 Task: Look for space in Banning, United States from 12th July, 2023 to 16th July, 2023 for 8 adults in price range Rs.10000 to Rs.16000. Place can be private room with 8 bedrooms having 8 beds and 8 bathrooms. Property type can be house, flat, guest house. Amenities needed are: wifi, TV, free parkinig on premises, gym, breakfast. Booking option can be shelf check-in. Required host language is English.
Action: Mouse moved to (485, 95)
Screenshot: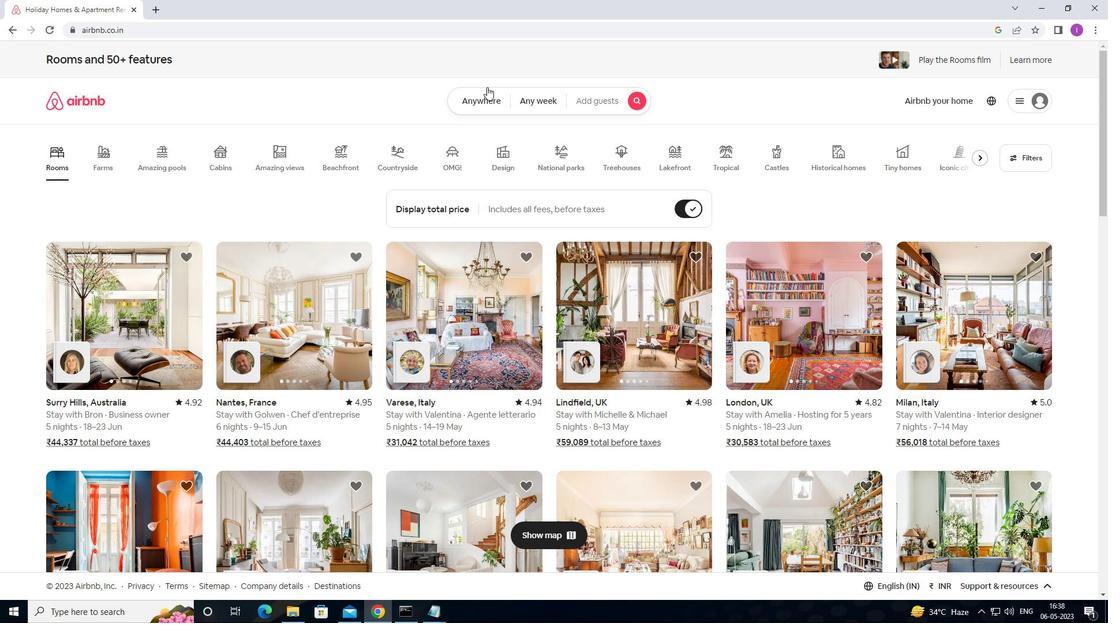 
Action: Mouse pressed left at (485, 95)
Screenshot: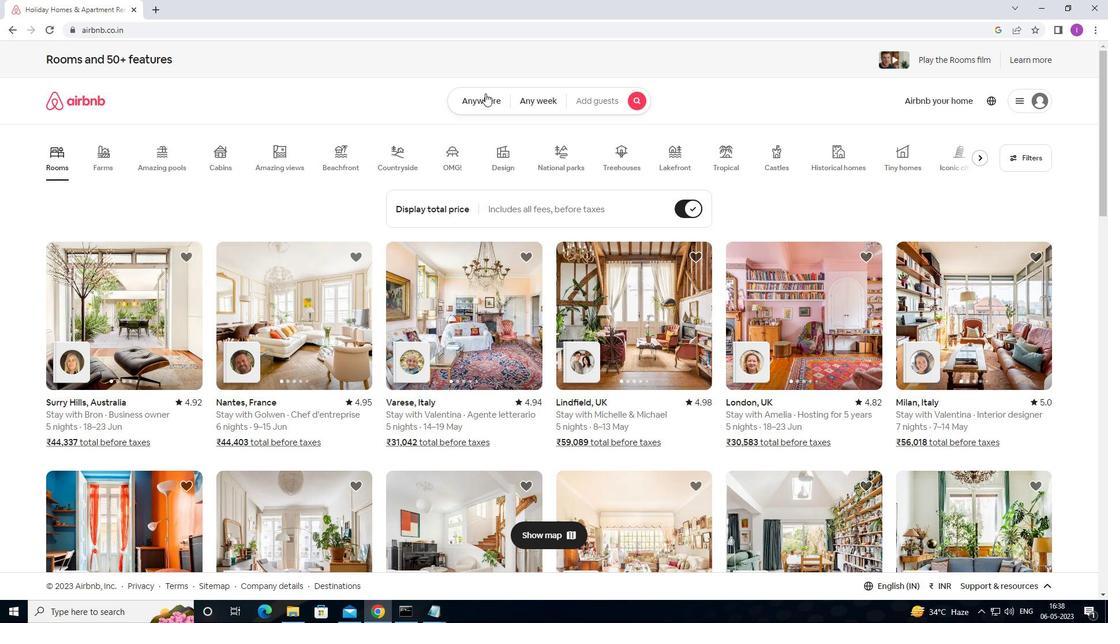 
Action: Mouse moved to (372, 147)
Screenshot: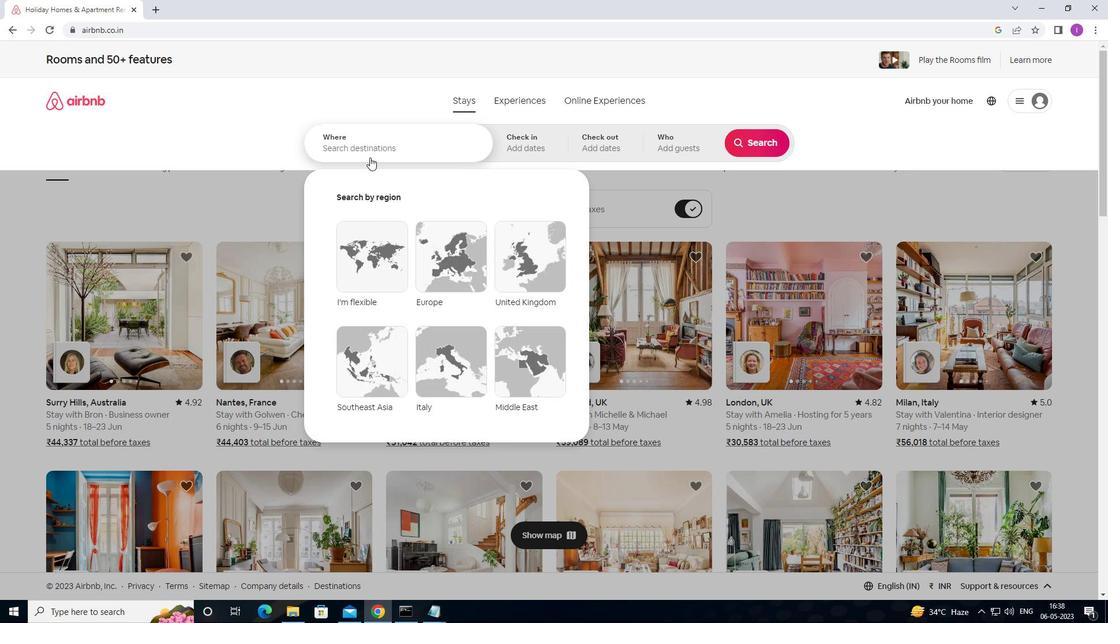 
Action: Mouse pressed left at (372, 147)
Screenshot: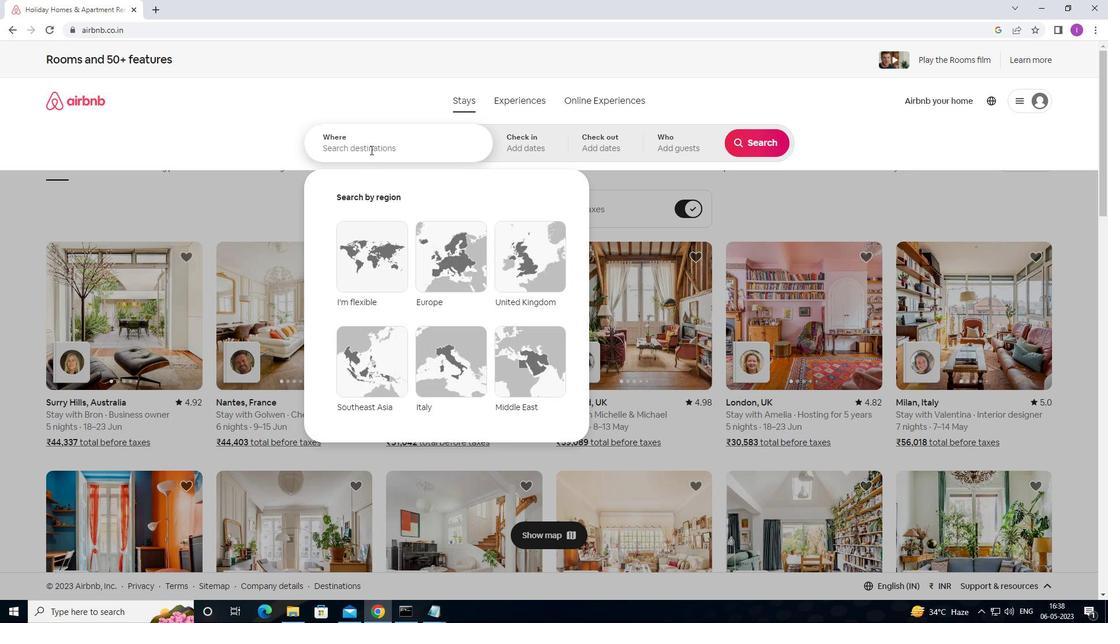 
Action: Mouse moved to (392, 150)
Screenshot: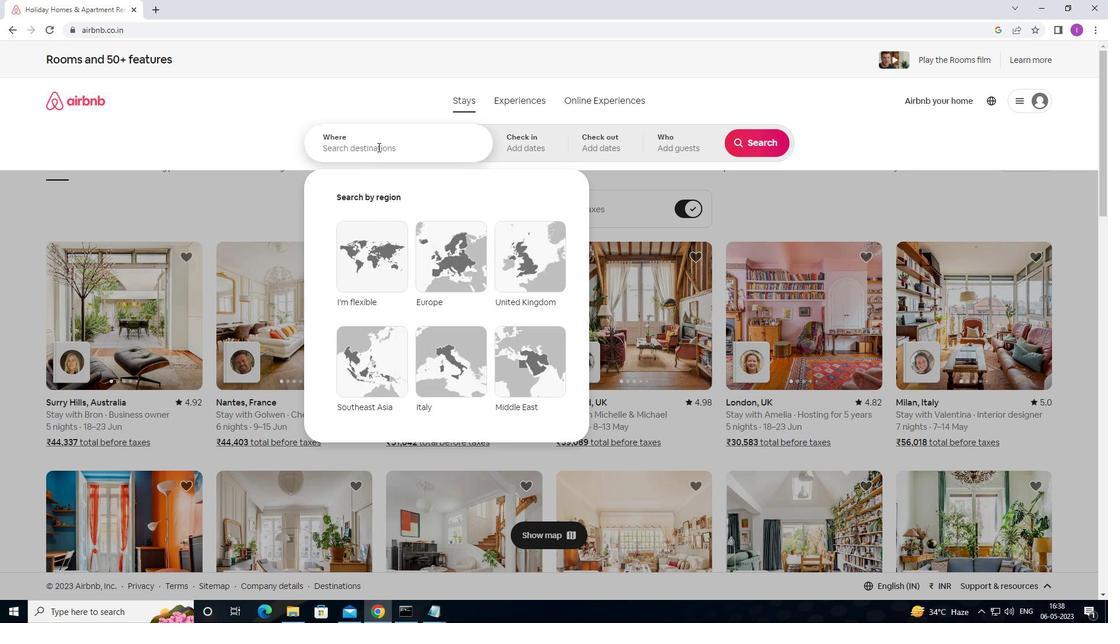 
Action: Key pressed <Key.shift>BANN
Screenshot: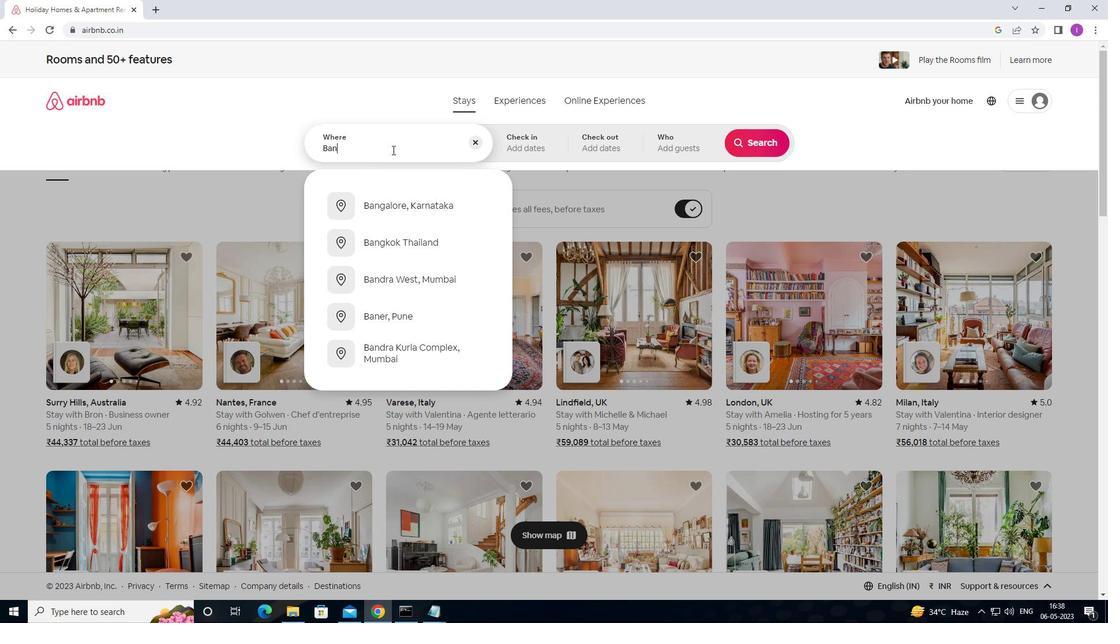 
Action: Mouse moved to (412, 153)
Screenshot: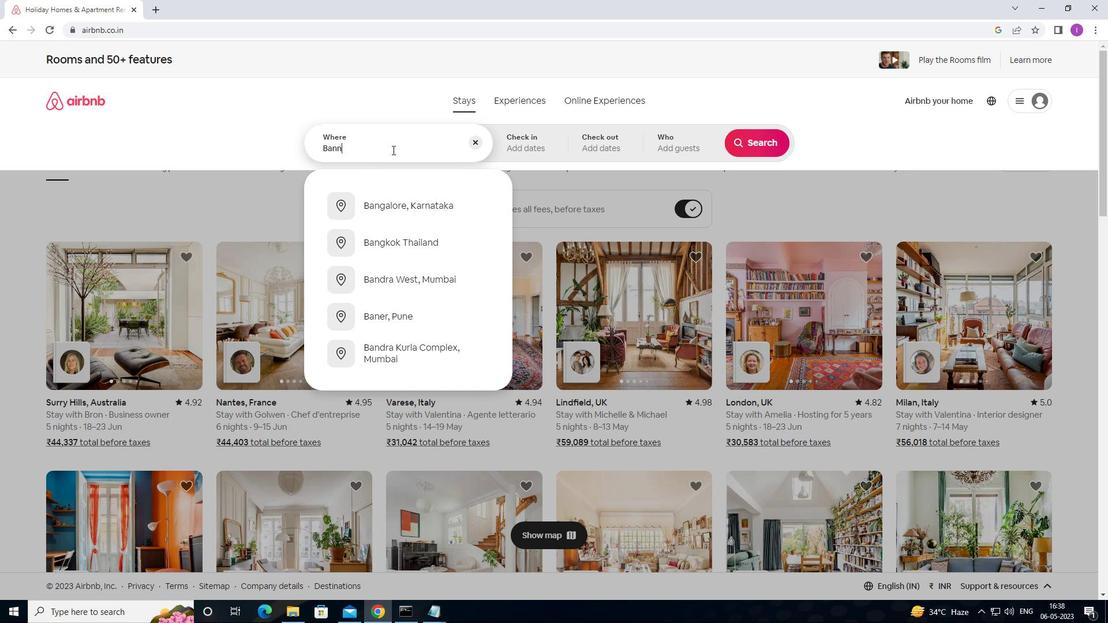 
Action: Key pressed I
Screenshot: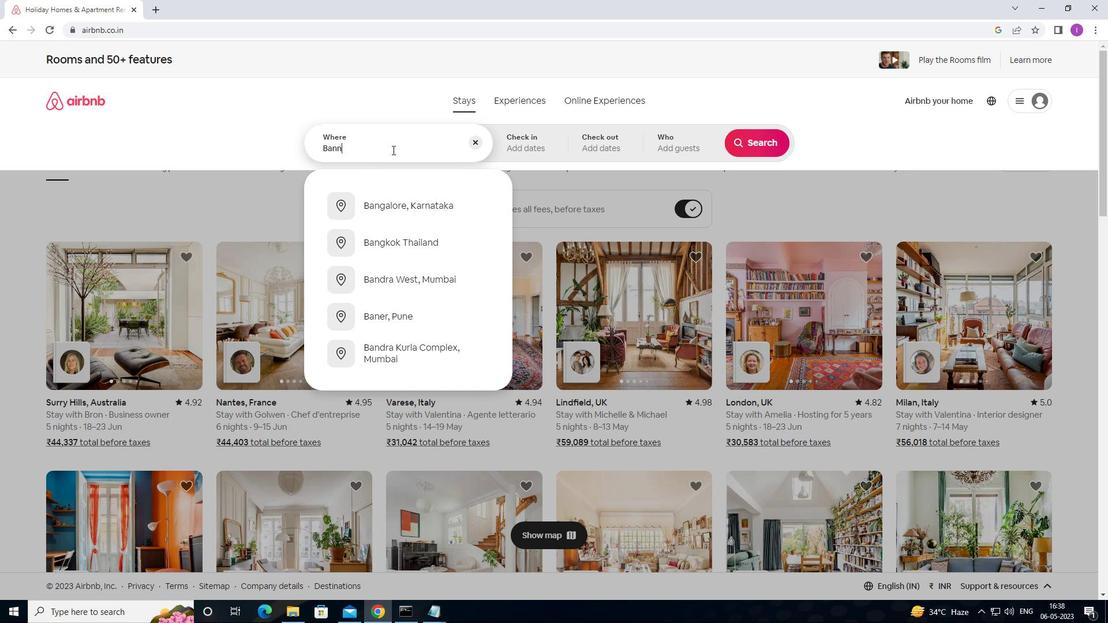 
Action: Mouse moved to (435, 160)
Screenshot: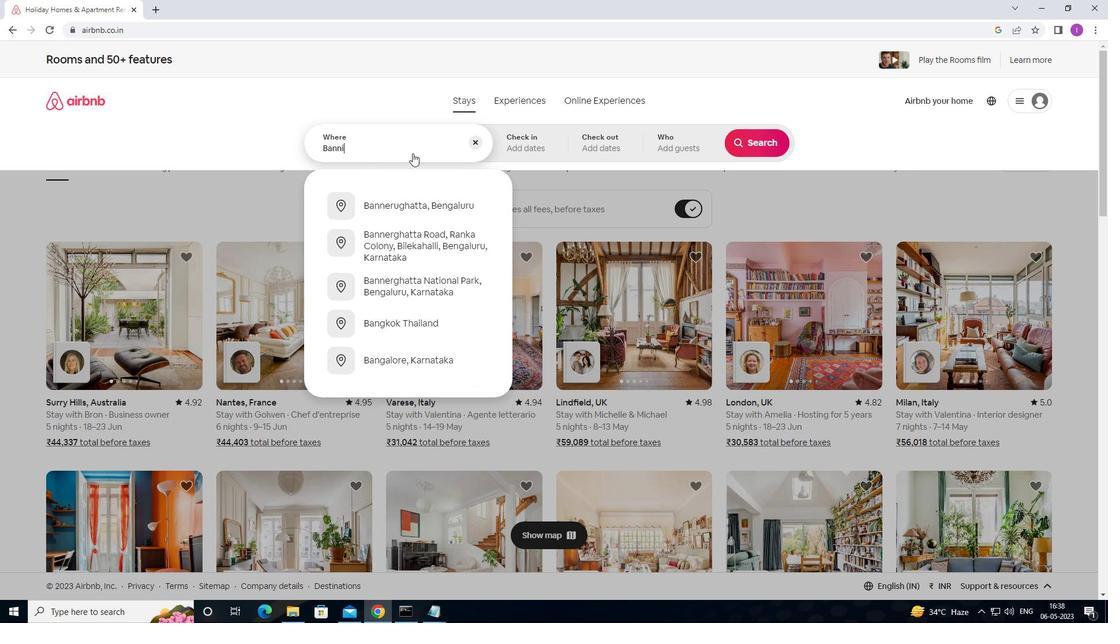 
Action: Key pressed NG,<Key.shift>UNITED<Key.space>STATES
Screenshot: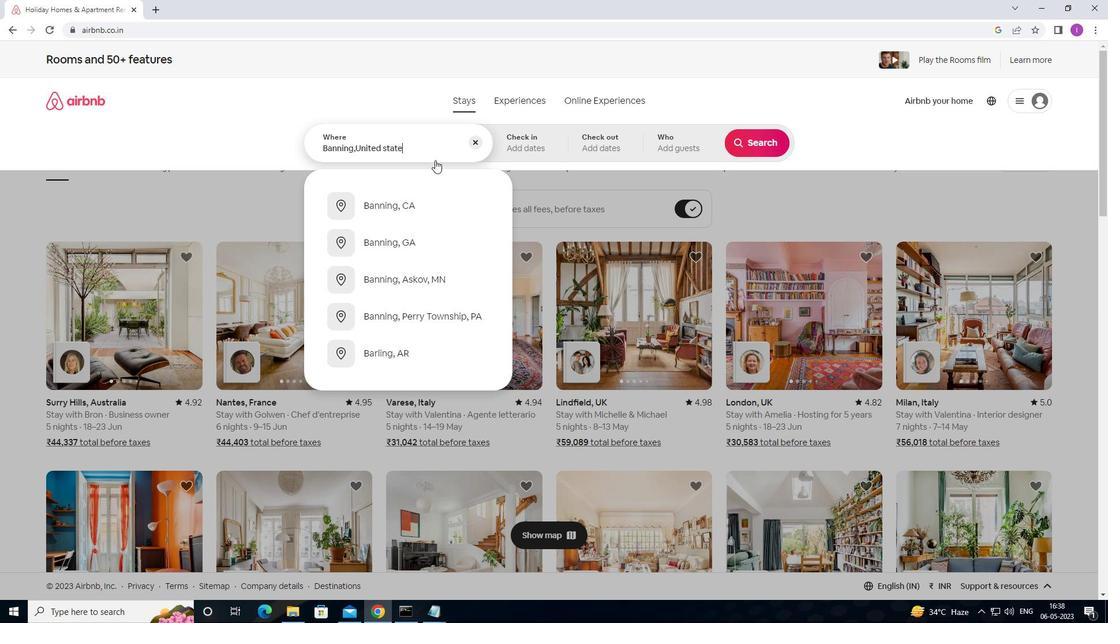 
Action: Mouse moved to (507, 145)
Screenshot: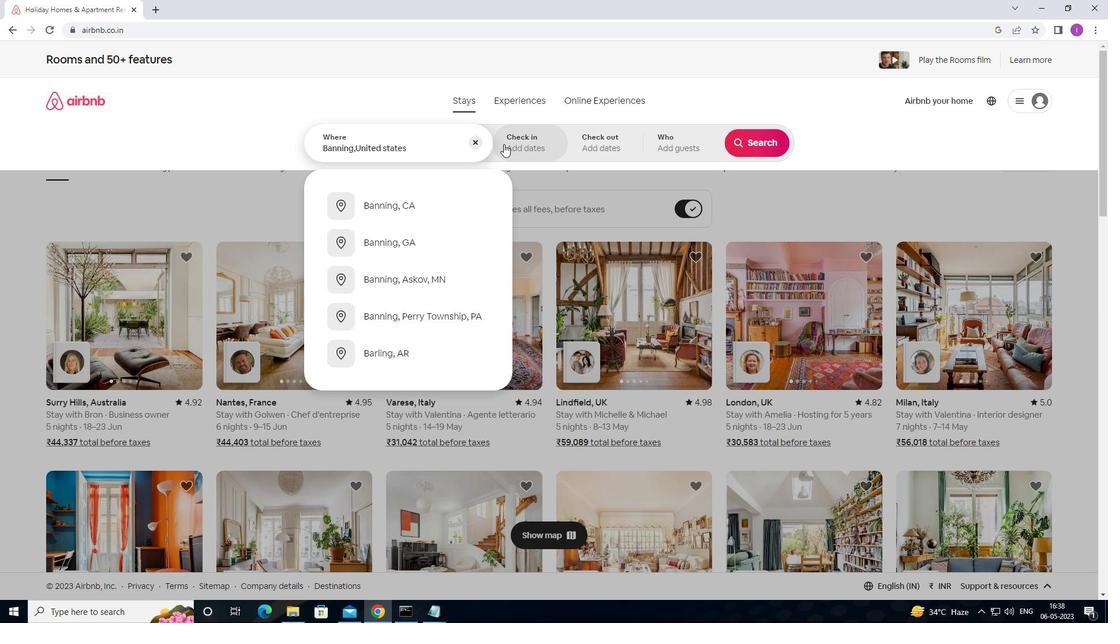 
Action: Mouse pressed left at (507, 145)
Screenshot: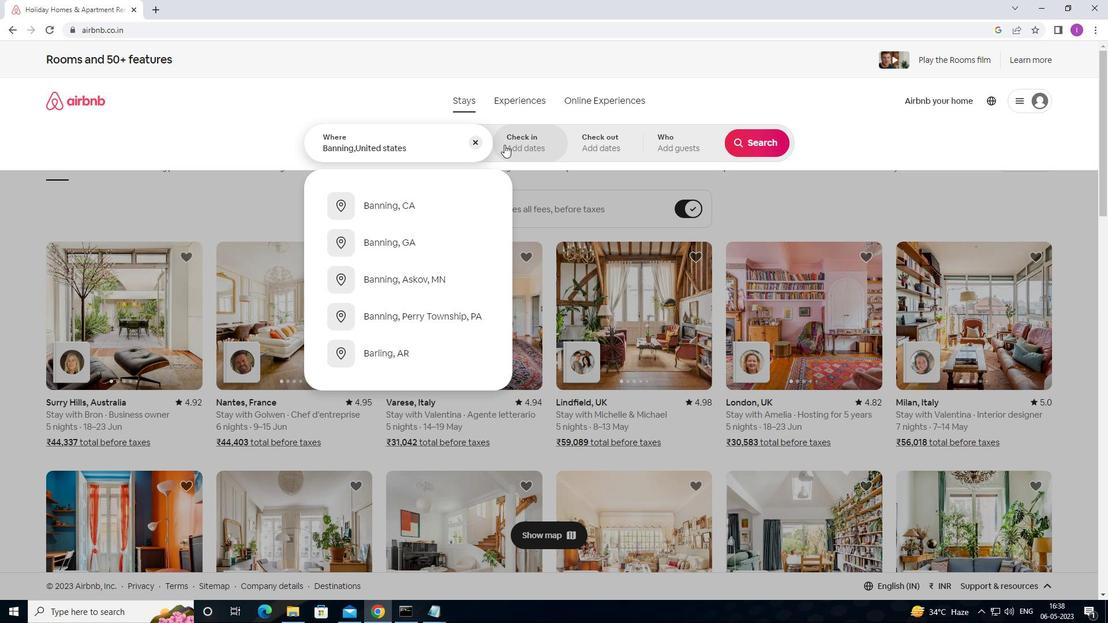 
Action: Mouse moved to (746, 239)
Screenshot: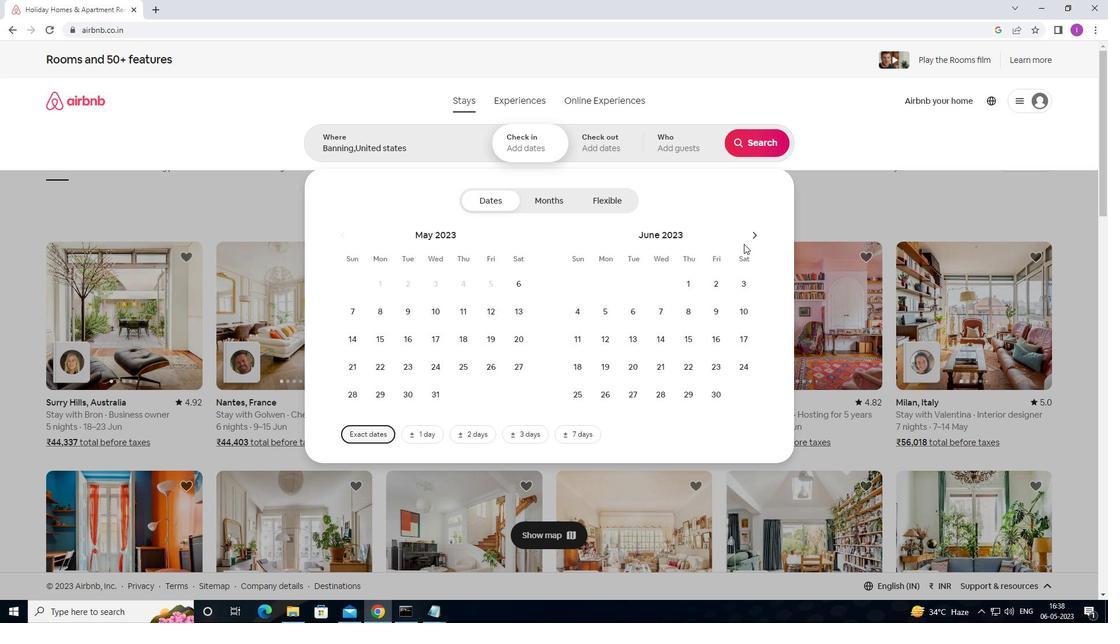 
Action: Mouse pressed left at (746, 239)
Screenshot: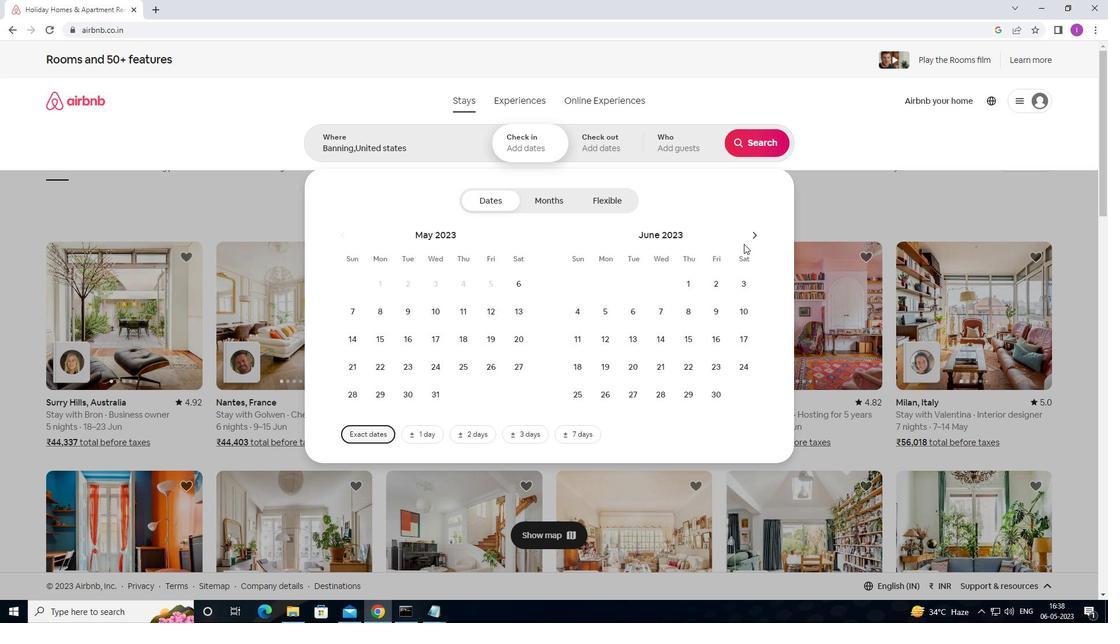 
Action: Mouse moved to (752, 233)
Screenshot: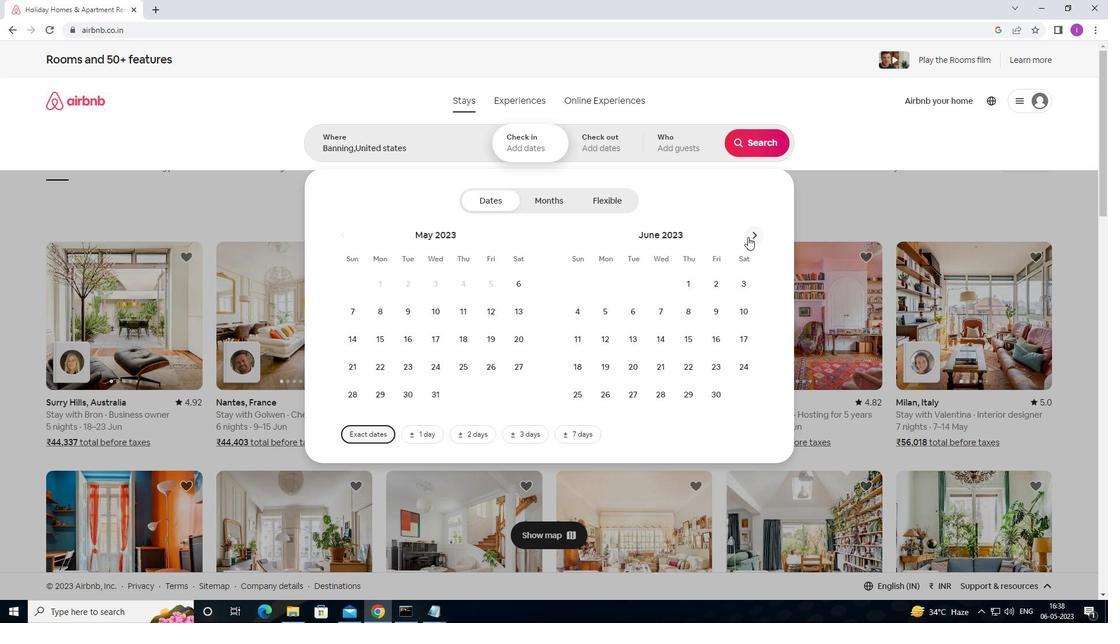 
Action: Mouse pressed left at (752, 233)
Screenshot: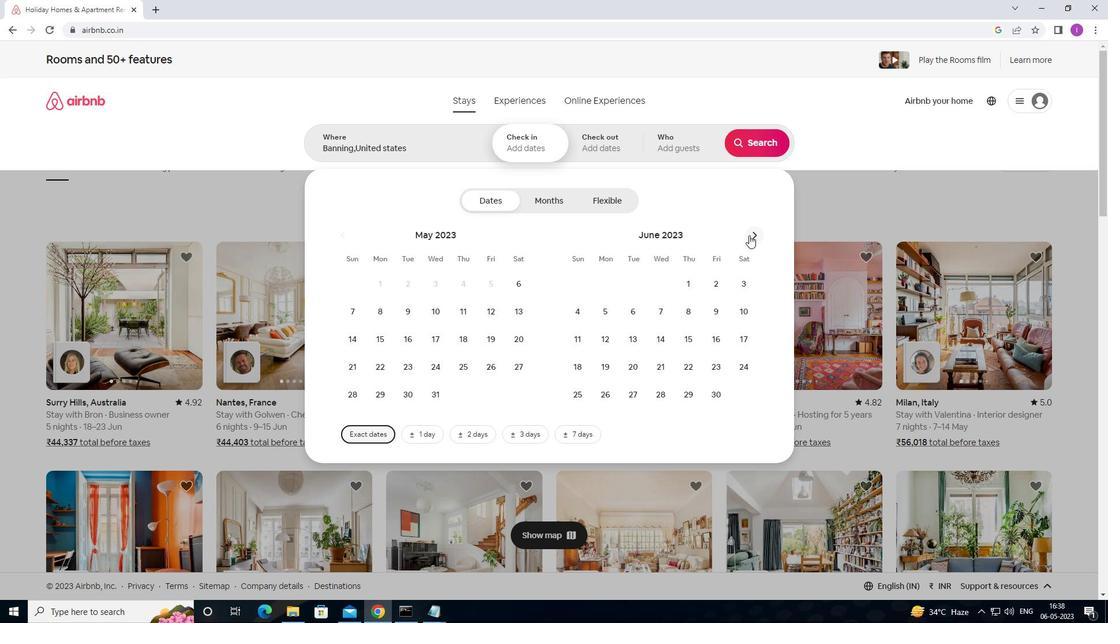 
Action: Mouse moved to (666, 336)
Screenshot: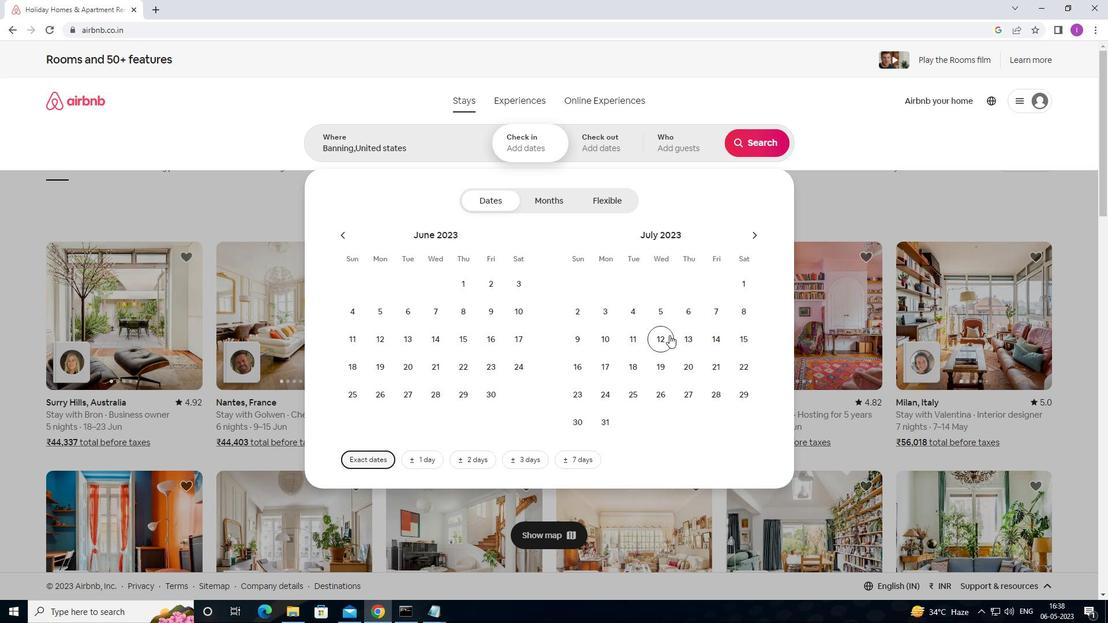 
Action: Mouse pressed left at (666, 336)
Screenshot: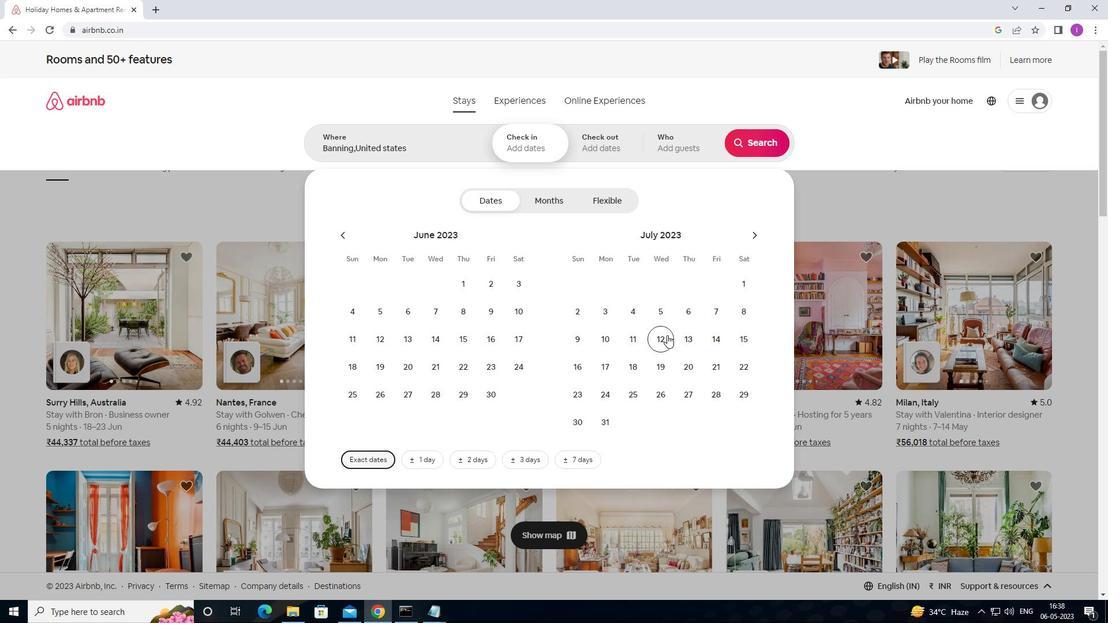 
Action: Mouse moved to (575, 363)
Screenshot: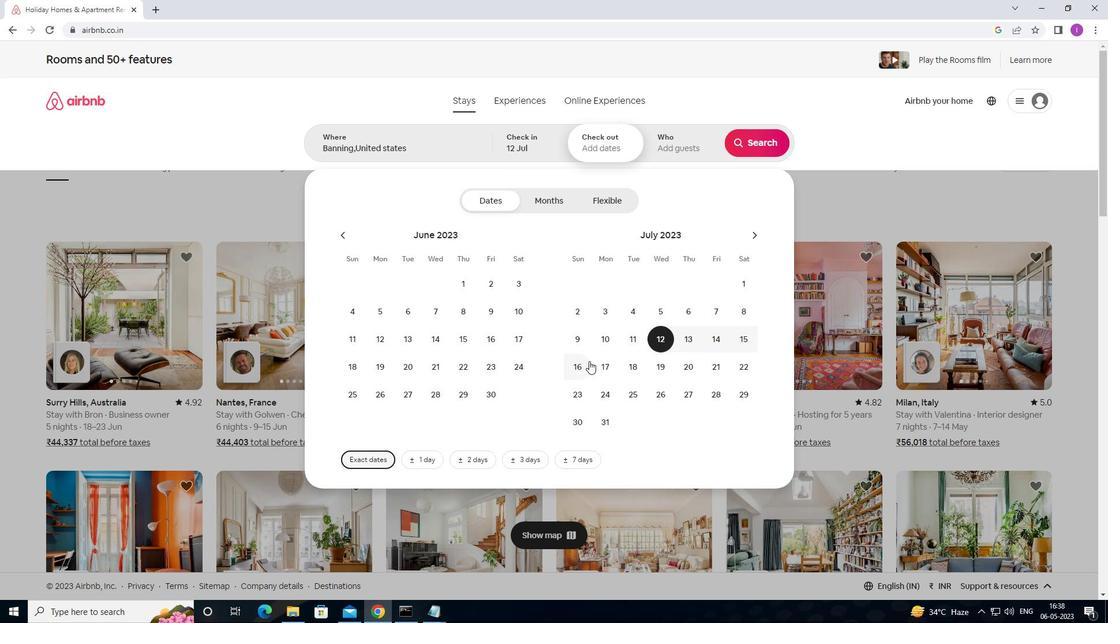 
Action: Mouse pressed left at (575, 363)
Screenshot: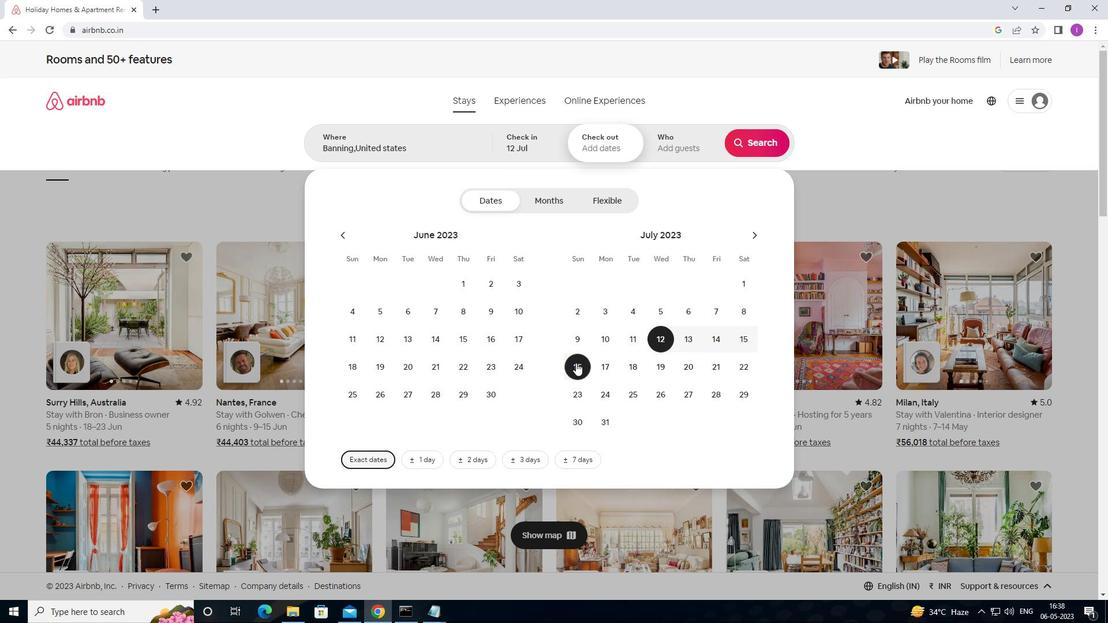 
Action: Mouse moved to (681, 138)
Screenshot: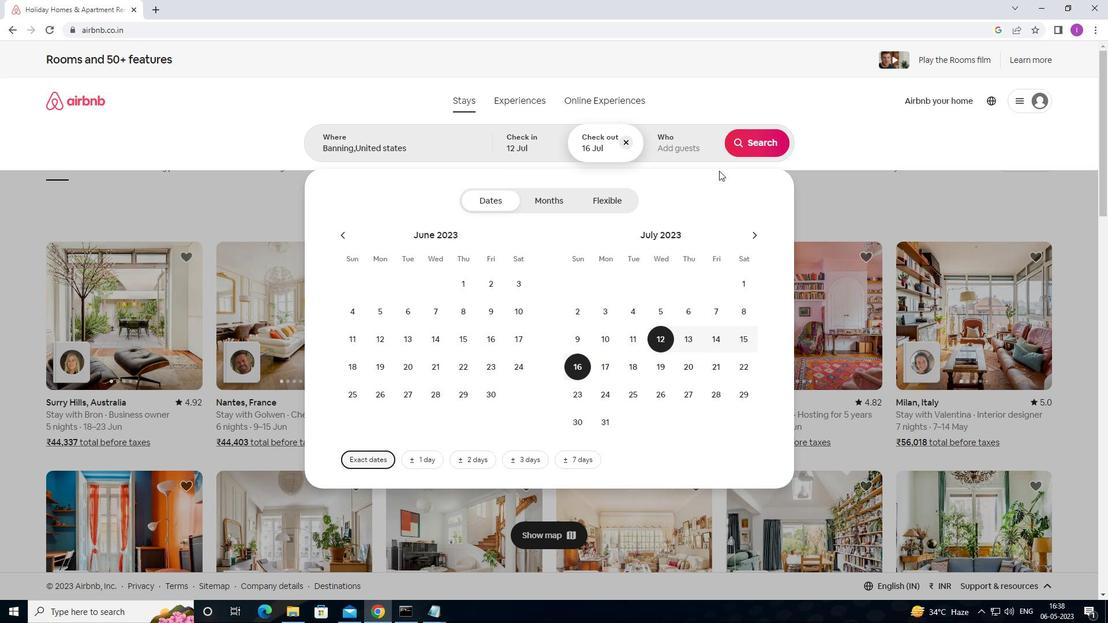 
Action: Mouse pressed left at (681, 138)
Screenshot: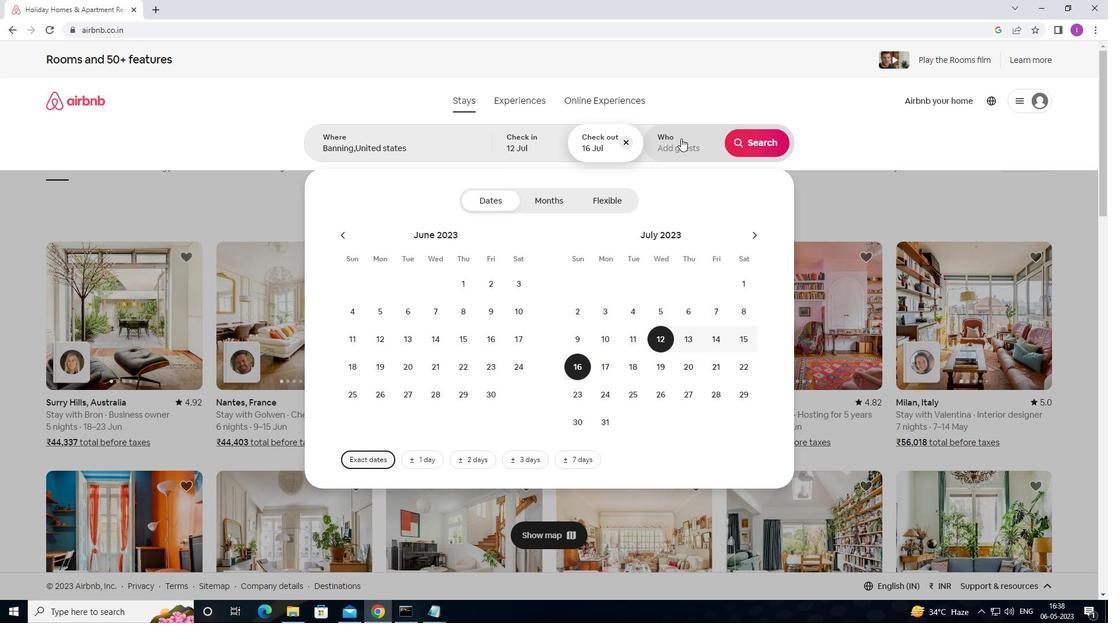 
Action: Mouse moved to (769, 207)
Screenshot: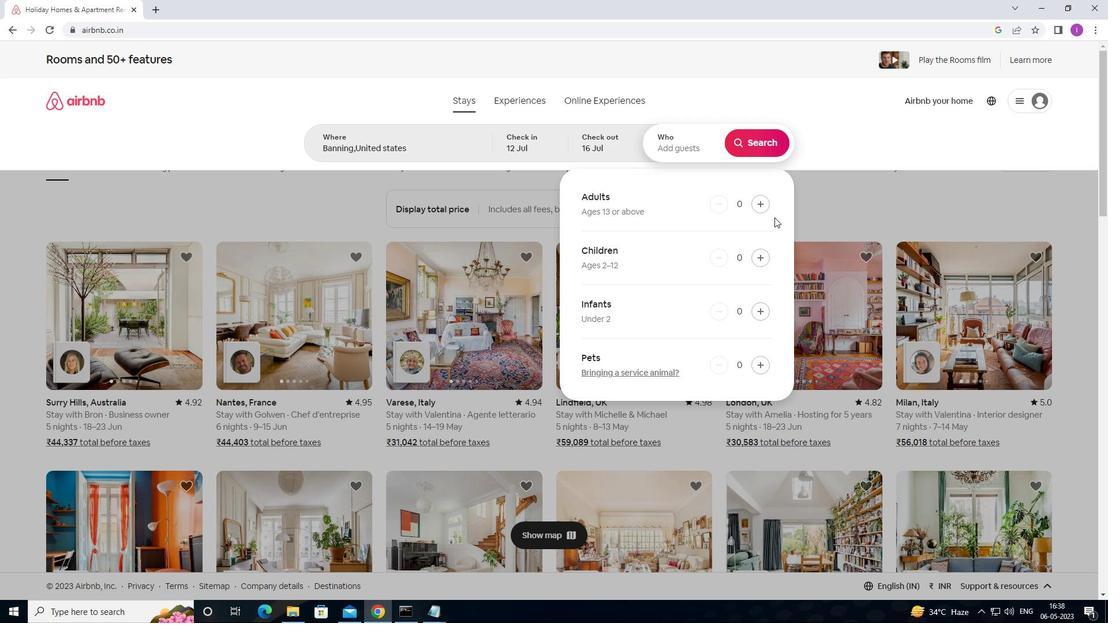 
Action: Mouse pressed left at (769, 207)
Screenshot: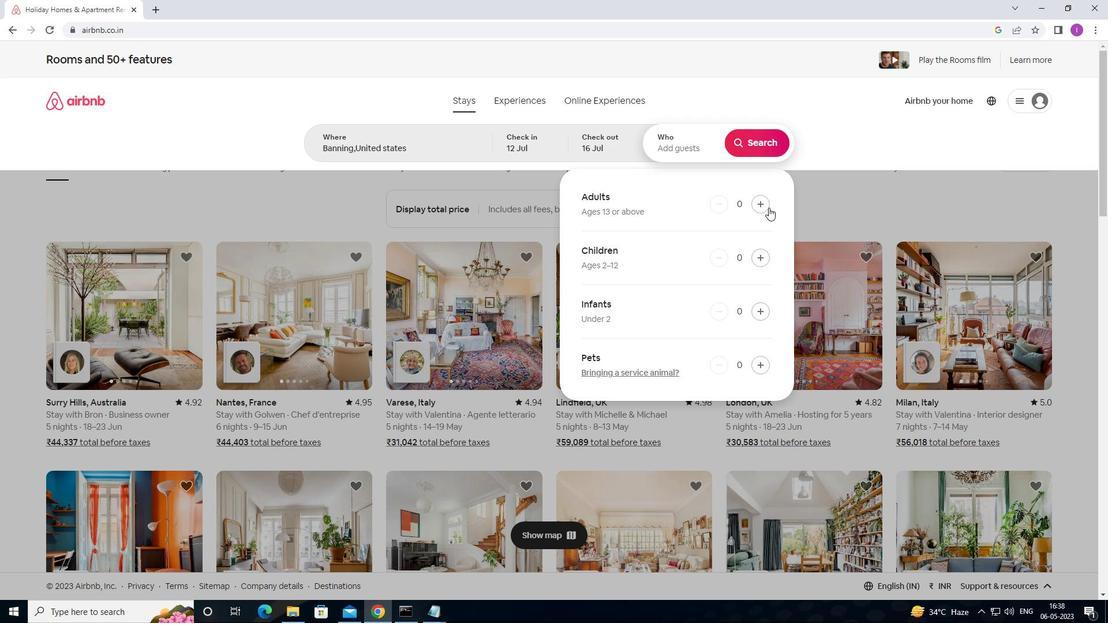 
Action: Mouse moved to (763, 199)
Screenshot: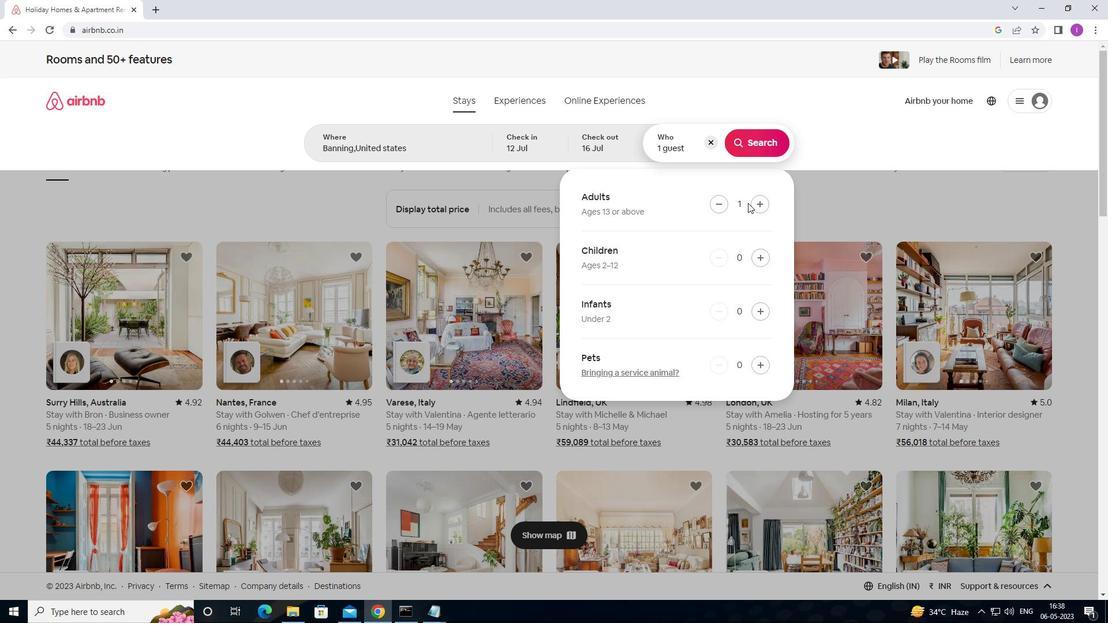 
Action: Mouse pressed left at (763, 199)
Screenshot: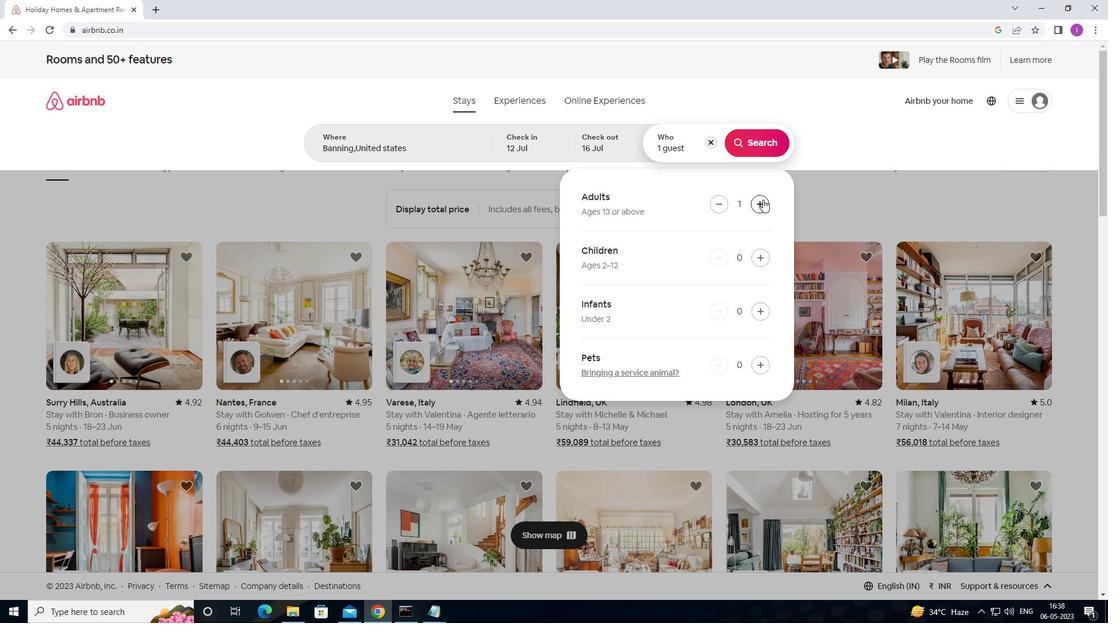 
Action: Mouse moved to (763, 199)
Screenshot: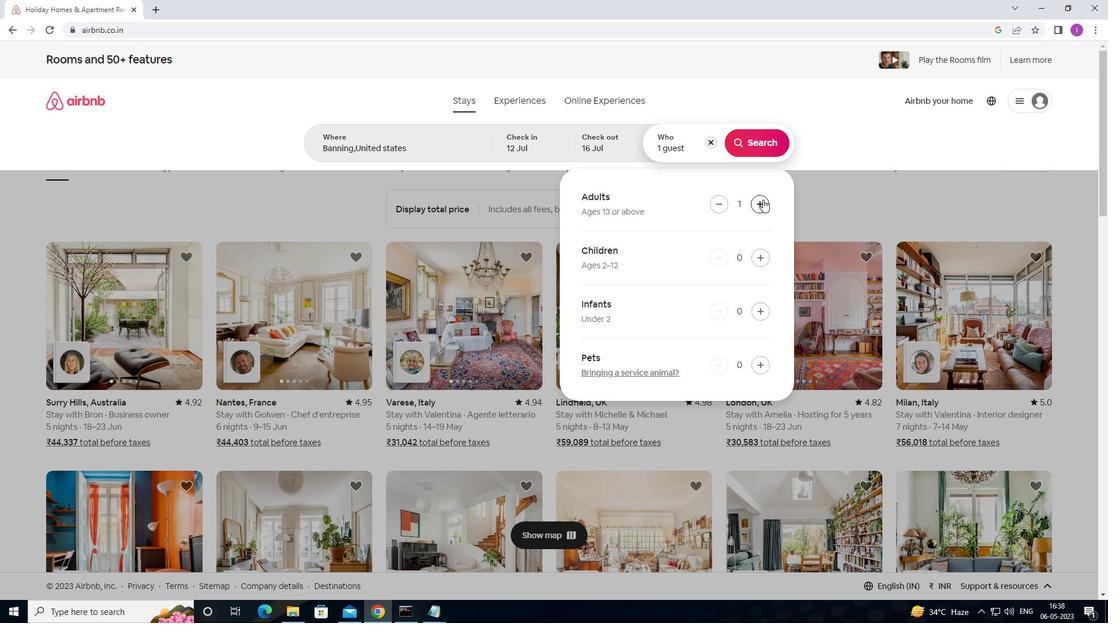 
Action: Mouse pressed left at (763, 199)
Screenshot: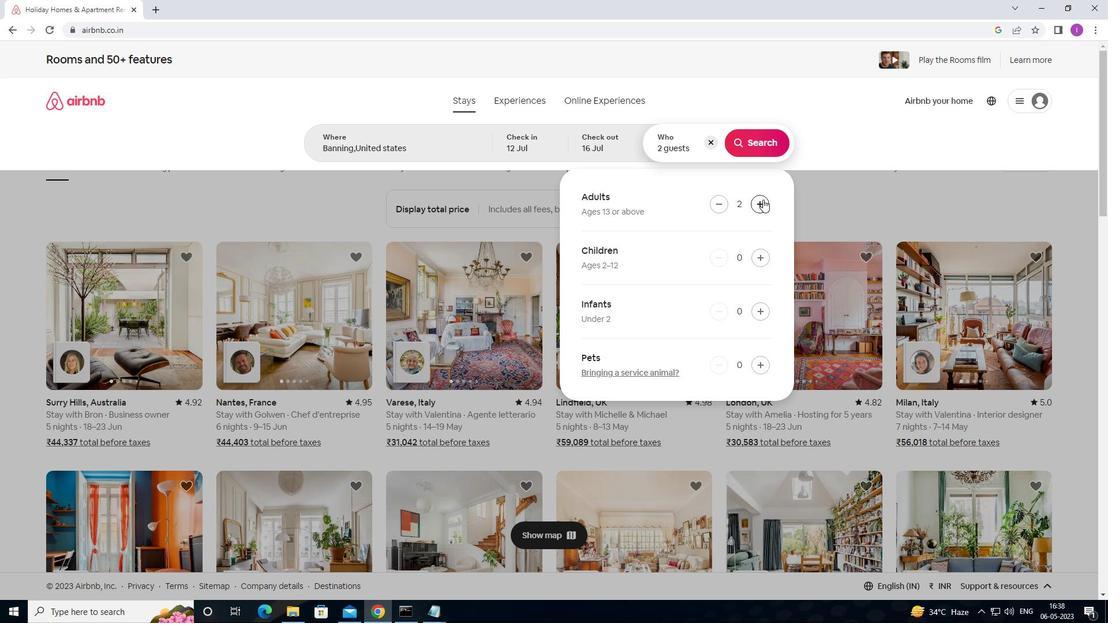
Action: Mouse pressed left at (763, 199)
Screenshot: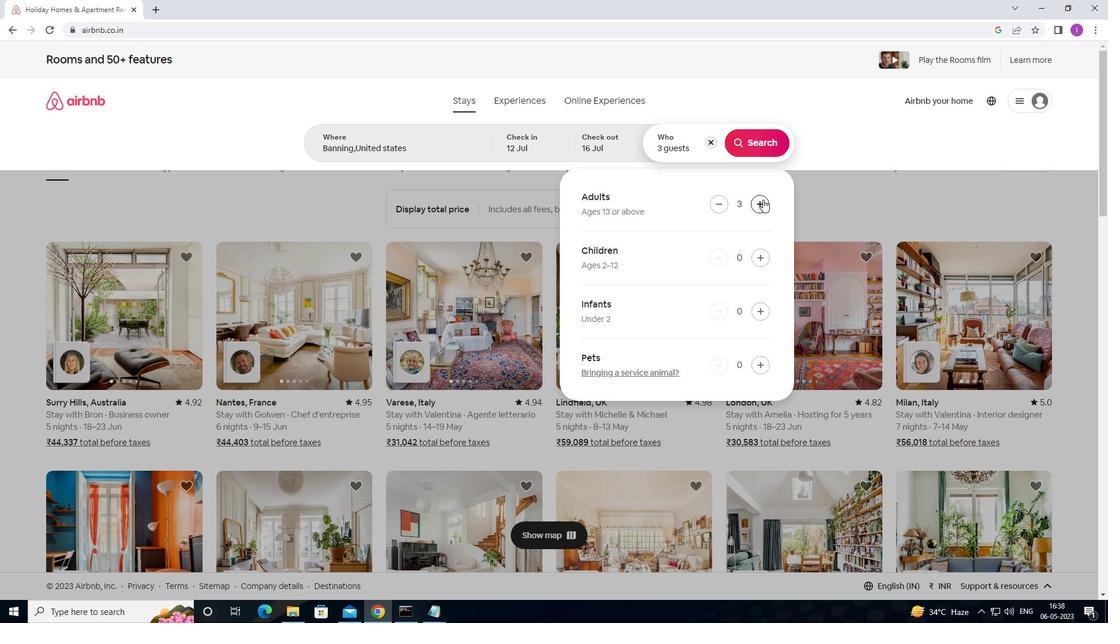 
Action: Mouse pressed left at (763, 199)
Screenshot: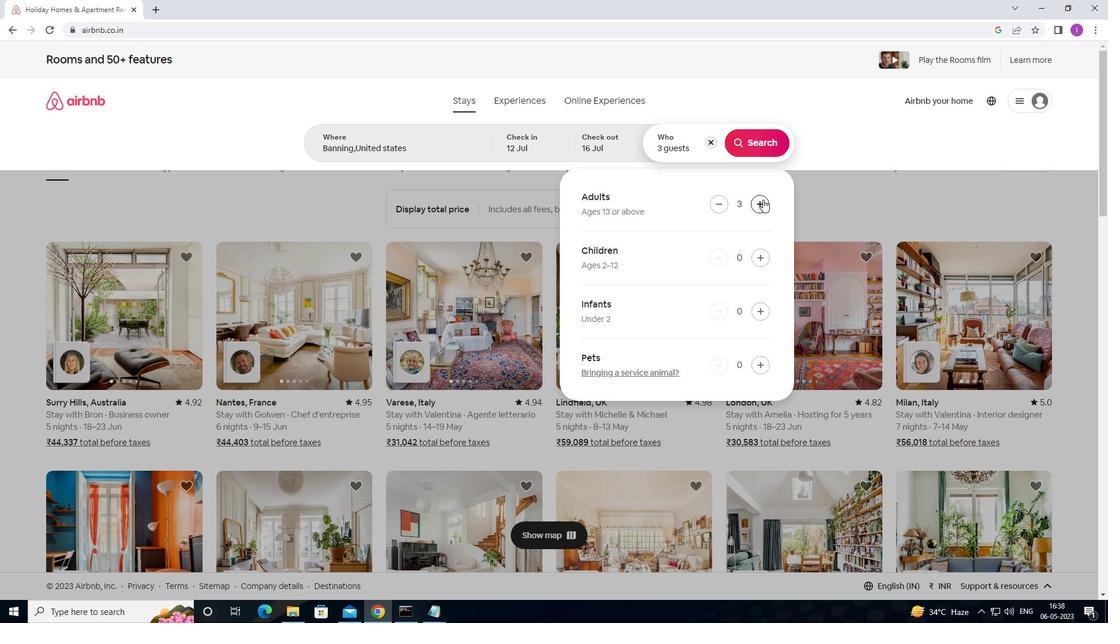 
Action: Mouse pressed left at (763, 199)
Screenshot: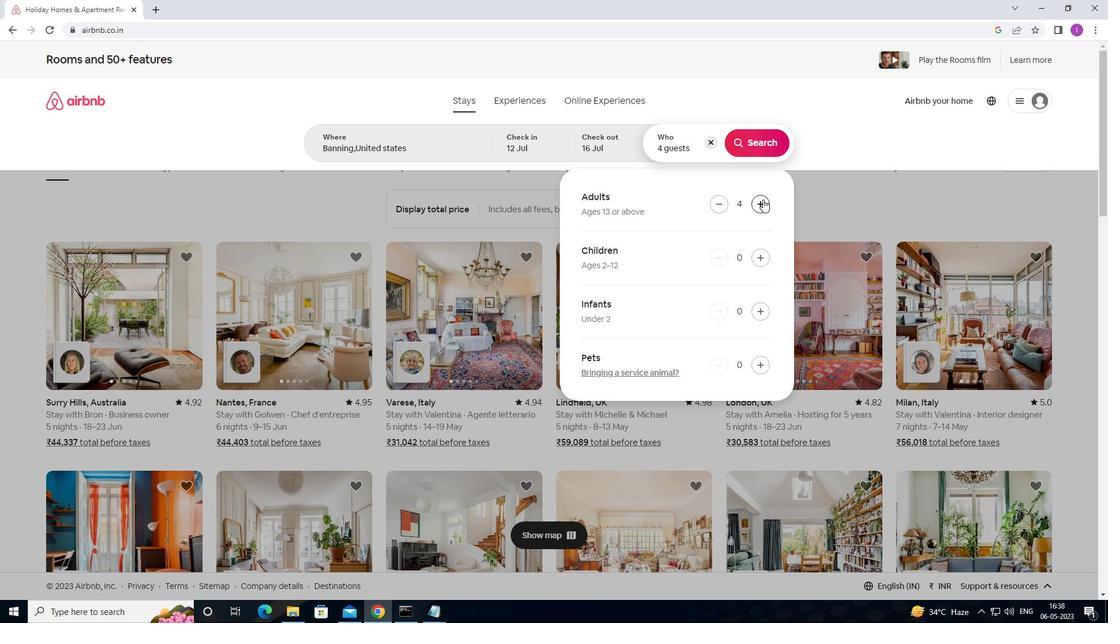 
Action: Mouse pressed left at (763, 199)
Screenshot: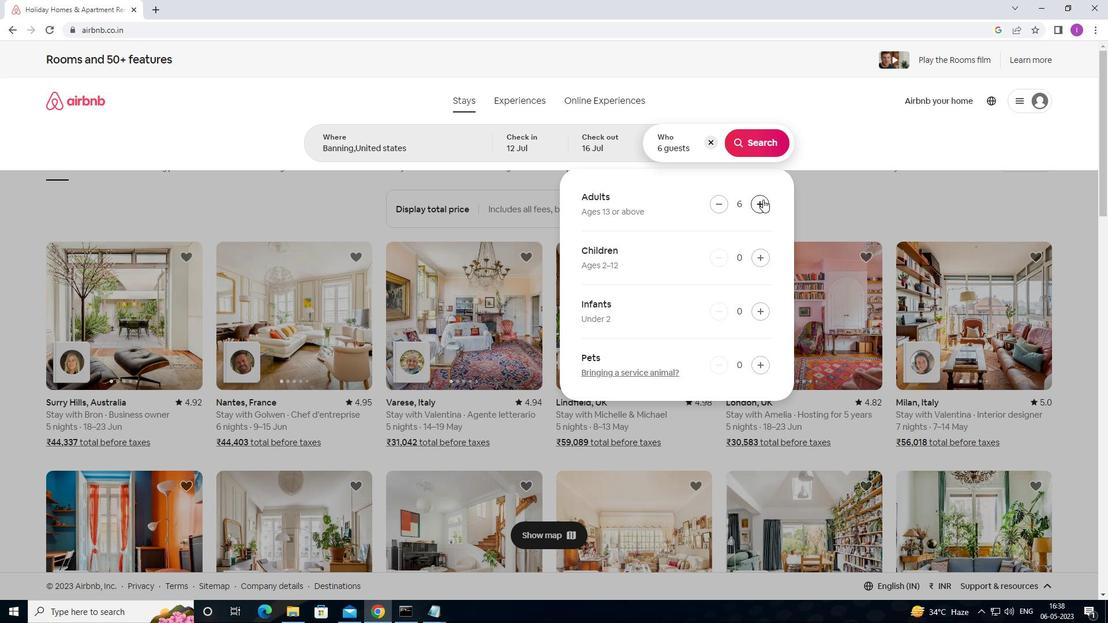 
Action: Mouse pressed left at (763, 199)
Screenshot: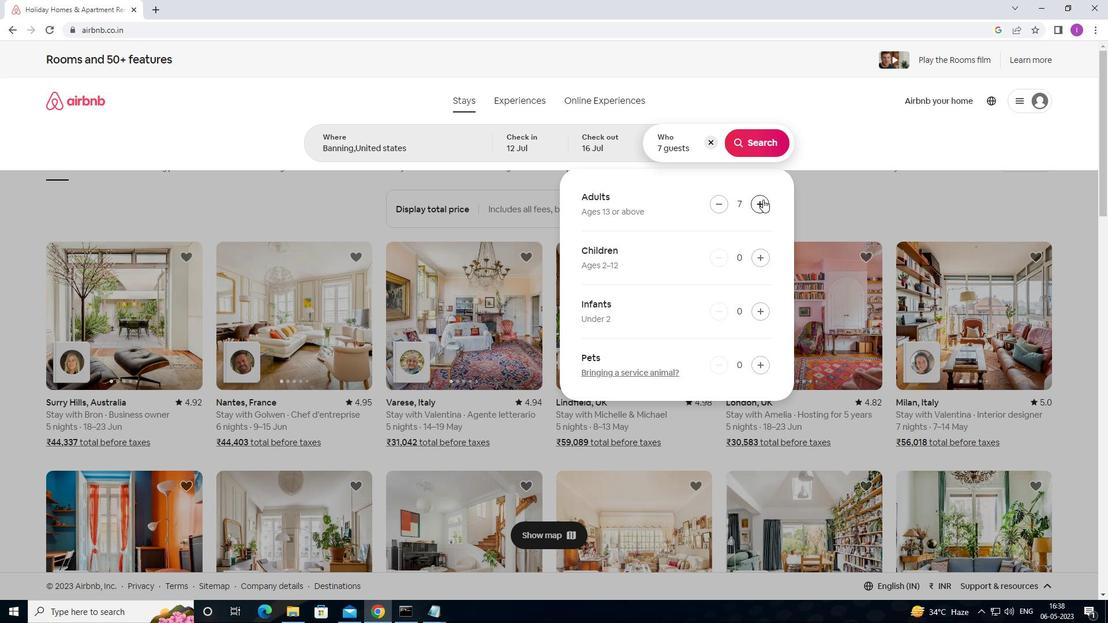 
Action: Mouse moved to (759, 148)
Screenshot: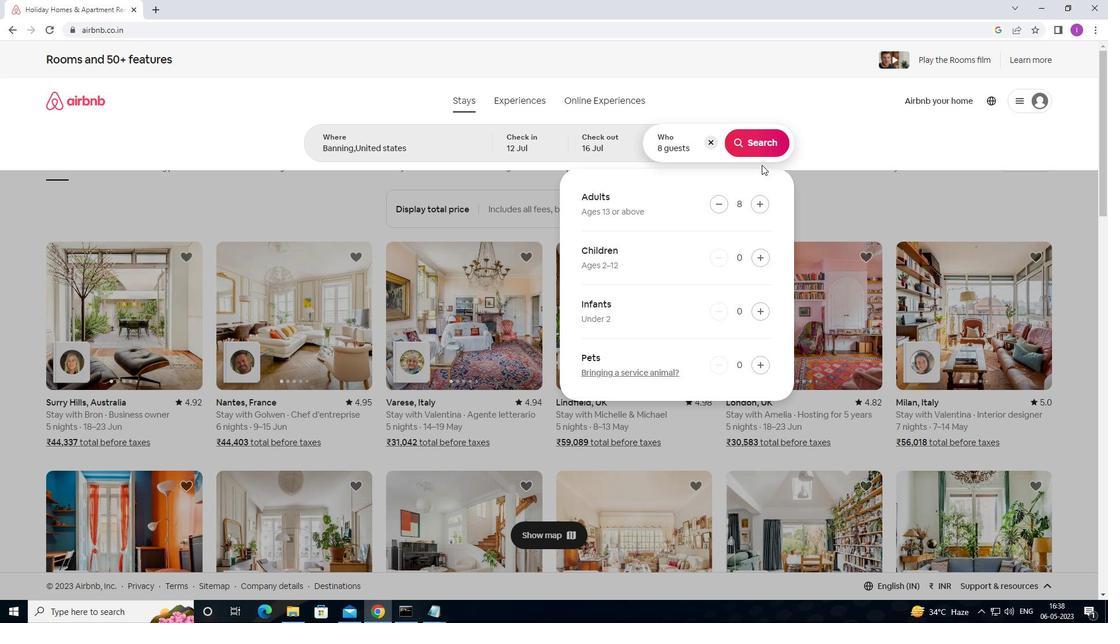 
Action: Mouse pressed left at (759, 148)
Screenshot: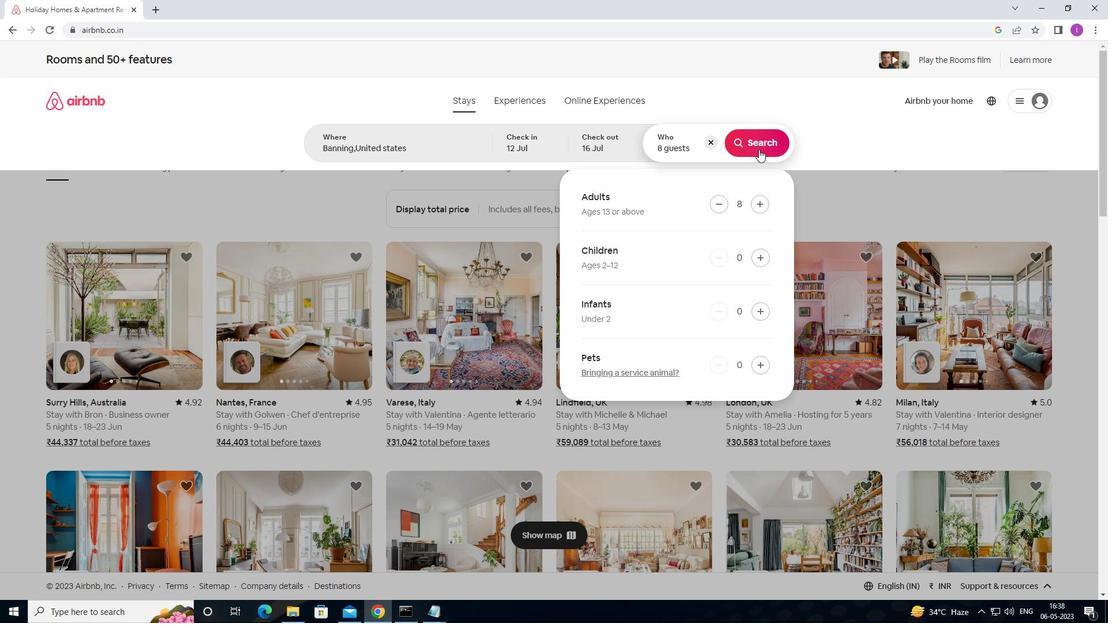
Action: Mouse moved to (1063, 117)
Screenshot: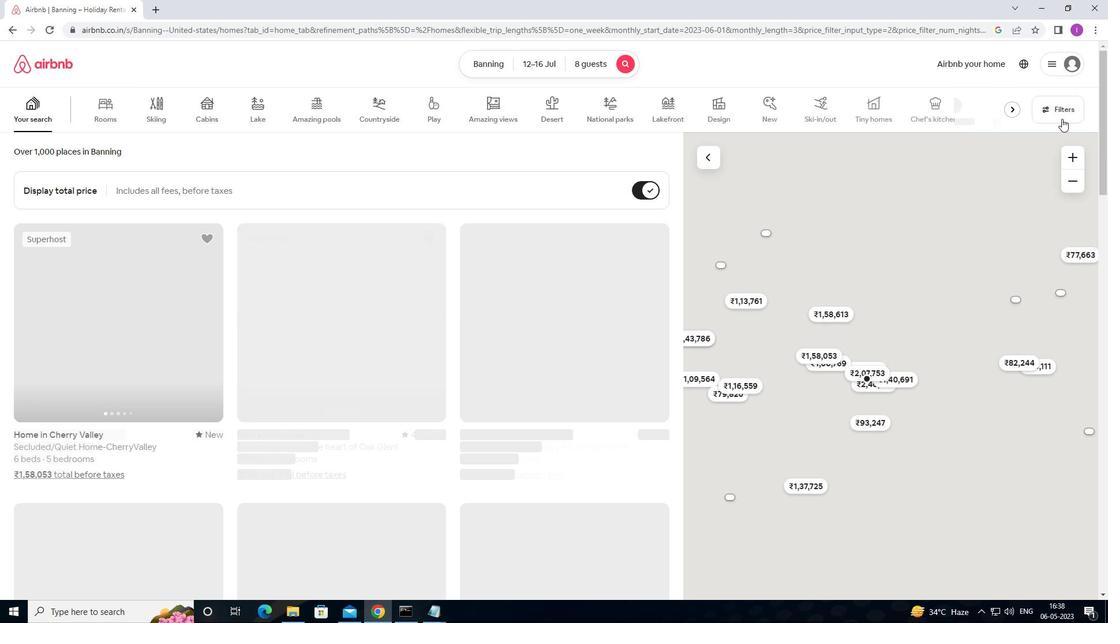 
Action: Mouse pressed left at (1063, 117)
Screenshot: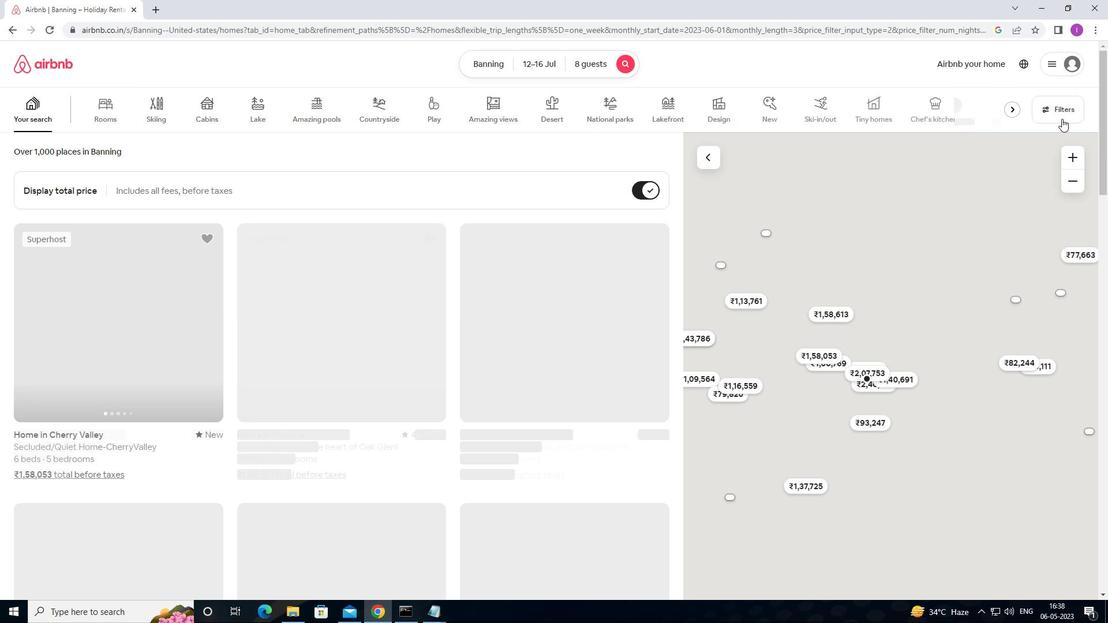 
Action: Mouse moved to (425, 397)
Screenshot: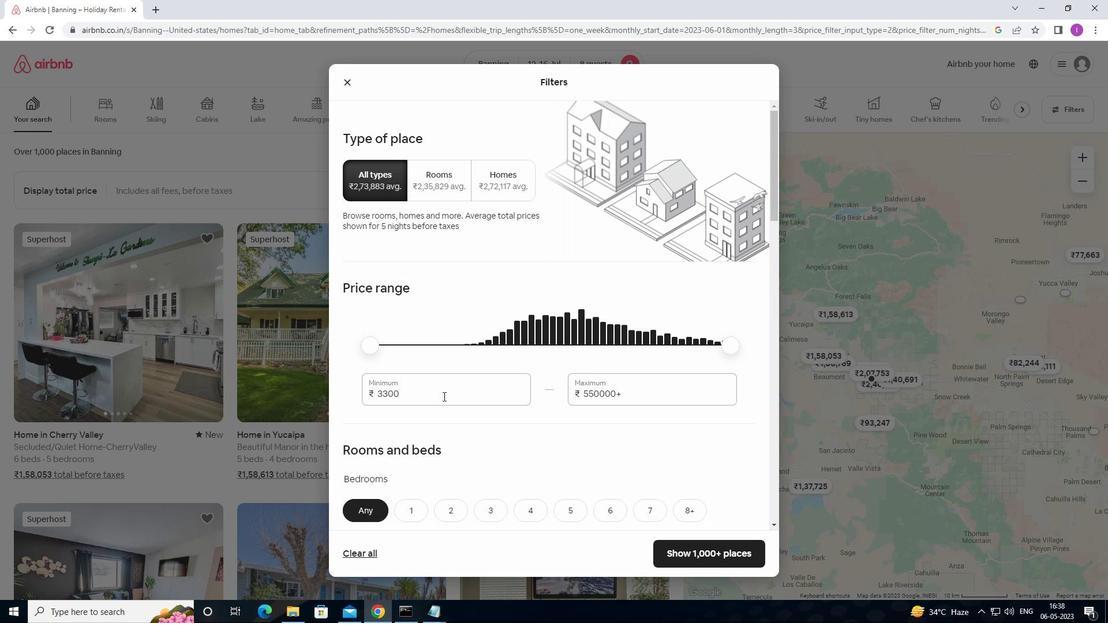
Action: Mouse pressed left at (425, 397)
Screenshot: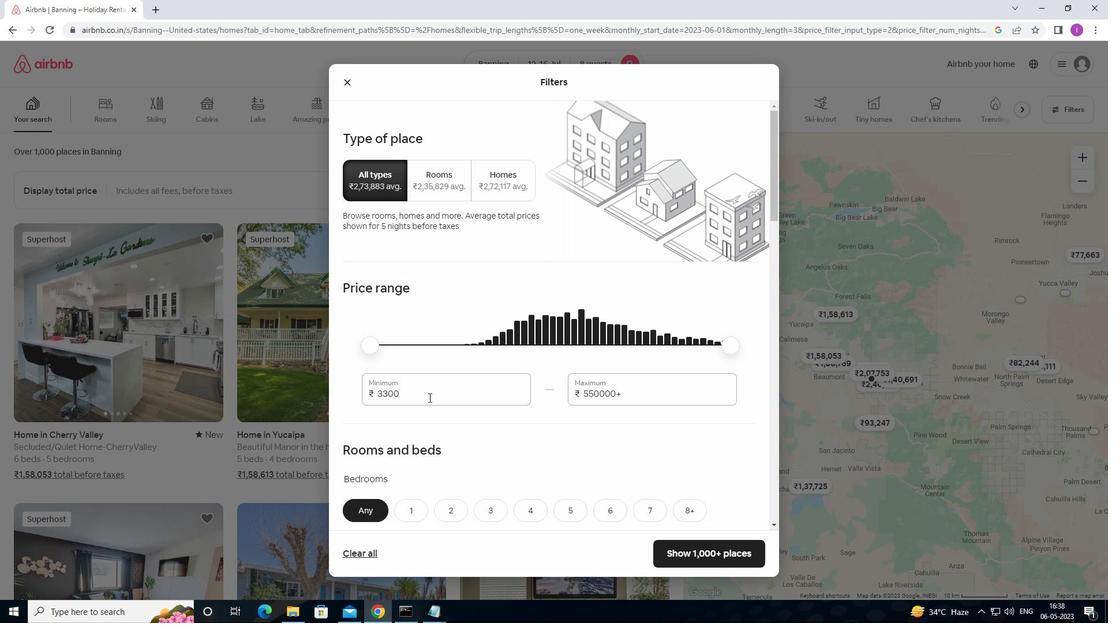 
Action: Mouse moved to (367, 393)
Screenshot: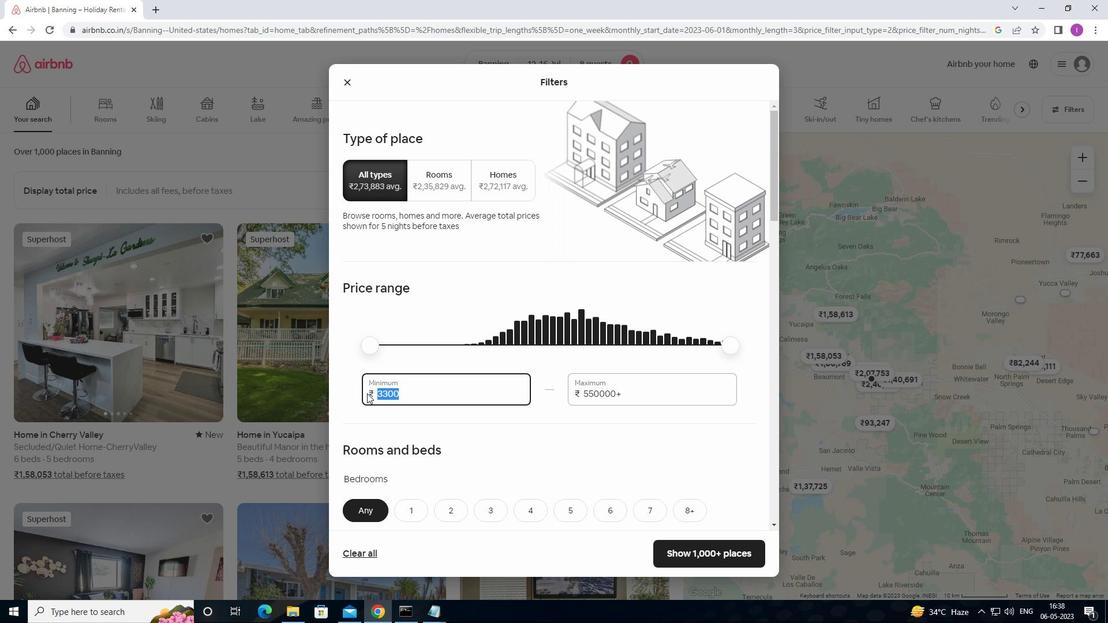
Action: Key pressed 1
Screenshot: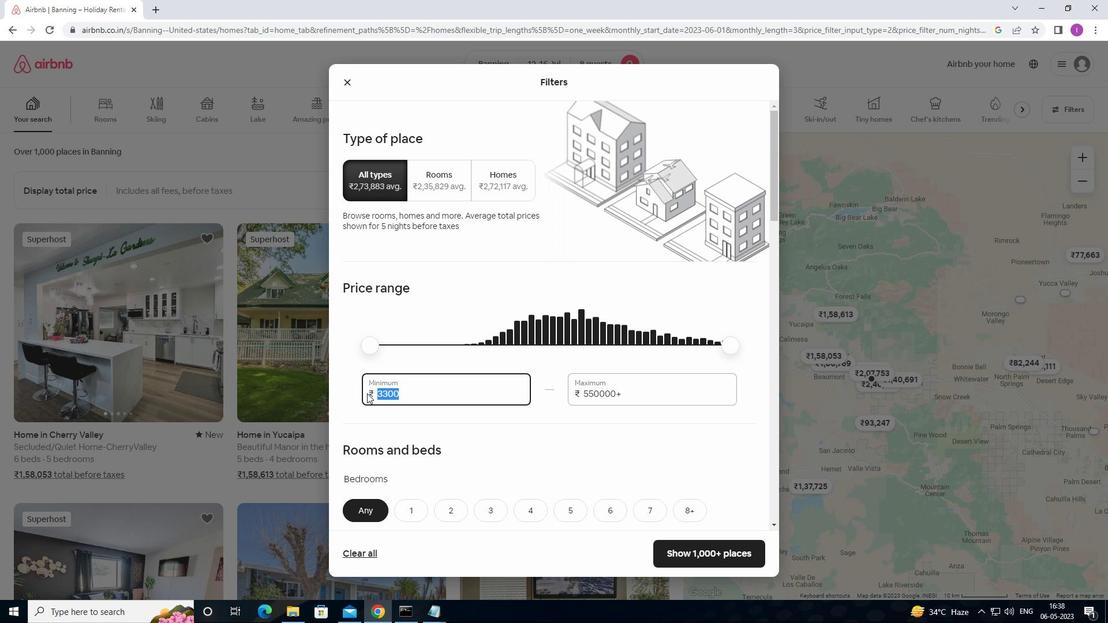 
Action: Mouse moved to (384, 371)
Screenshot: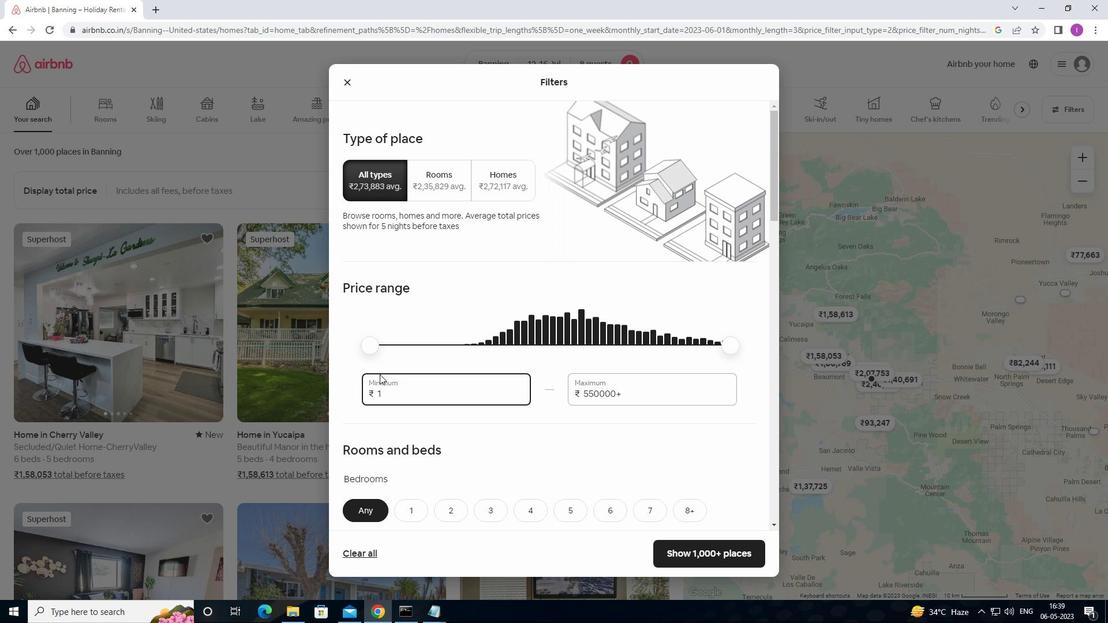
Action: Key pressed 0
Screenshot: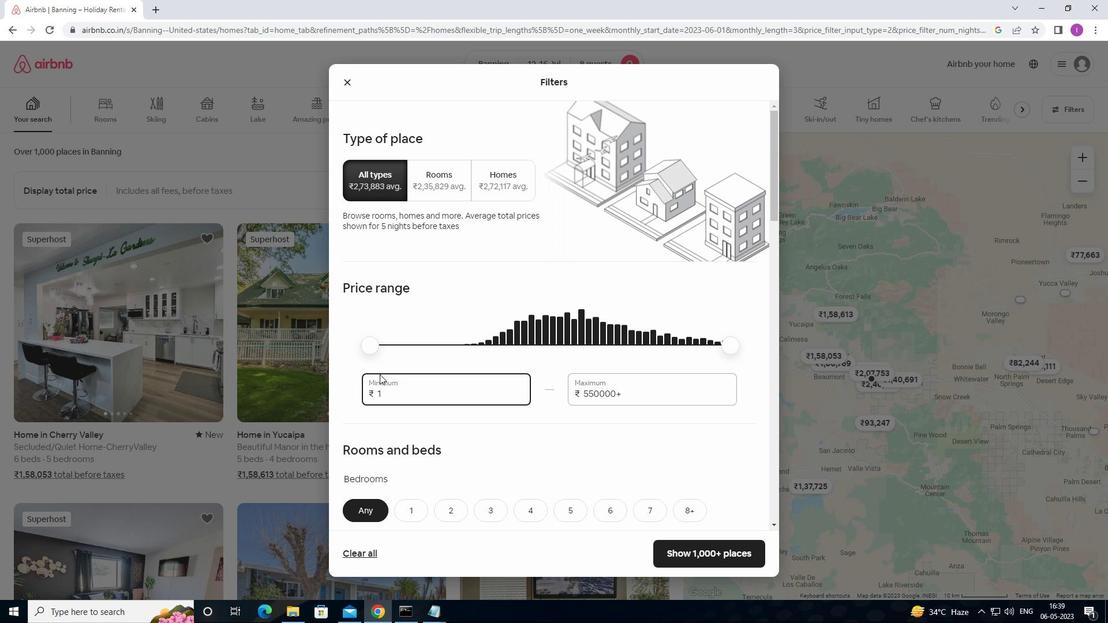 
Action: Mouse moved to (393, 369)
Screenshot: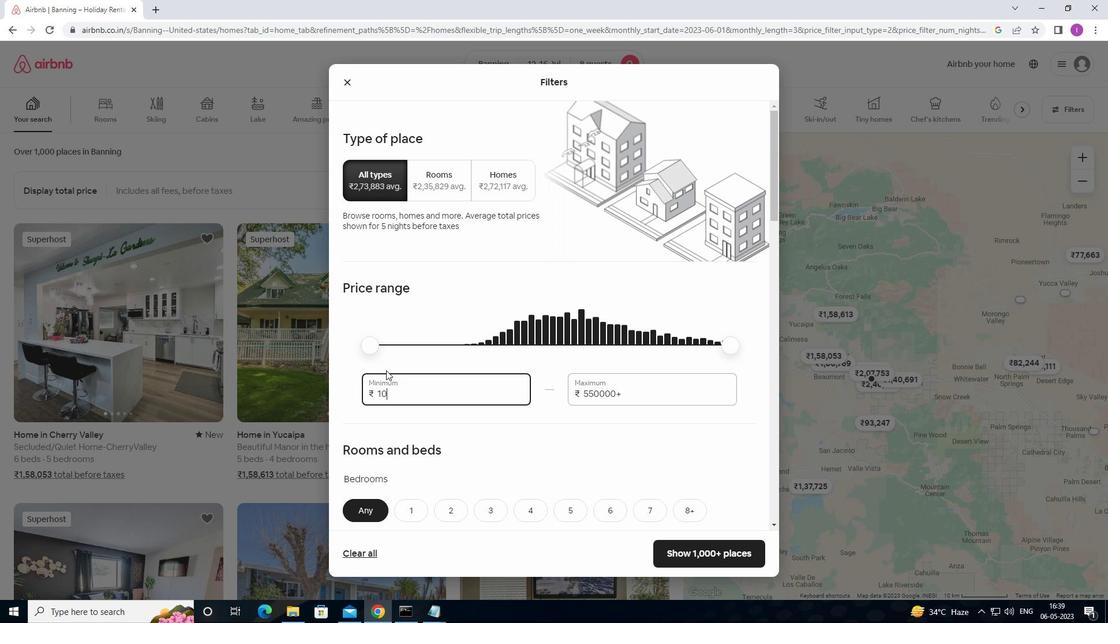 
Action: Key pressed 0
Screenshot: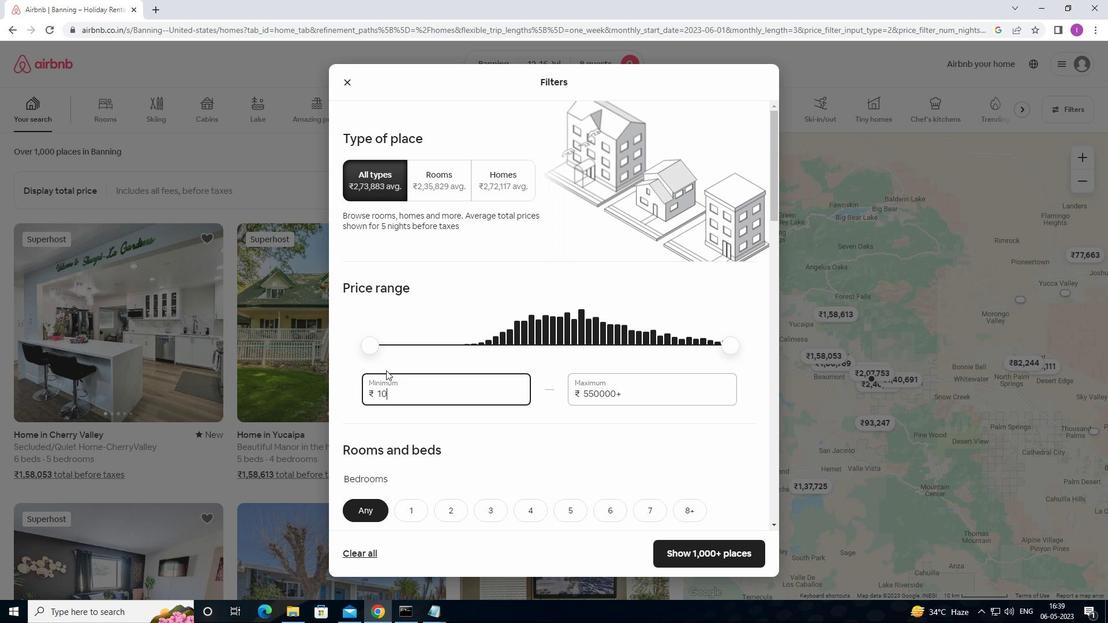 
Action: Mouse moved to (409, 367)
Screenshot: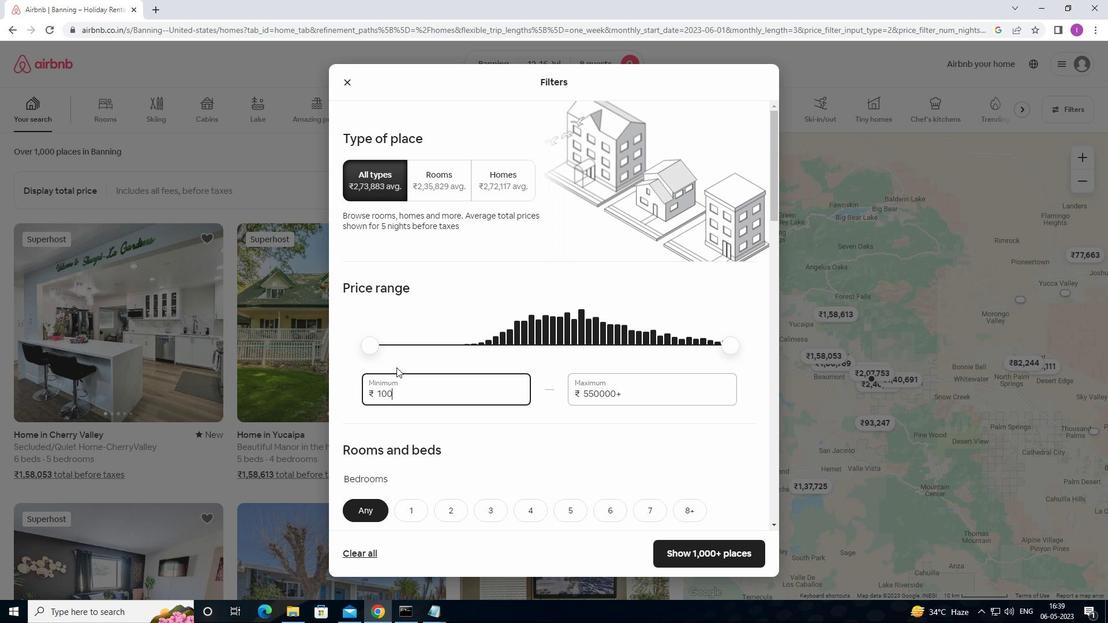 
Action: Key pressed 0
Screenshot: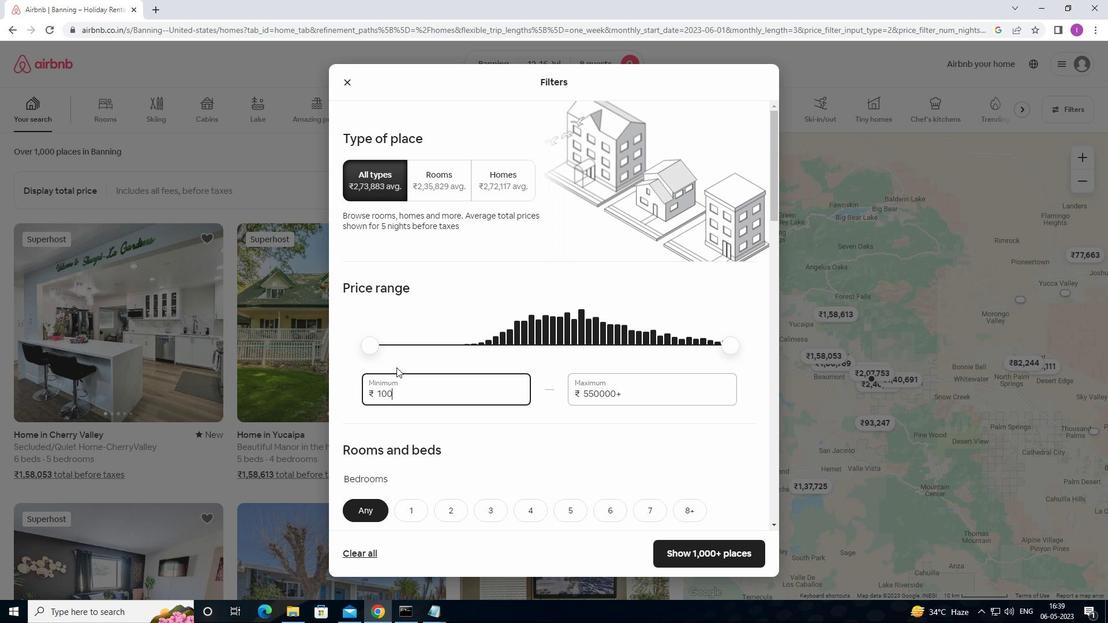 
Action: Mouse moved to (431, 367)
Screenshot: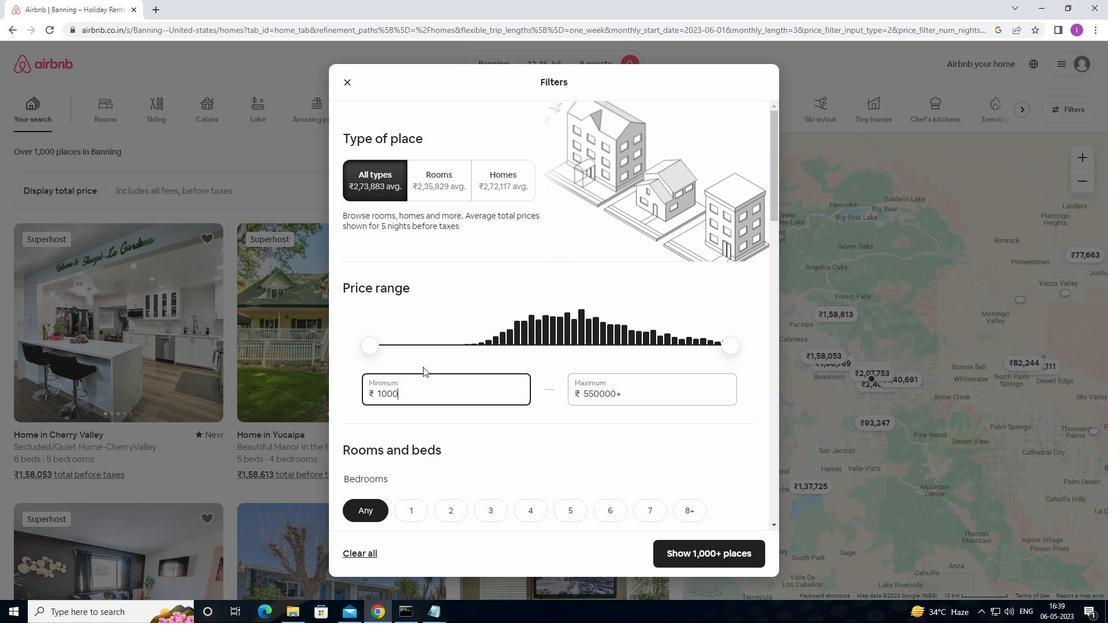 
Action: Key pressed 0
Screenshot: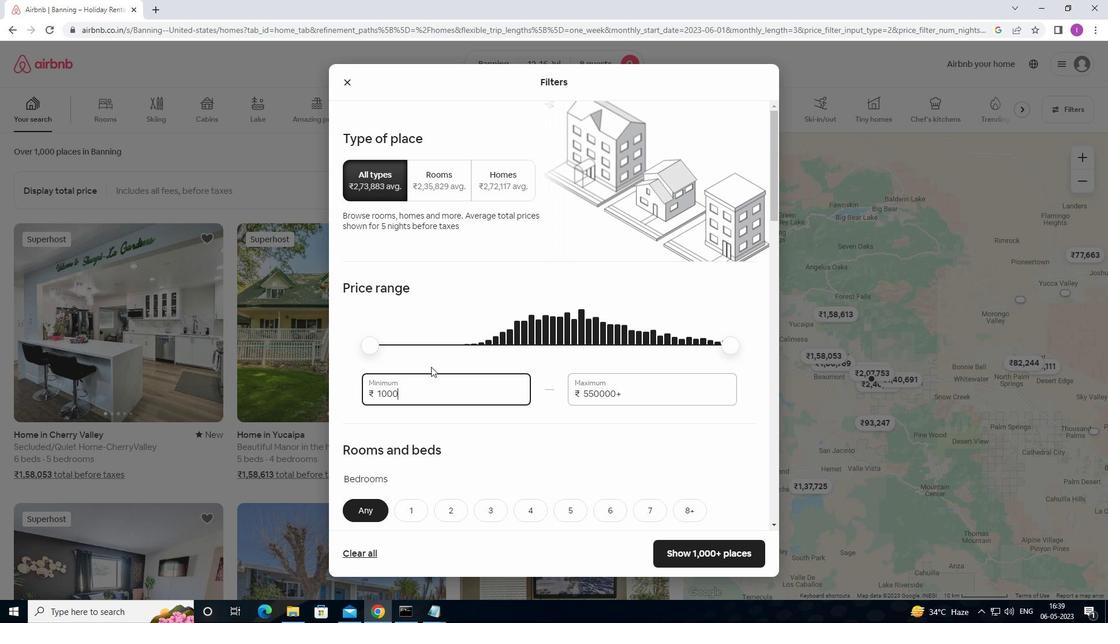 
Action: Mouse moved to (632, 390)
Screenshot: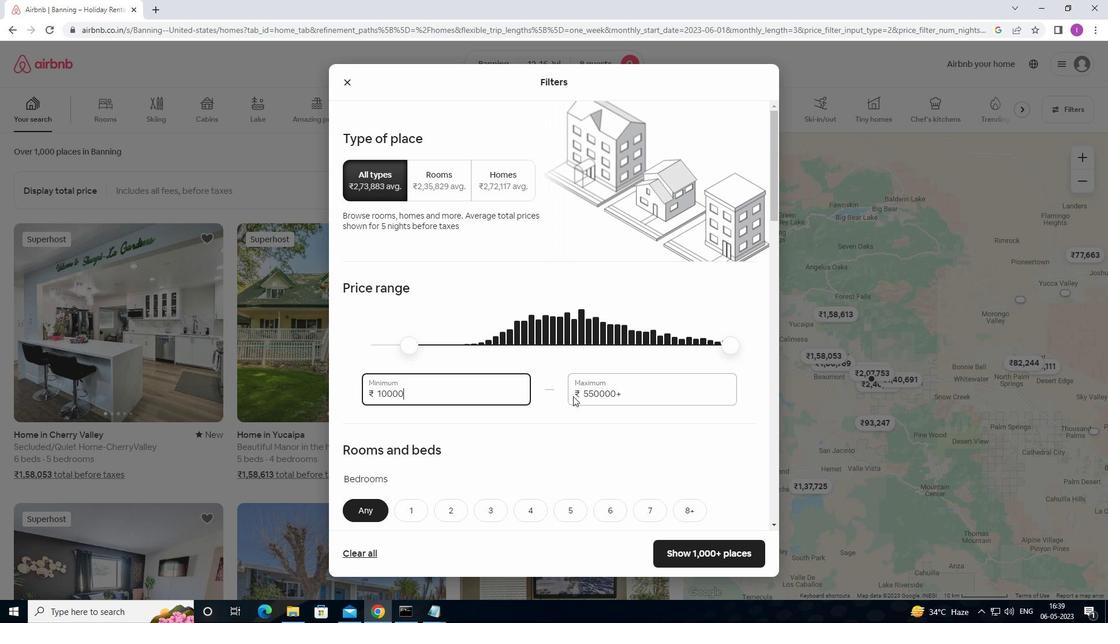 
Action: Mouse pressed left at (632, 390)
Screenshot: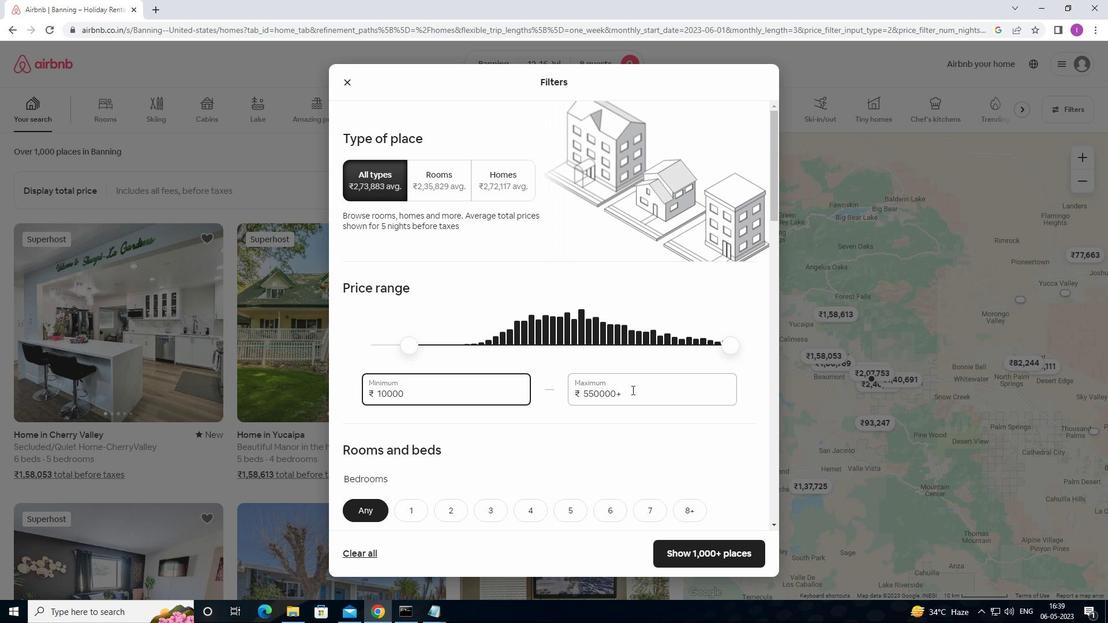 
Action: Mouse moved to (544, 369)
Screenshot: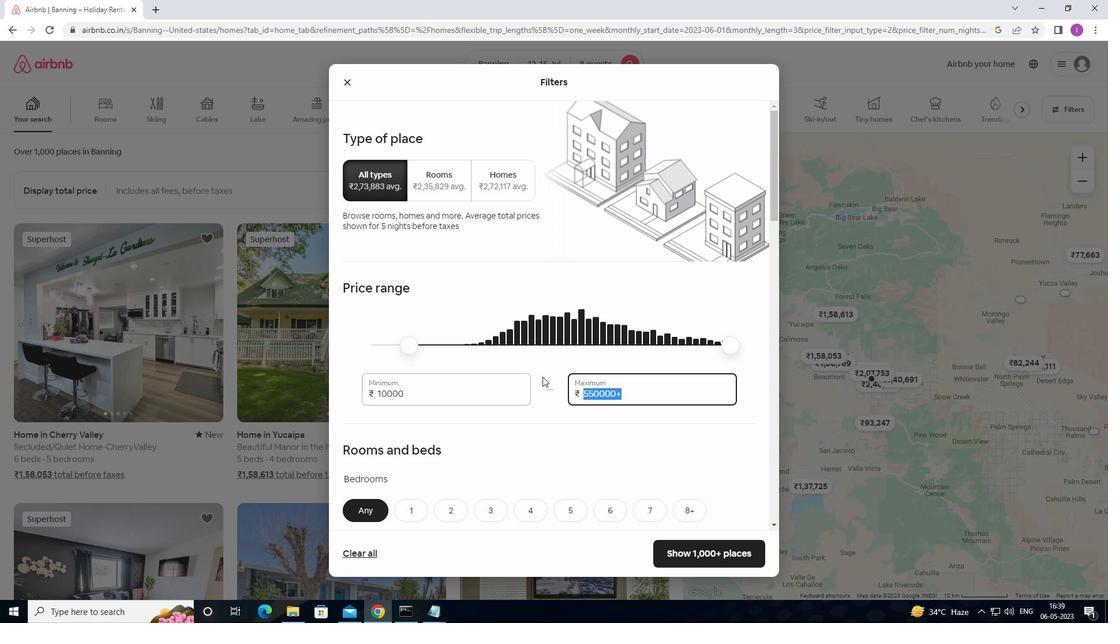 
Action: Key pressed 1
Screenshot: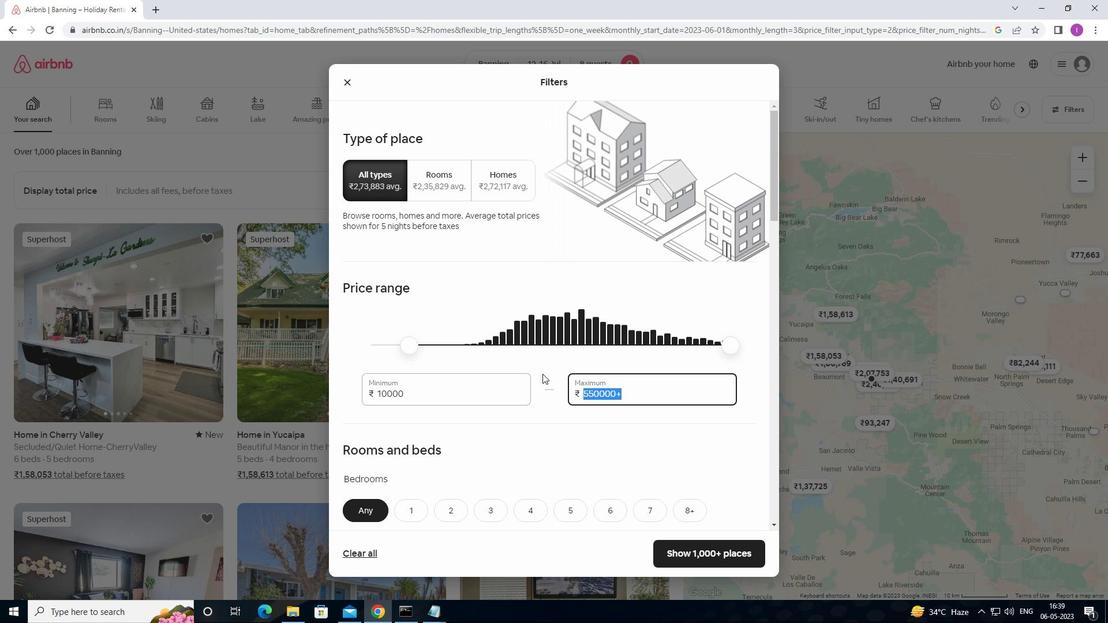 
Action: Mouse moved to (548, 363)
Screenshot: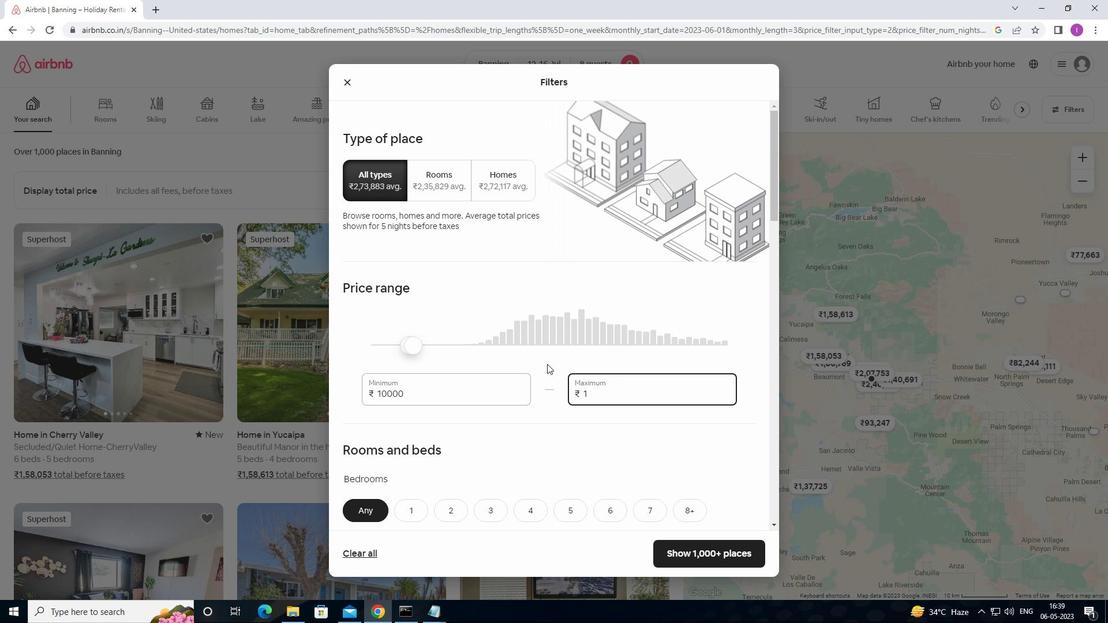 
Action: Key pressed 6
Screenshot: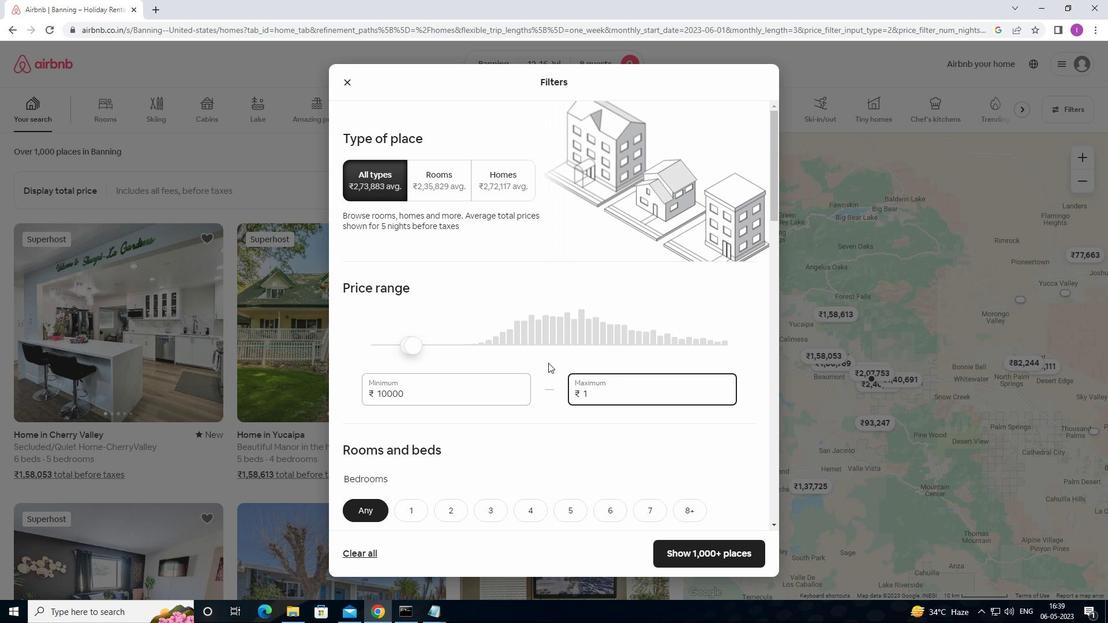 
Action: Mouse moved to (552, 360)
Screenshot: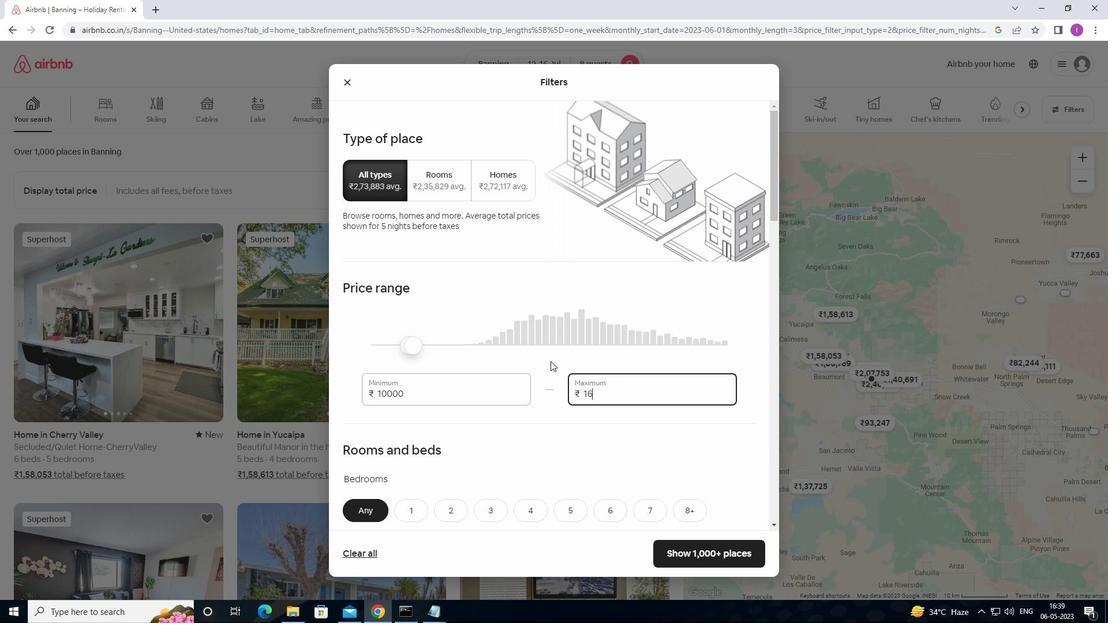 
Action: Key pressed 00
Screenshot: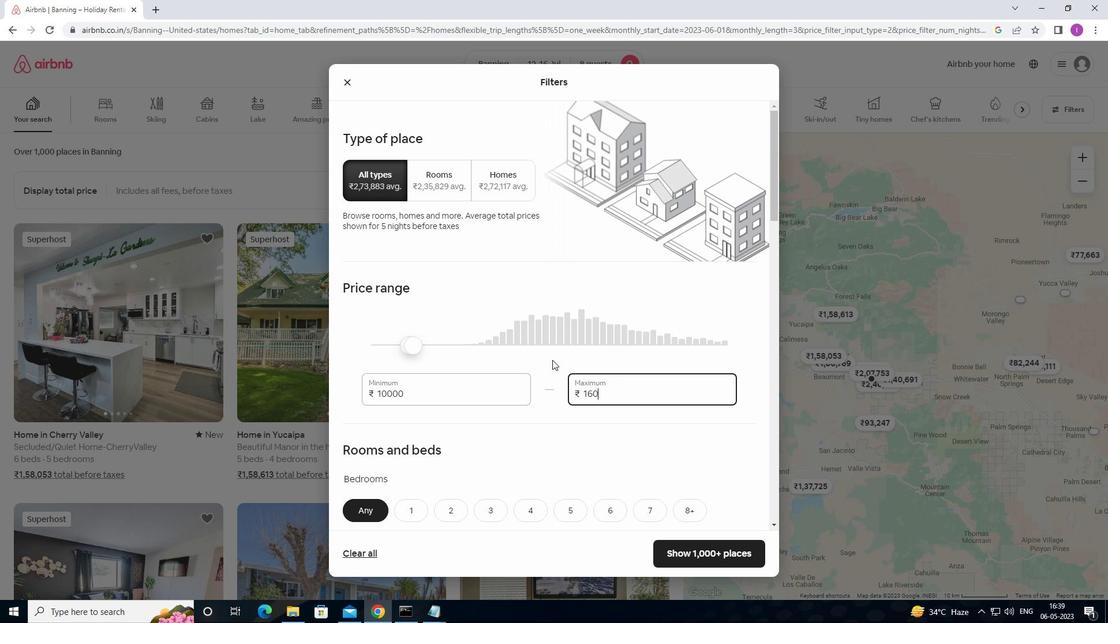 
Action: Mouse moved to (562, 359)
Screenshot: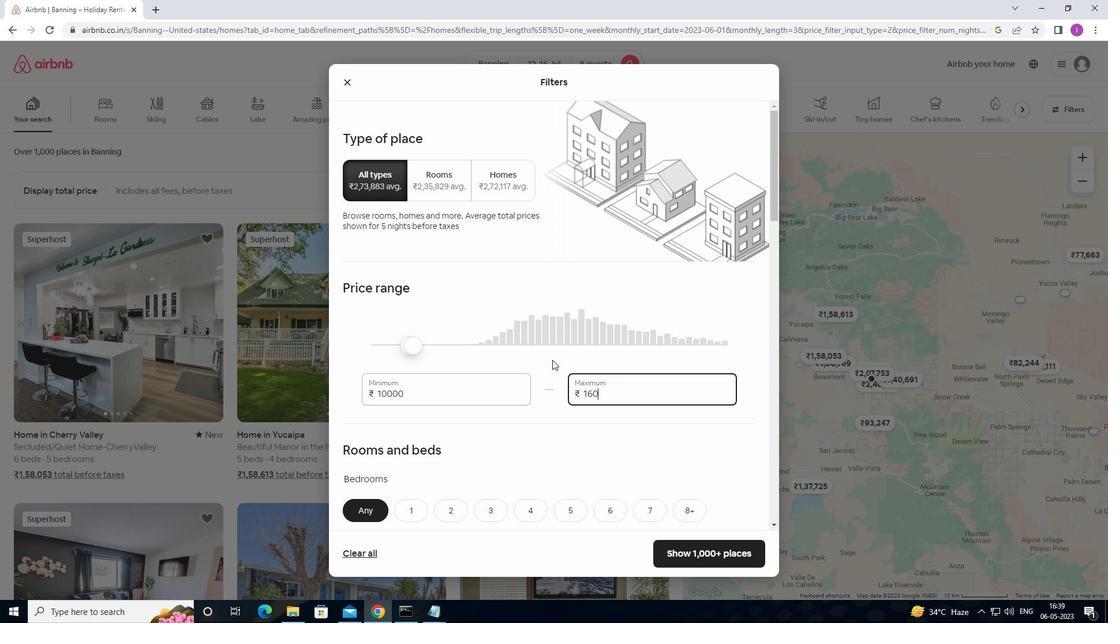 
Action: Key pressed 0
Screenshot: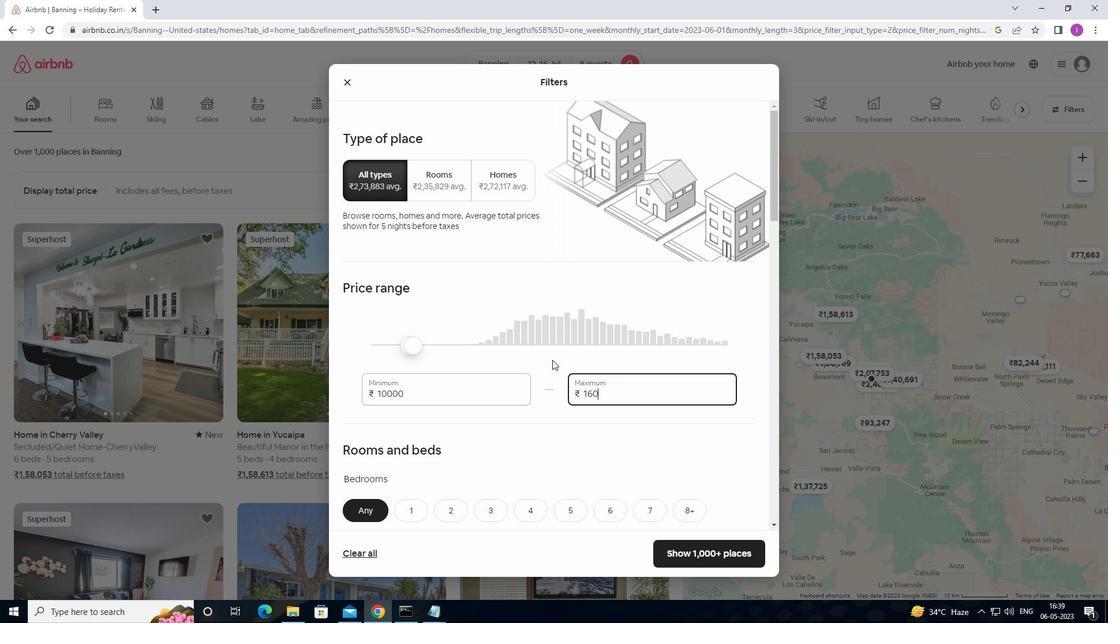 
Action: Mouse moved to (569, 358)
Screenshot: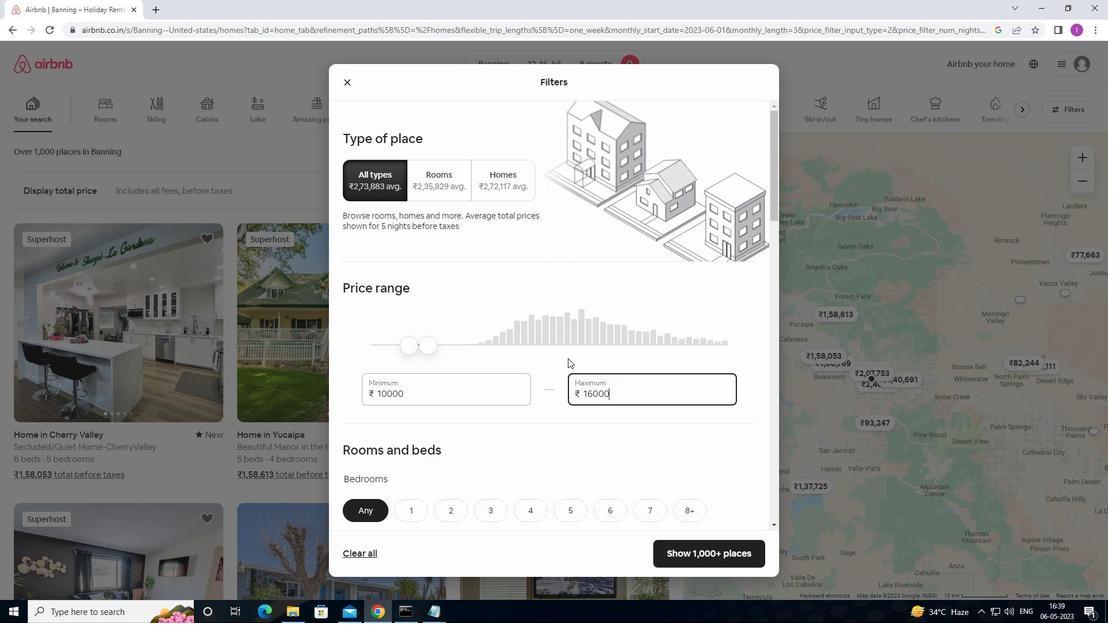 
Action: Key pressed 0
Screenshot: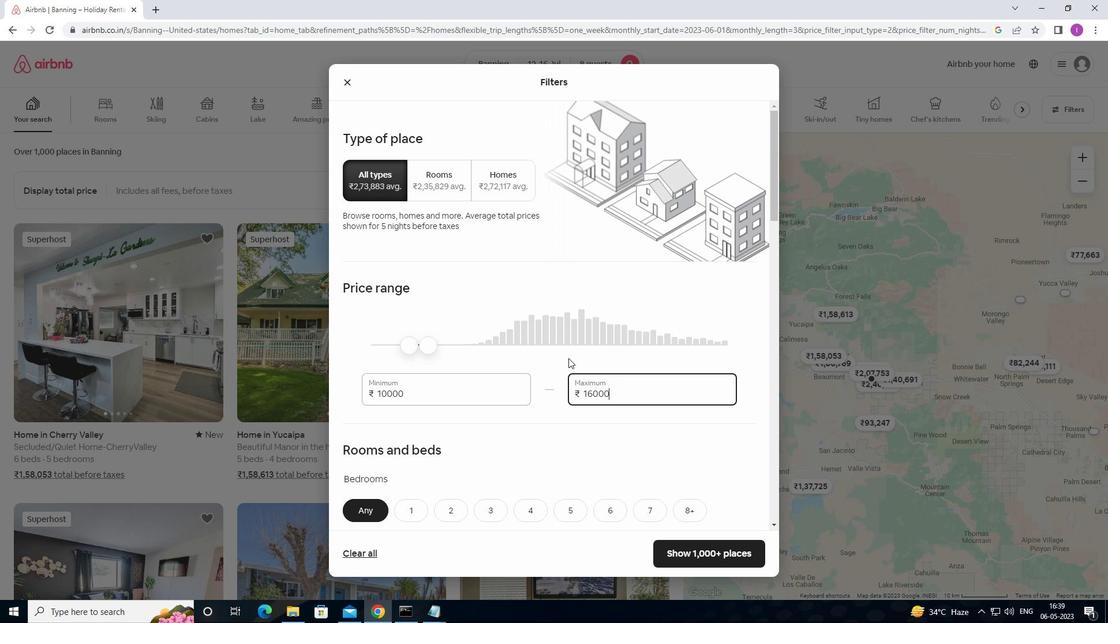 
Action: Mouse moved to (619, 366)
Screenshot: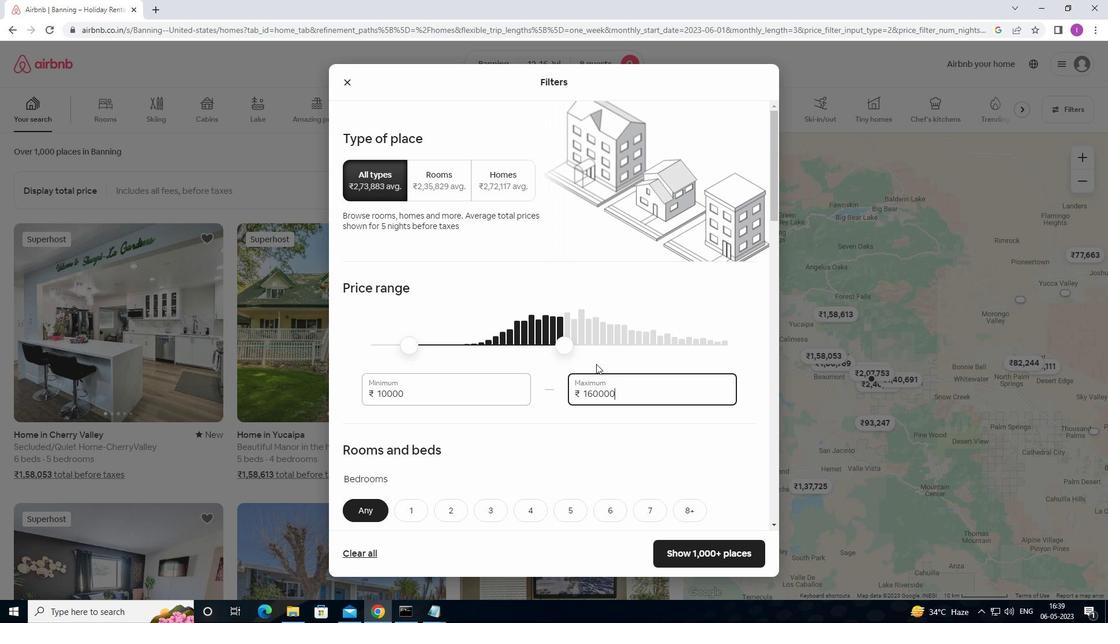 
Action: Key pressed <Key.backspace>
Screenshot: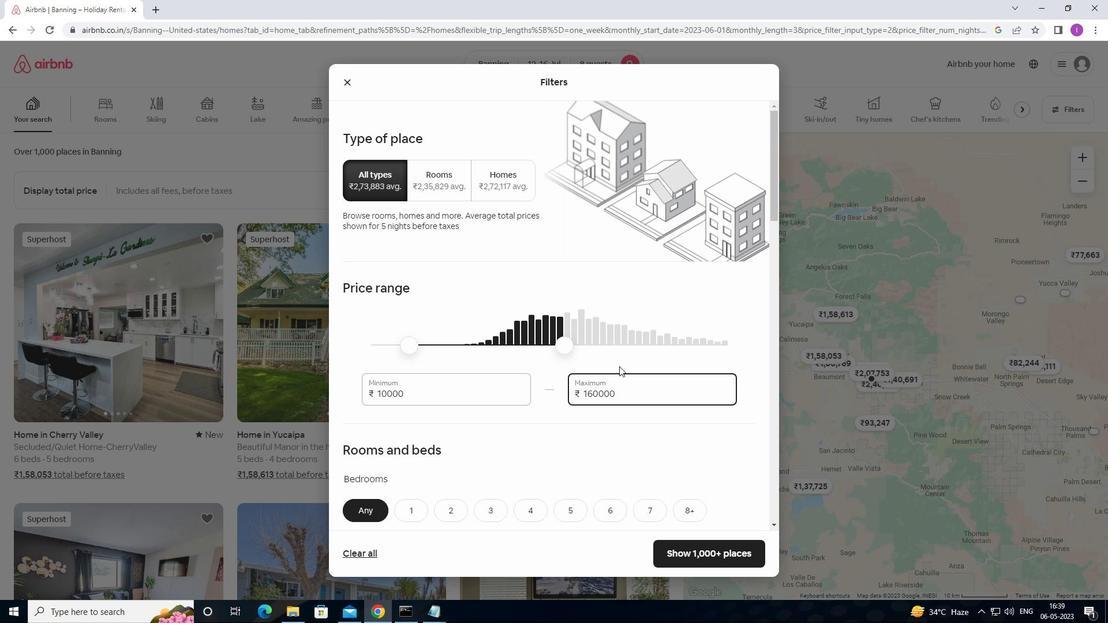 
Action: Mouse moved to (616, 414)
Screenshot: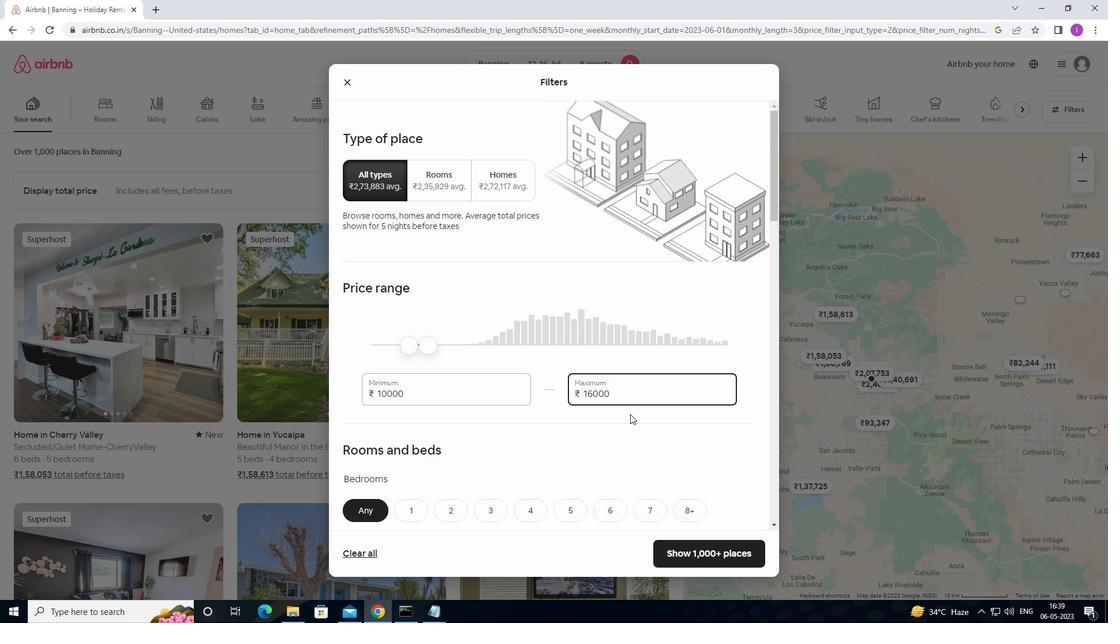 
Action: Mouse scrolled (616, 414) with delta (0, 0)
Screenshot: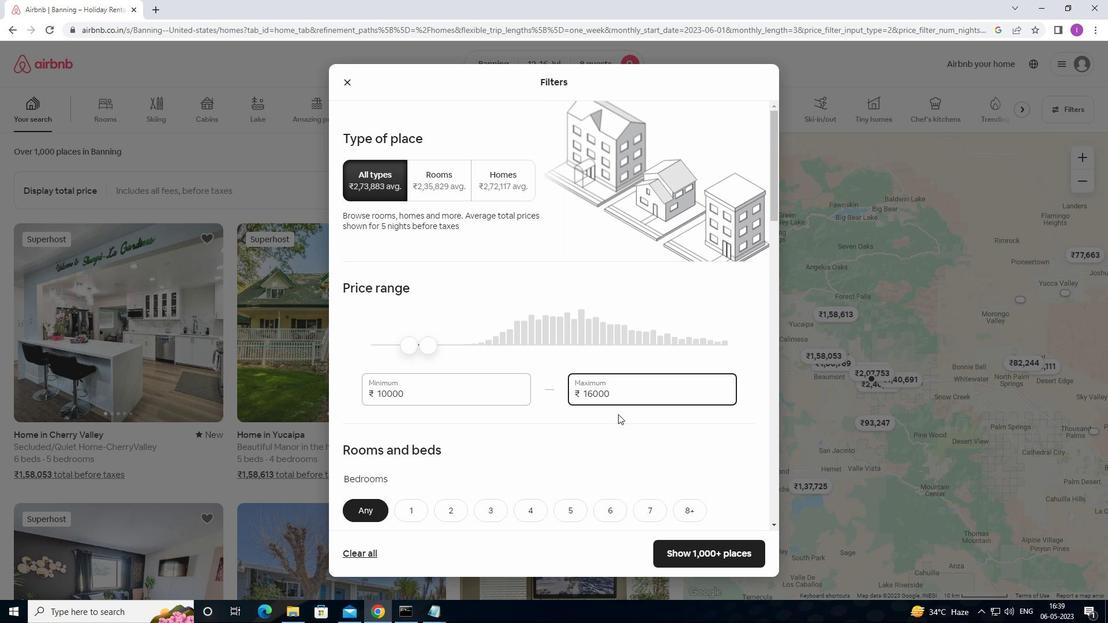 
Action: Mouse moved to (617, 415)
Screenshot: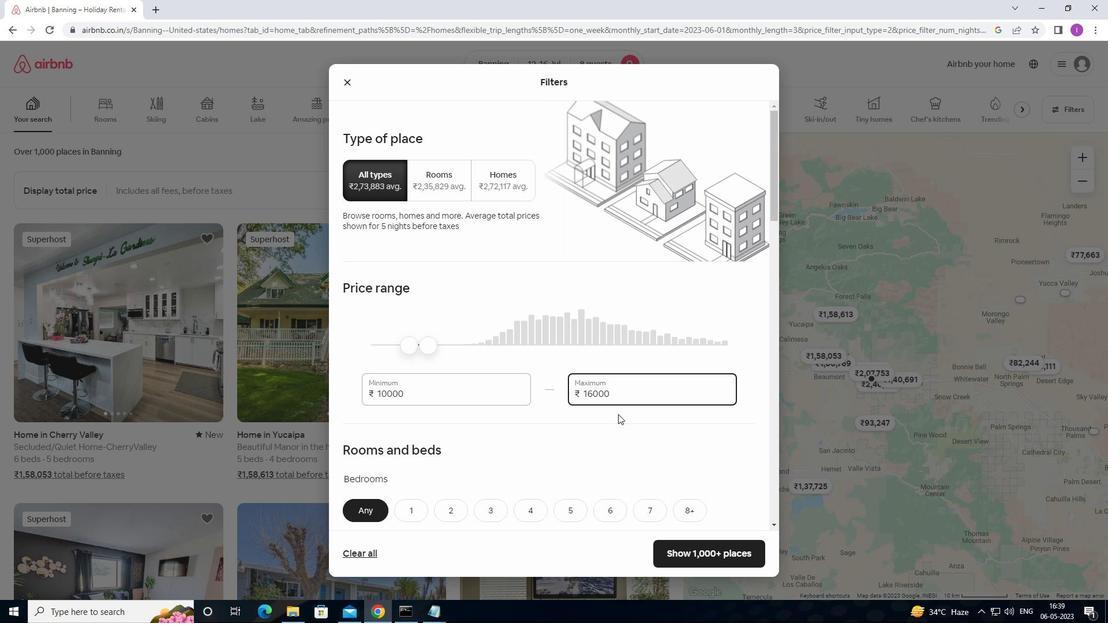 
Action: Mouse scrolled (617, 414) with delta (0, 0)
Screenshot: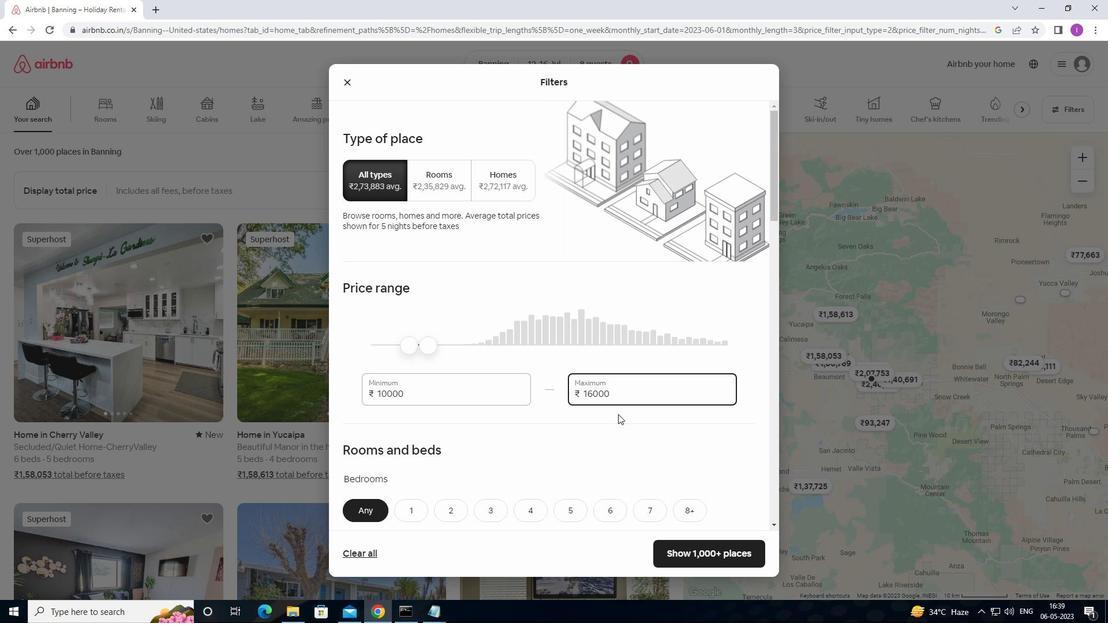 
Action: Mouse scrolled (617, 414) with delta (0, 0)
Screenshot: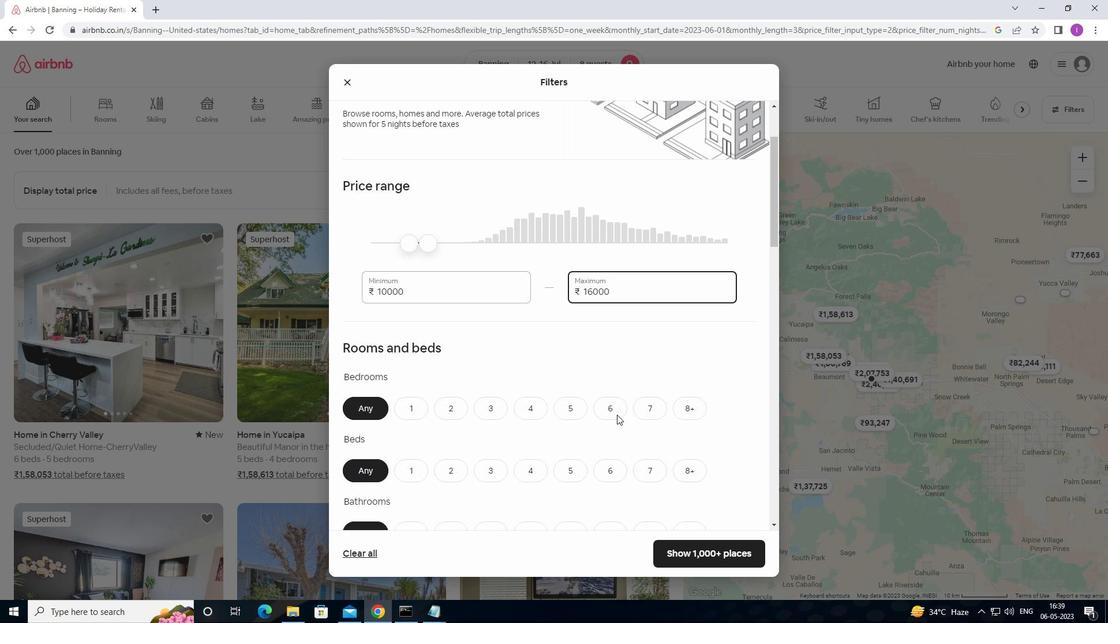 
Action: Mouse scrolled (617, 414) with delta (0, 0)
Screenshot: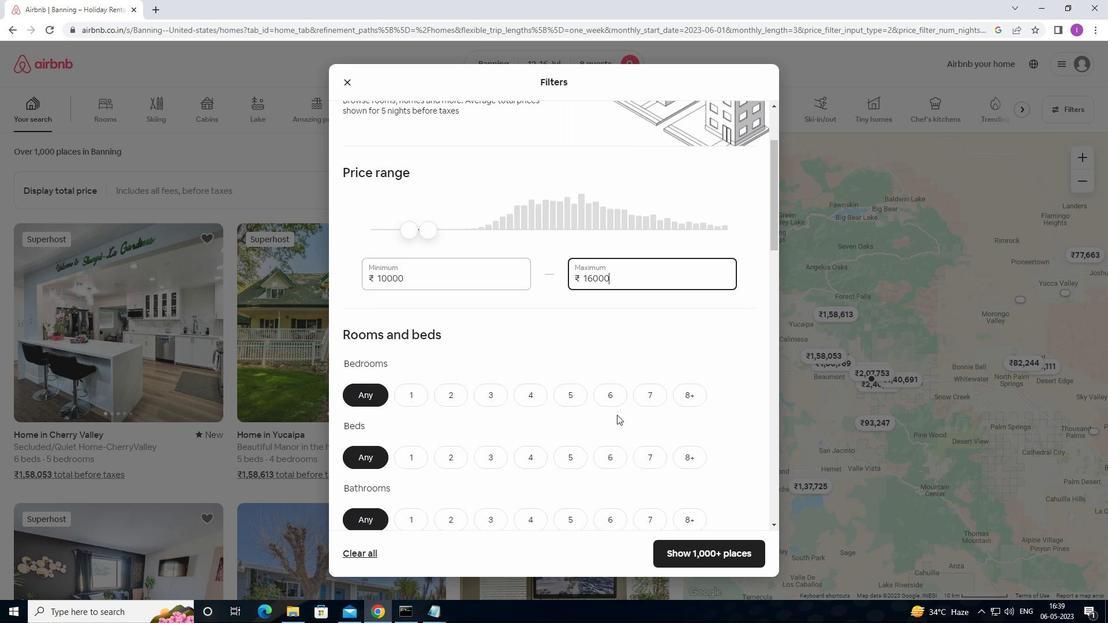 
Action: Mouse scrolled (617, 414) with delta (0, 0)
Screenshot: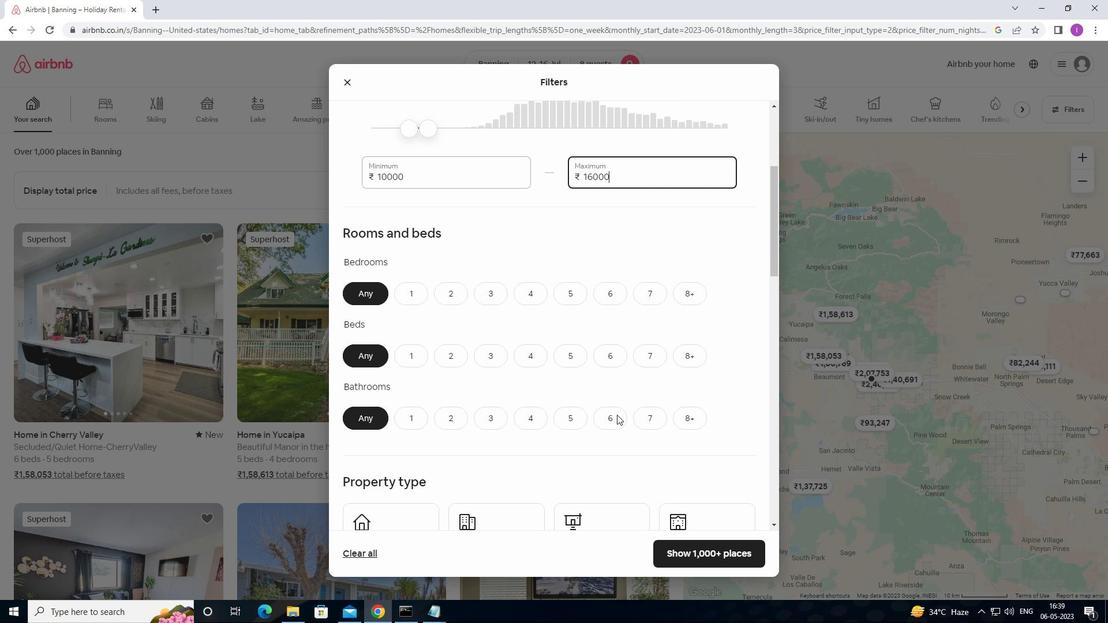 
Action: Mouse scrolled (617, 414) with delta (0, 0)
Screenshot: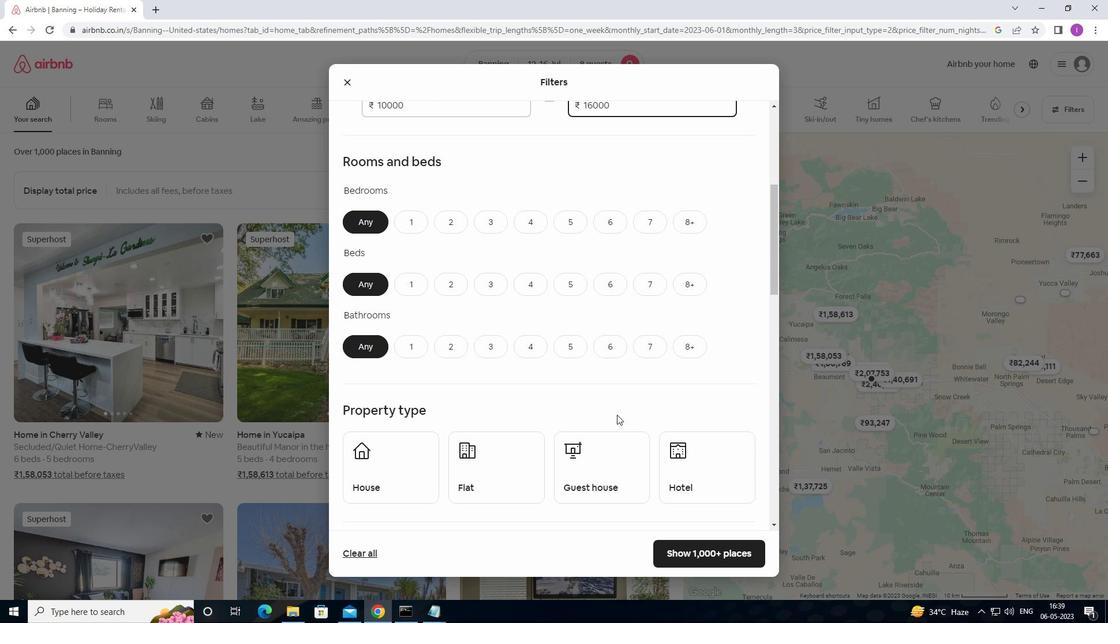 
Action: Mouse scrolled (617, 414) with delta (0, 0)
Screenshot: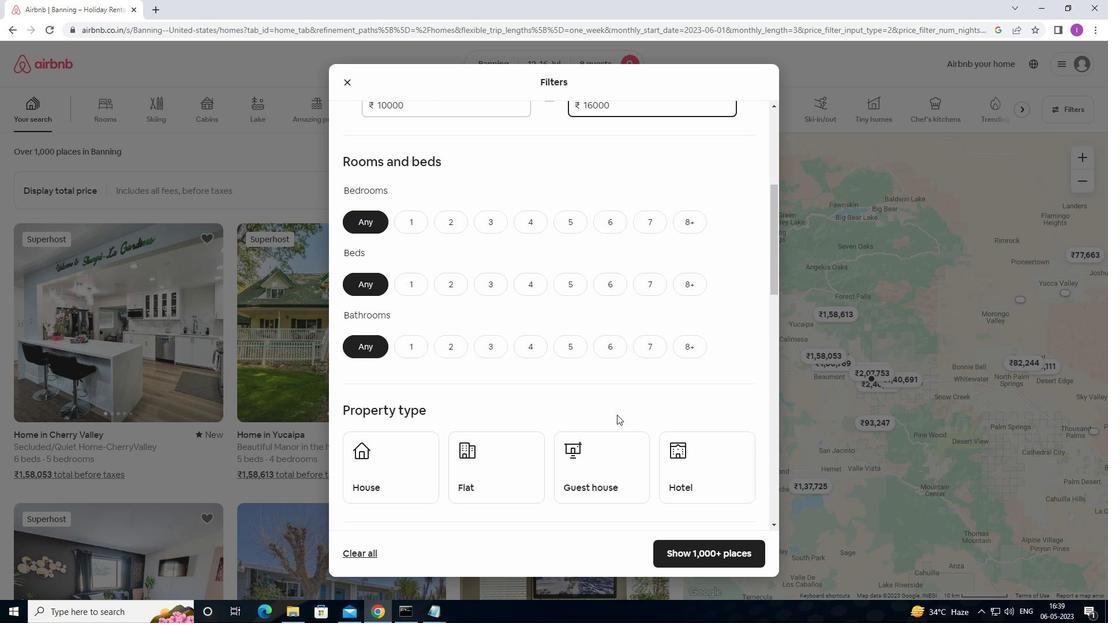 
Action: Mouse moved to (617, 415)
Screenshot: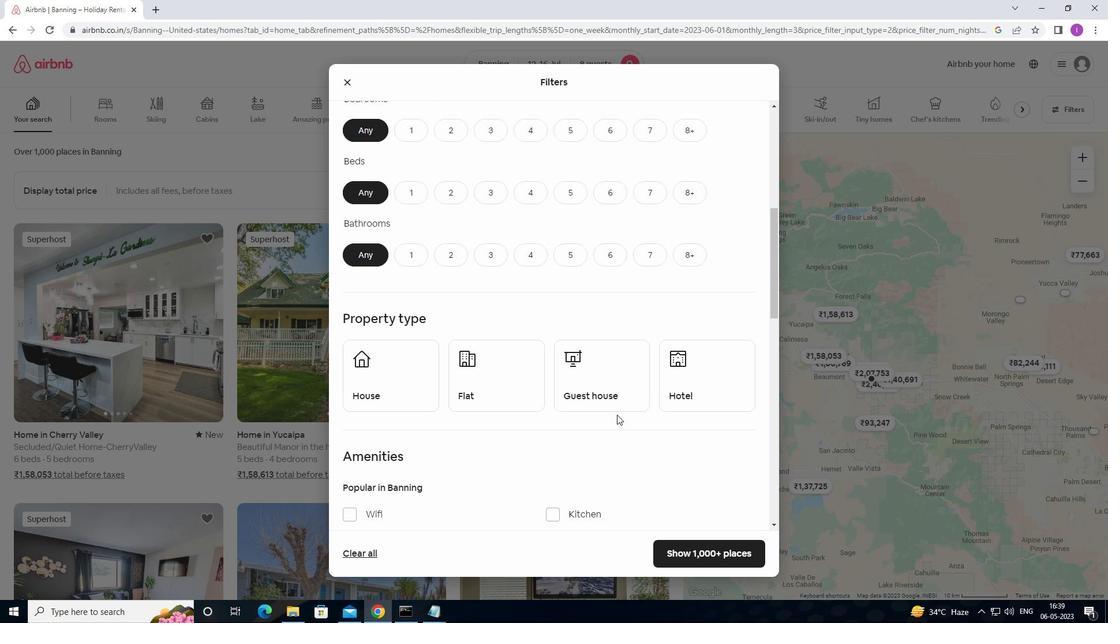 
Action: Mouse scrolled (617, 414) with delta (0, 0)
Screenshot: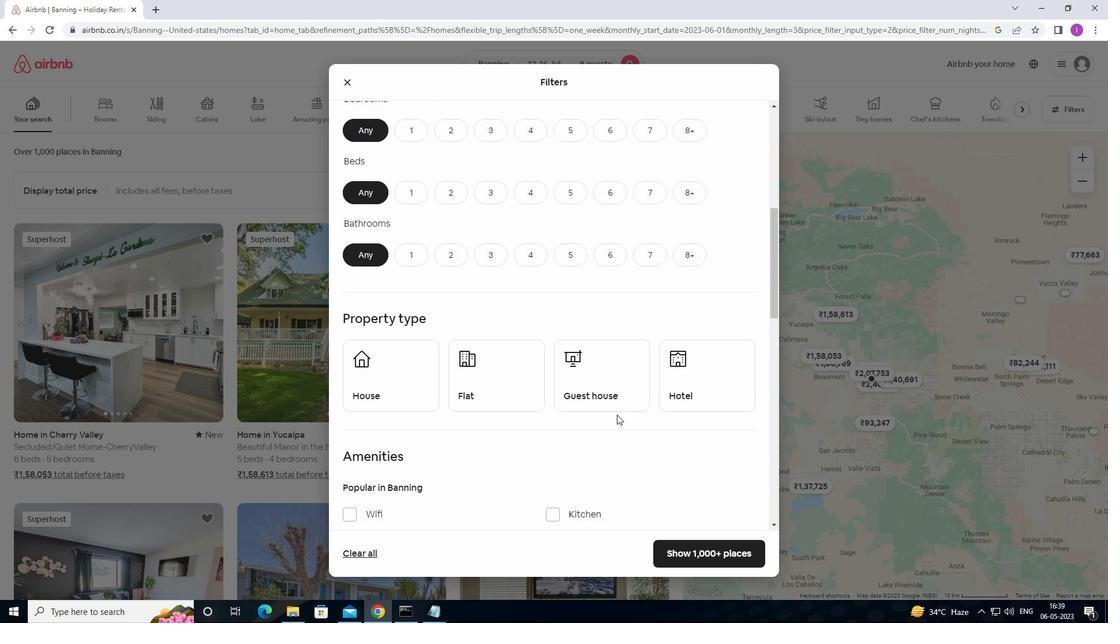 
Action: Mouse moved to (573, 171)
Screenshot: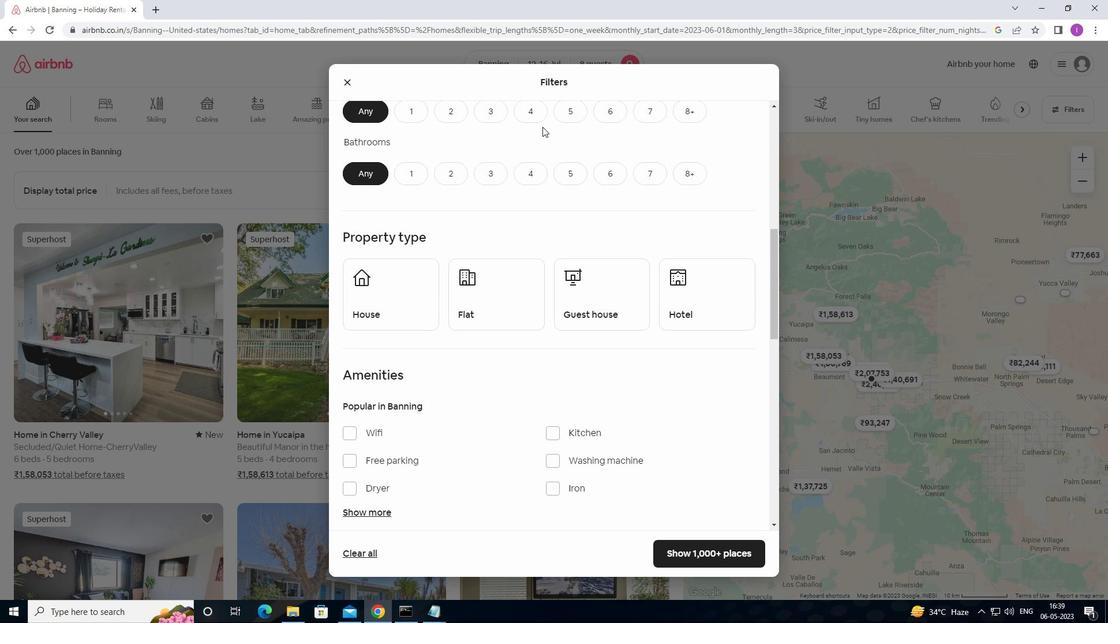 
Action: Mouse scrolled (573, 172) with delta (0, 0)
Screenshot: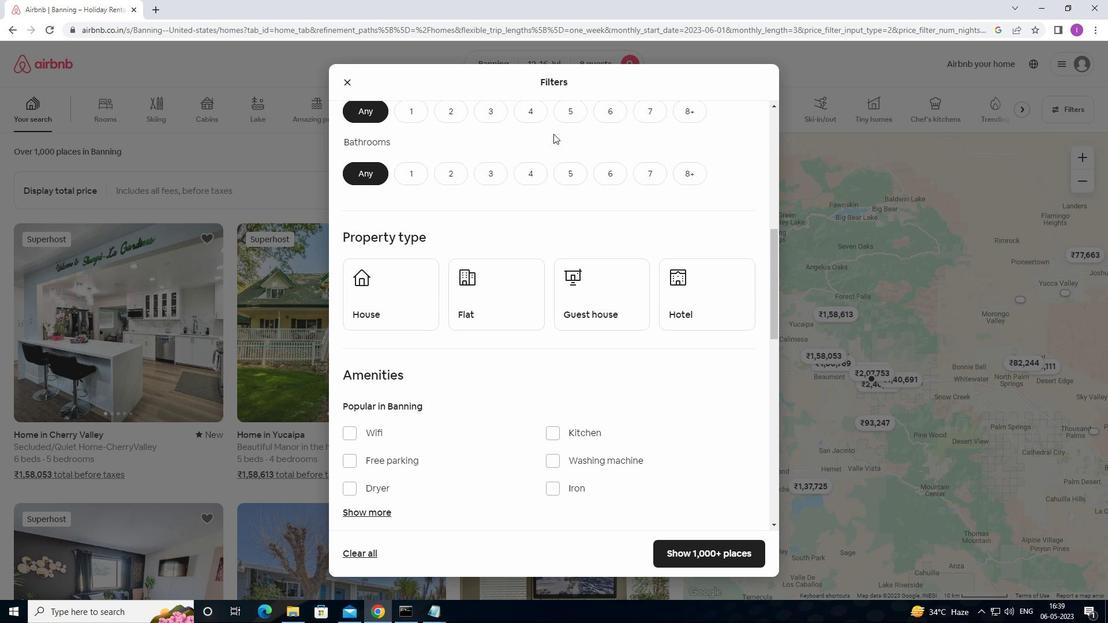 
Action: Mouse moved to (699, 105)
Screenshot: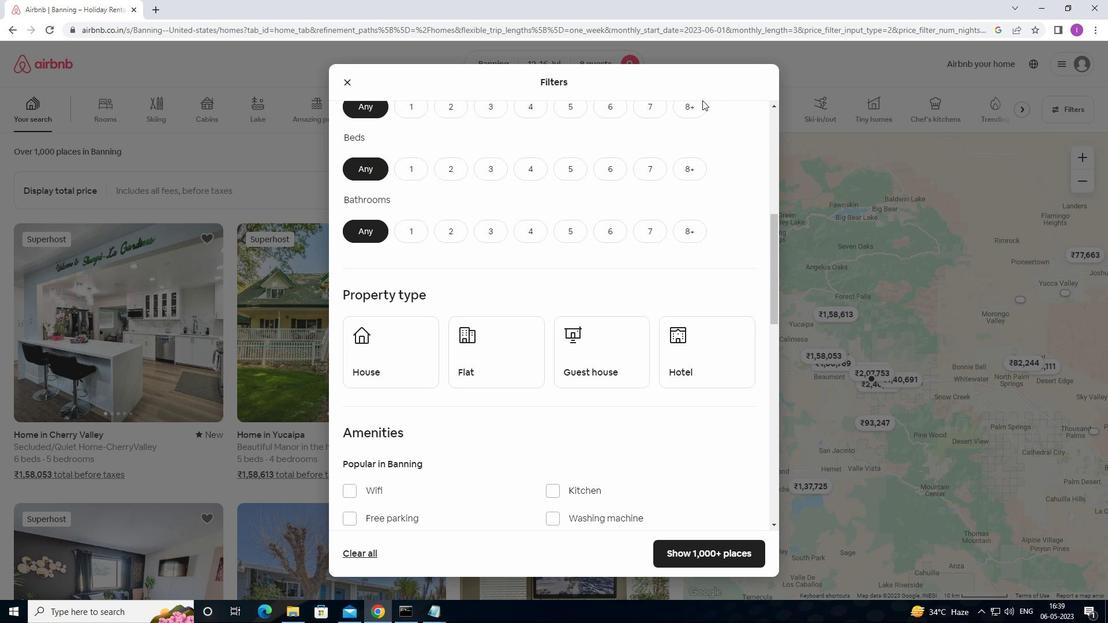 
Action: Mouse pressed left at (699, 105)
Screenshot: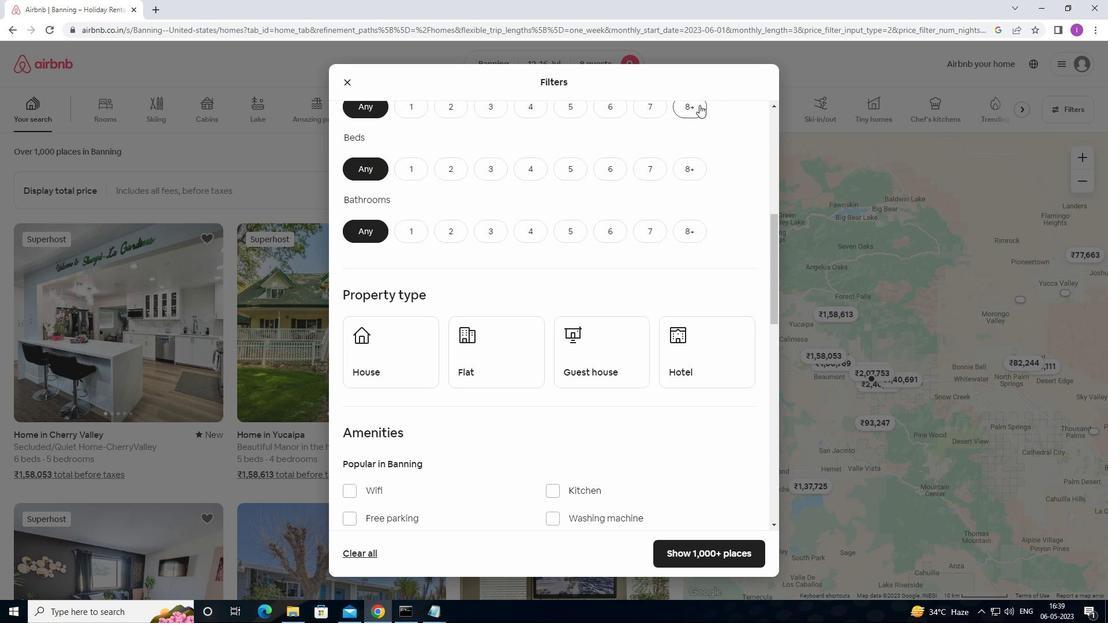 
Action: Mouse moved to (695, 176)
Screenshot: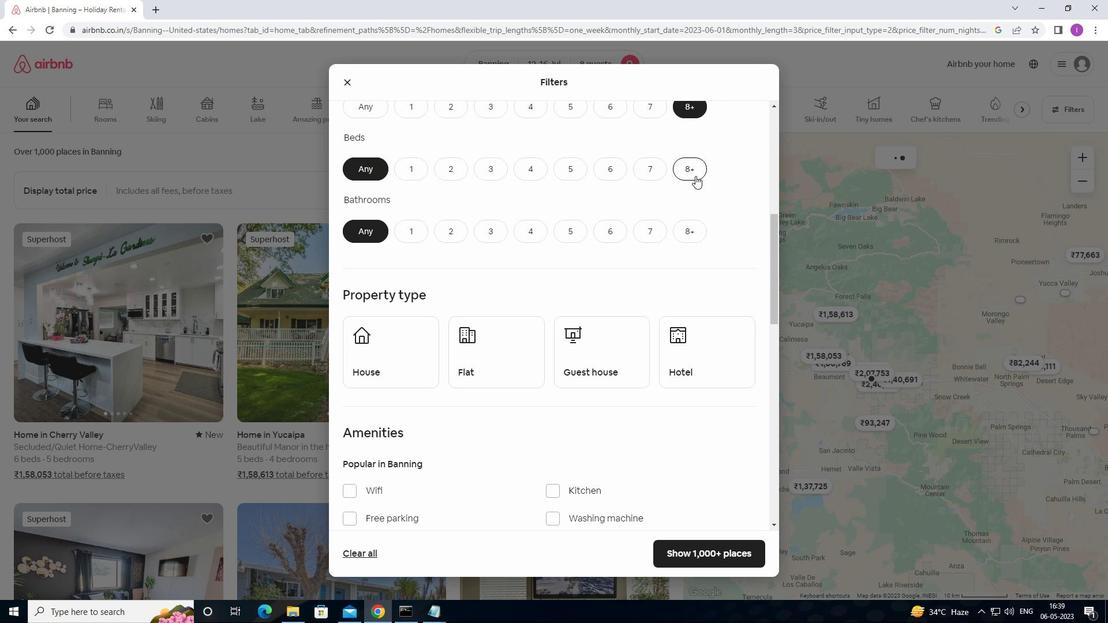 
Action: Mouse pressed left at (695, 176)
Screenshot: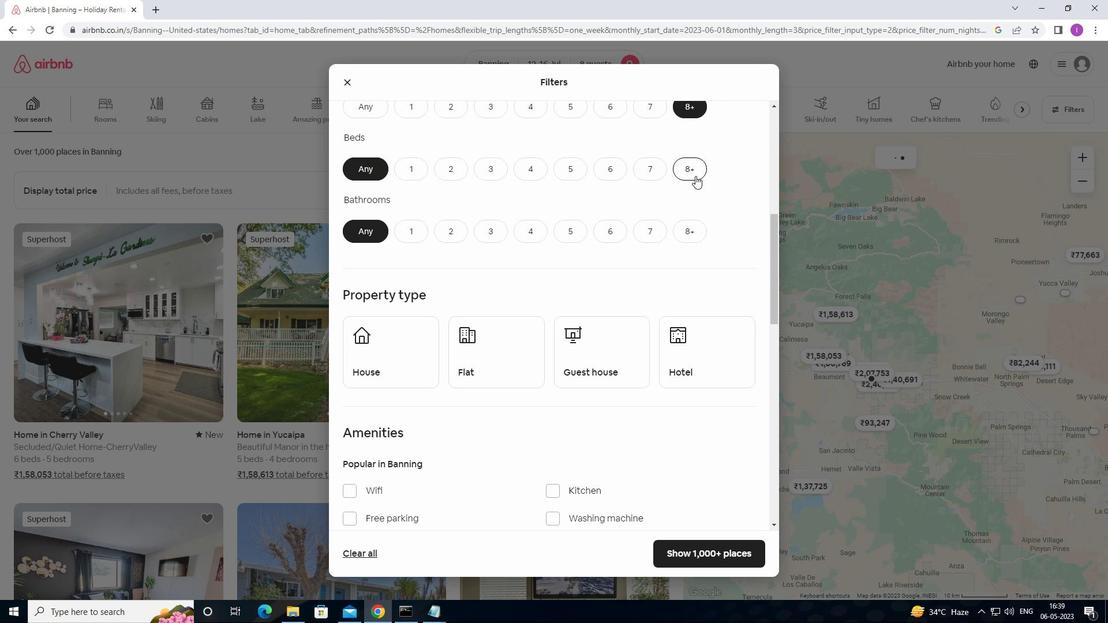 
Action: Mouse moved to (697, 229)
Screenshot: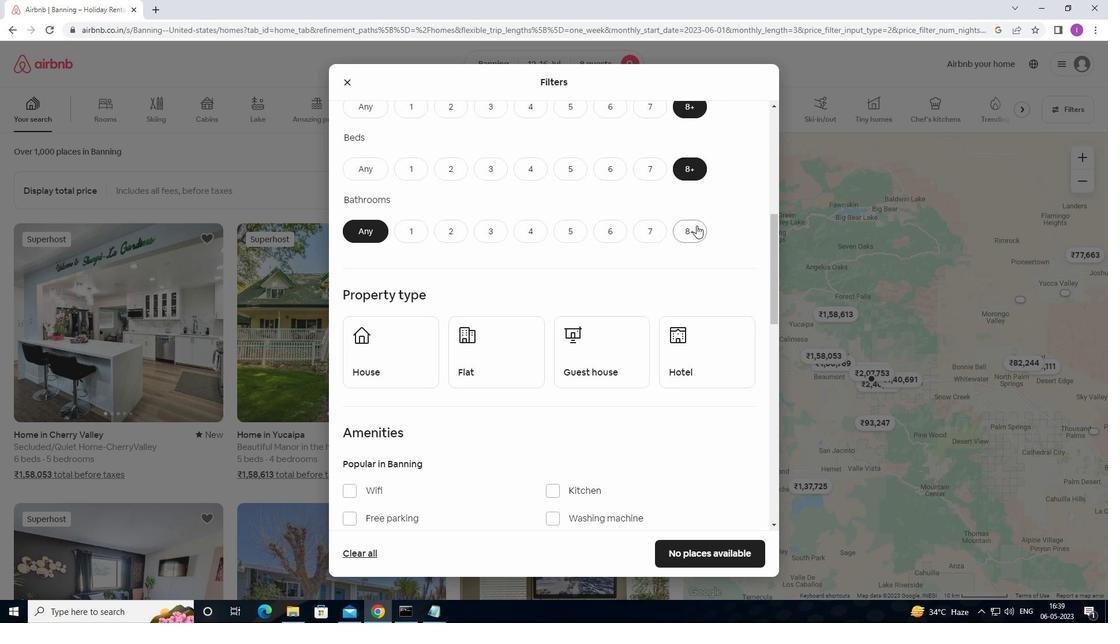 
Action: Mouse pressed left at (697, 229)
Screenshot: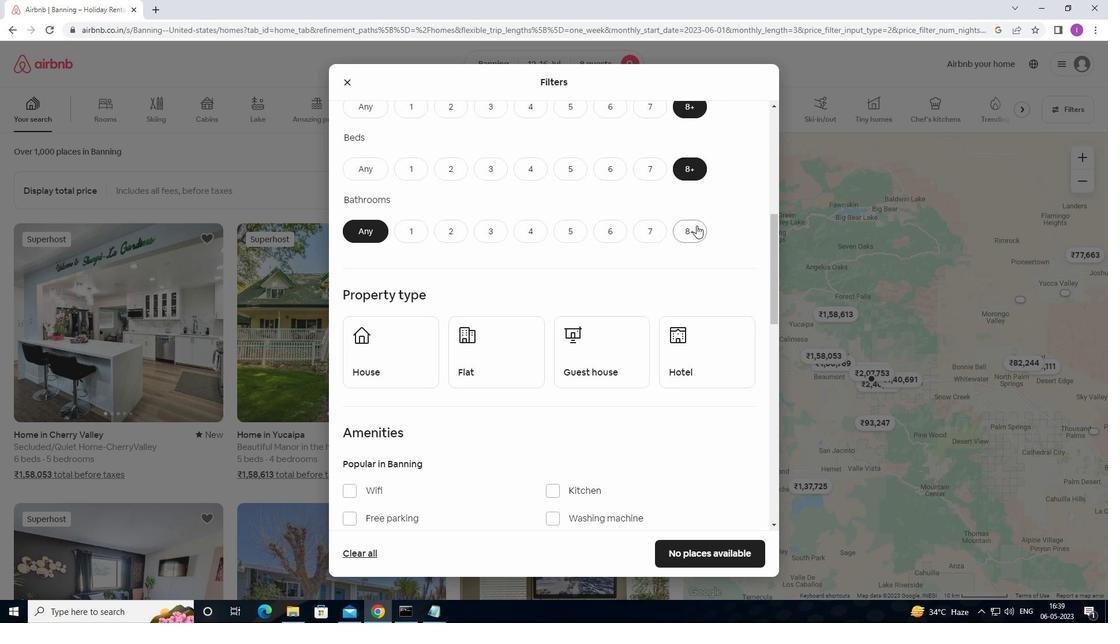 
Action: Mouse moved to (600, 272)
Screenshot: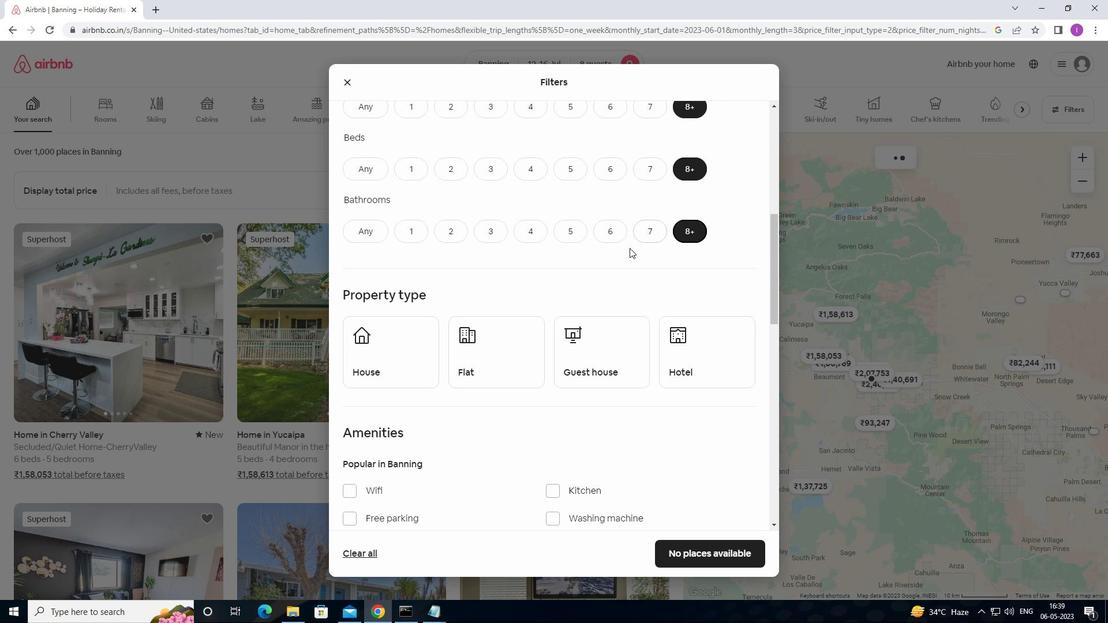 
Action: Mouse scrolled (601, 271) with delta (0, 0)
Screenshot: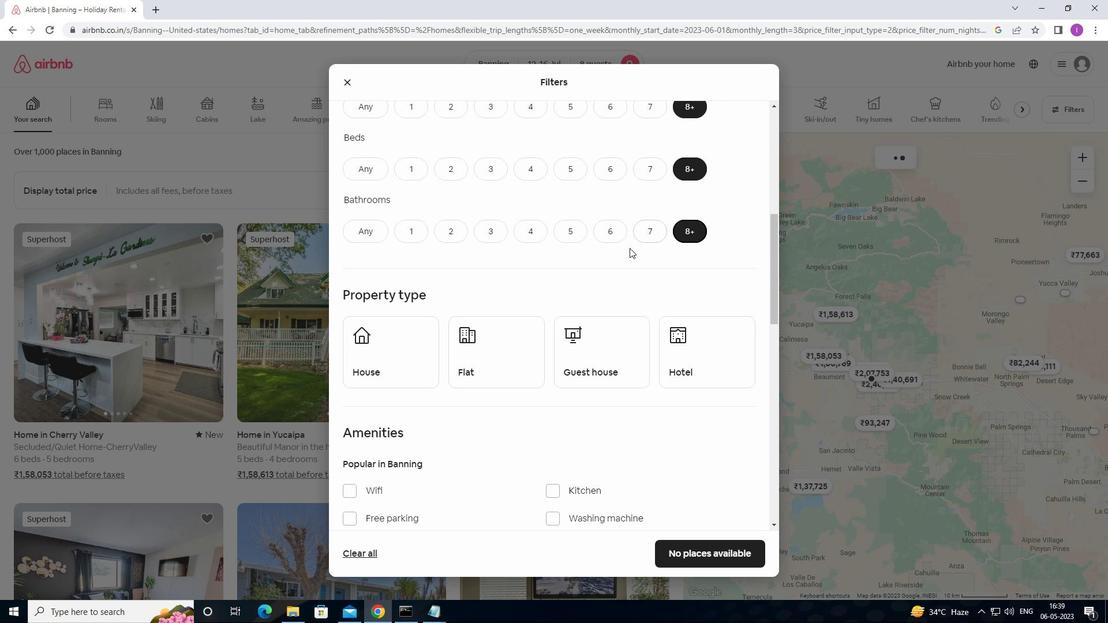 
Action: Mouse moved to (379, 283)
Screenshot: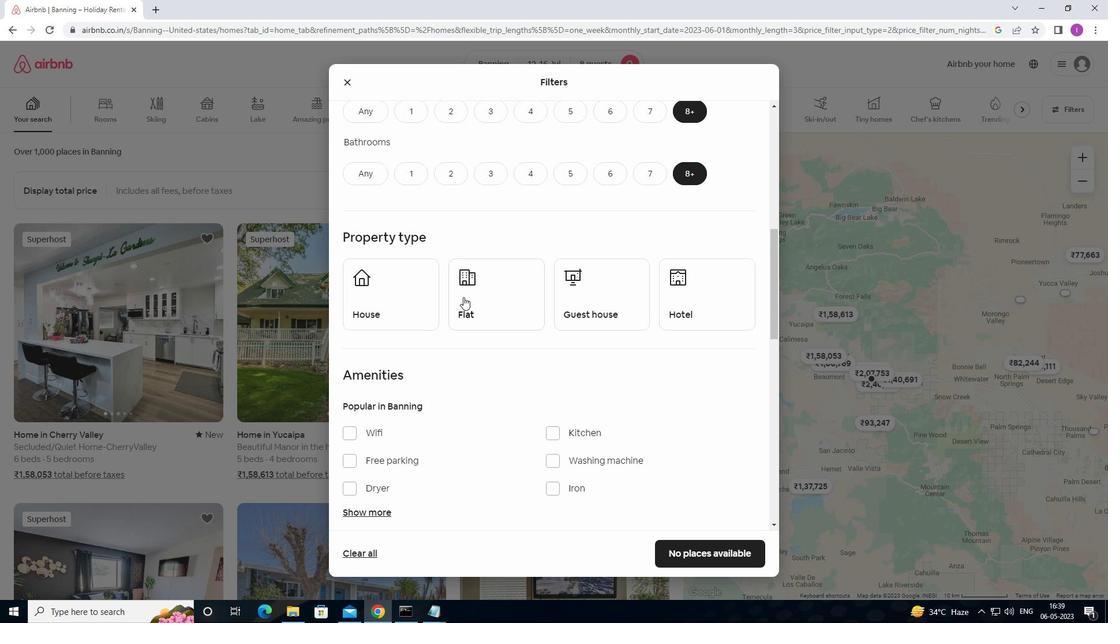 
Action: Mouse pressed left at (379, 283)
Screenshot: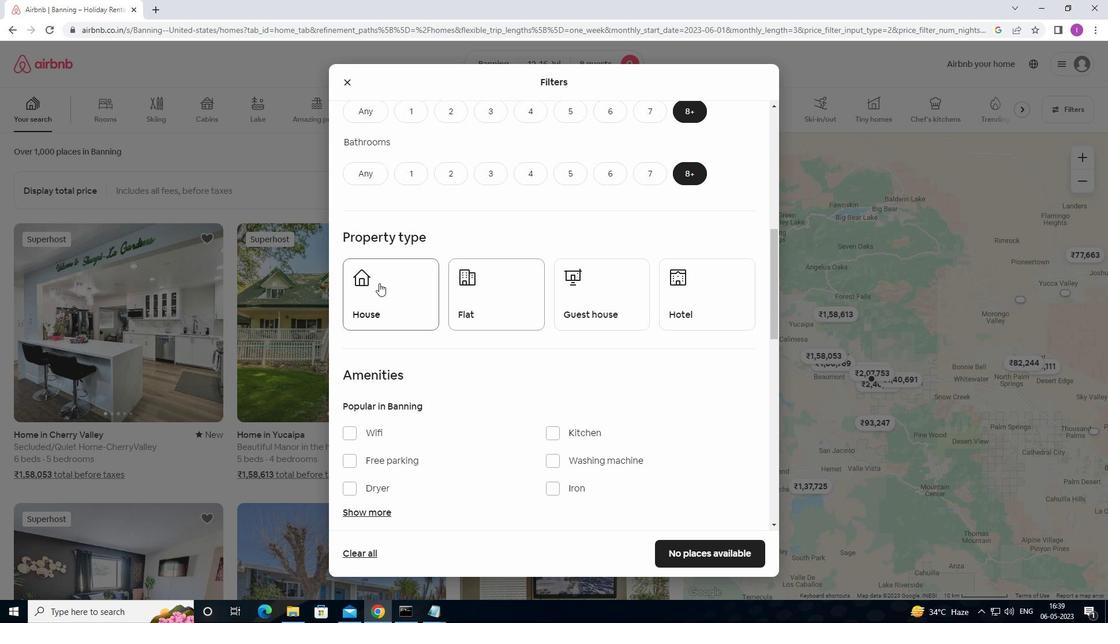 
Action: Mouse moved to (489, 296)
Screenshot: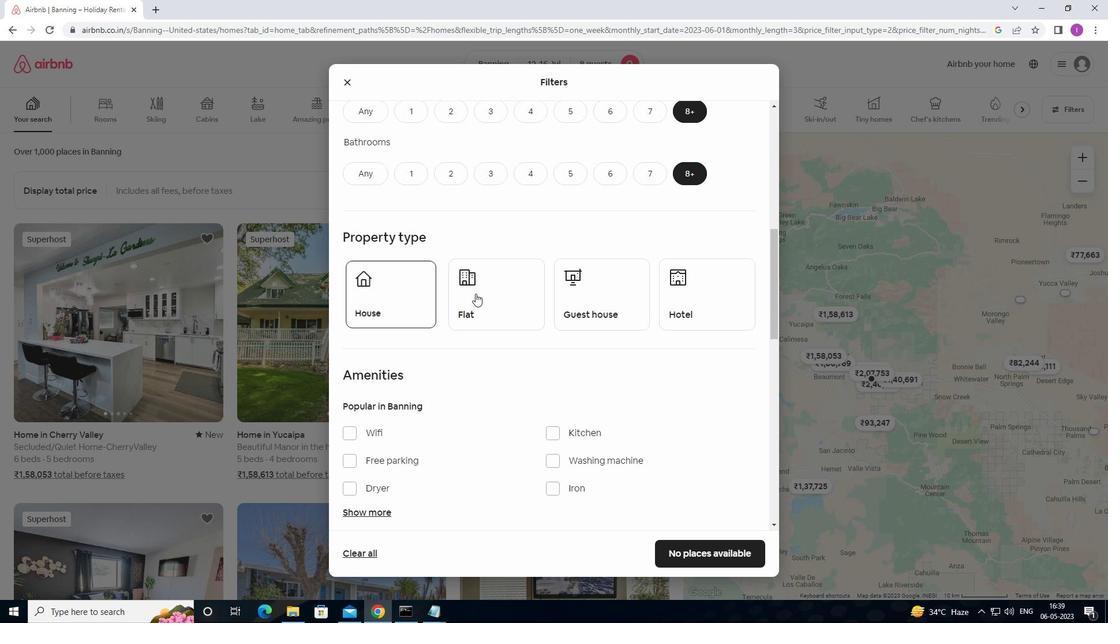 
Action: Mouse pressed left at (489, 296)
Screenshot: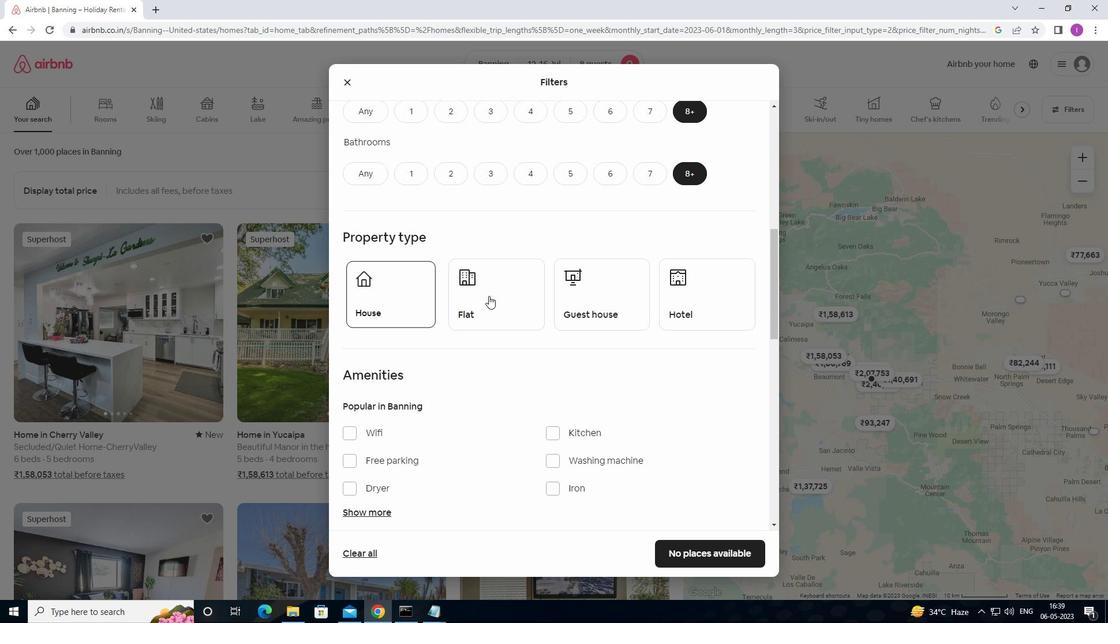 
Action: Mouse moved to (589, 297)
Screenshot: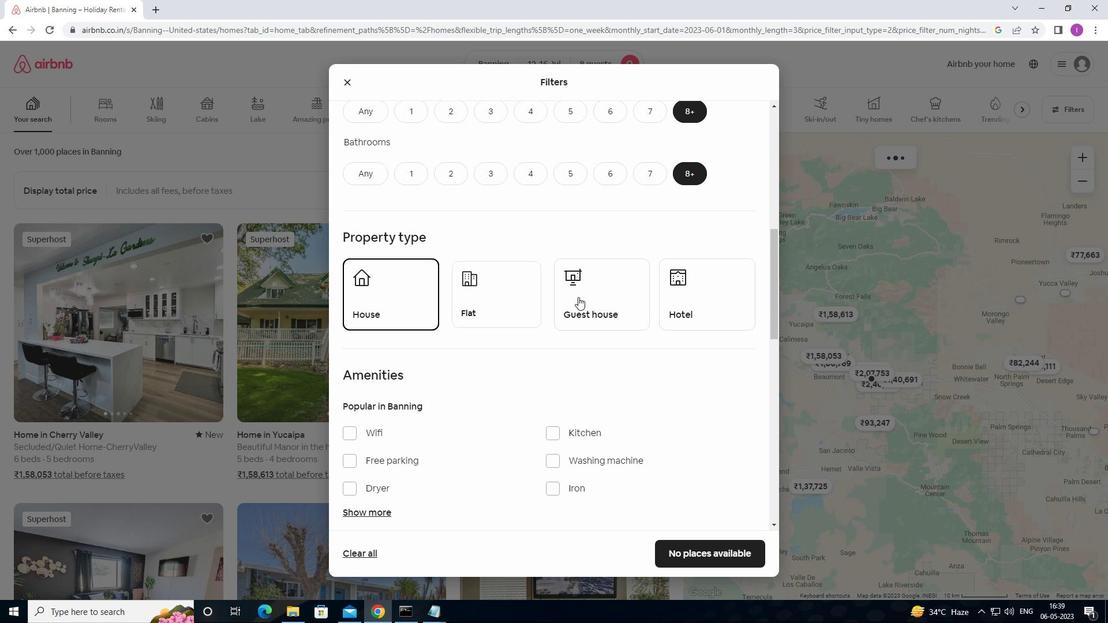 
Action: Mouse pressed left at (589, 297)
Screenshot: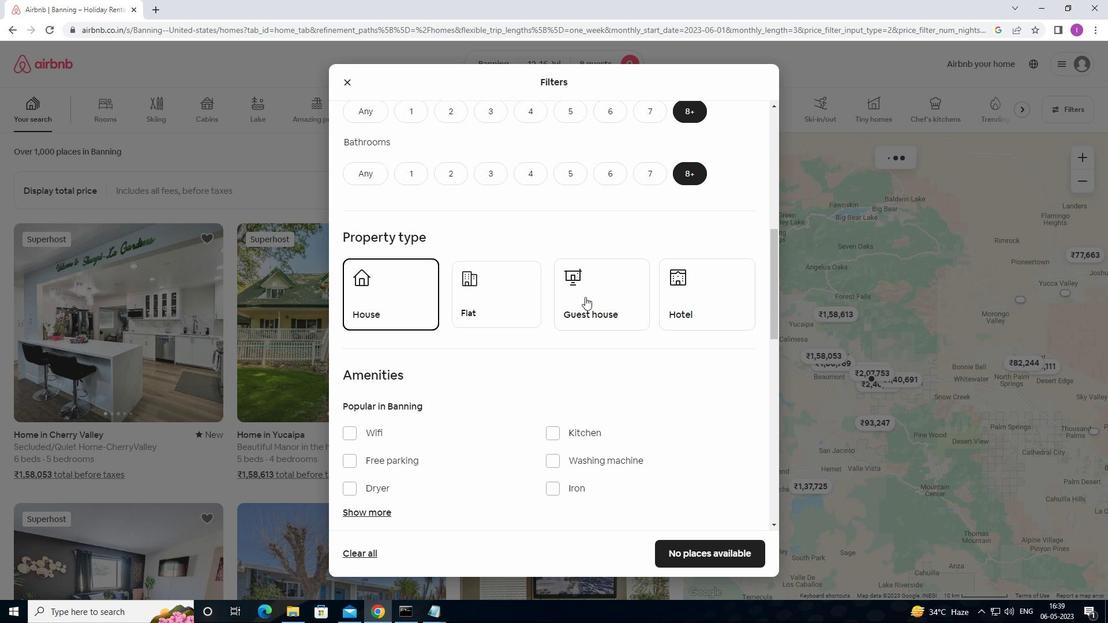
Action: Mouse moved to (591, 323)
Screenshot: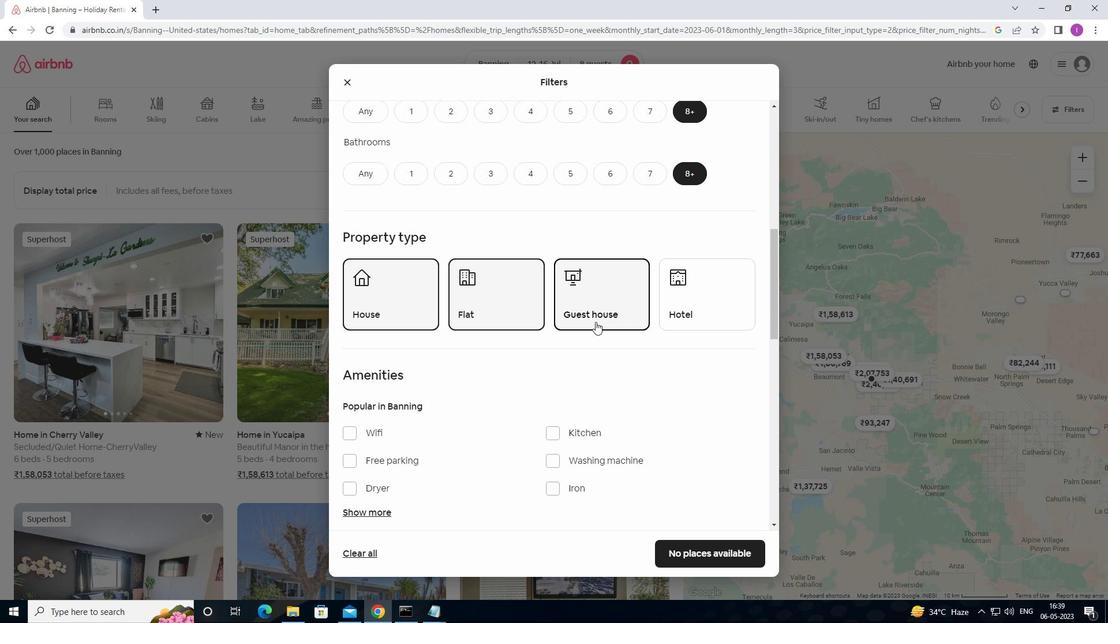 
Action: Mouse scrolled (591, 322) with delta (0, 0)
Screenshot: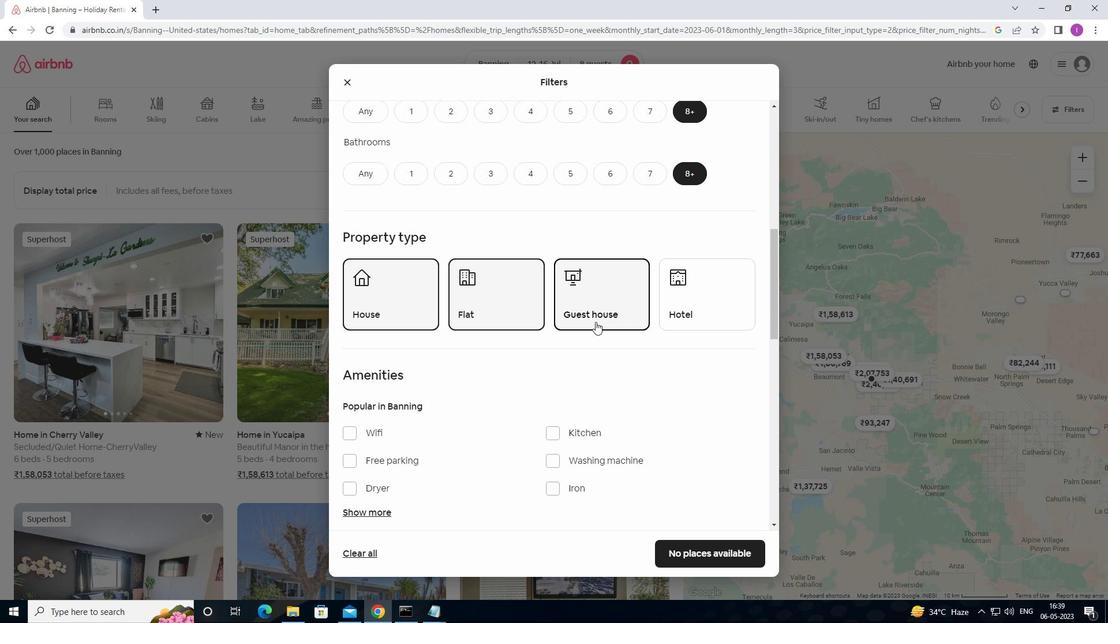 
Action: Mouse moved to (591, 323)
Screenshot: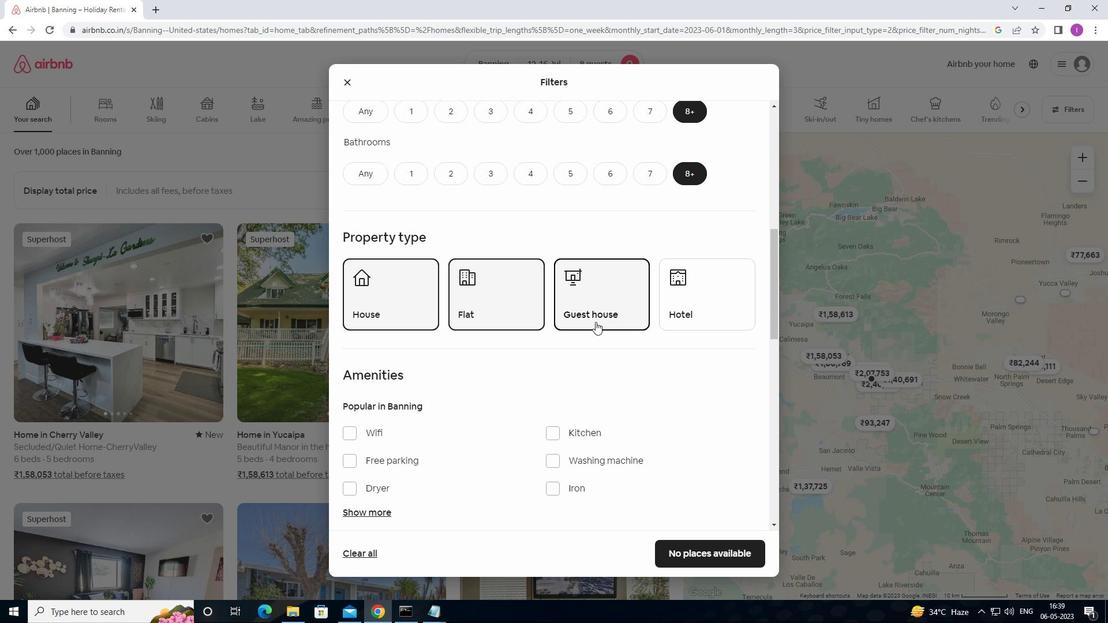 
Action: Mouse scrolled (591, 323) with delta (0, 0)
Screenshot: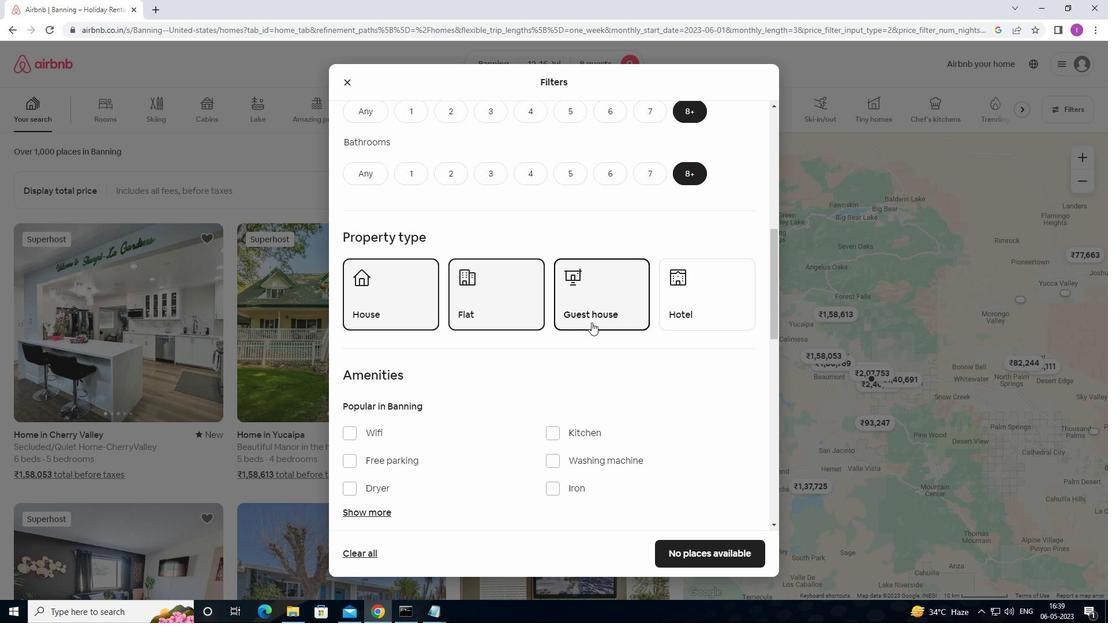 
Action: Mouse moved to (589, 325)
Screenshot: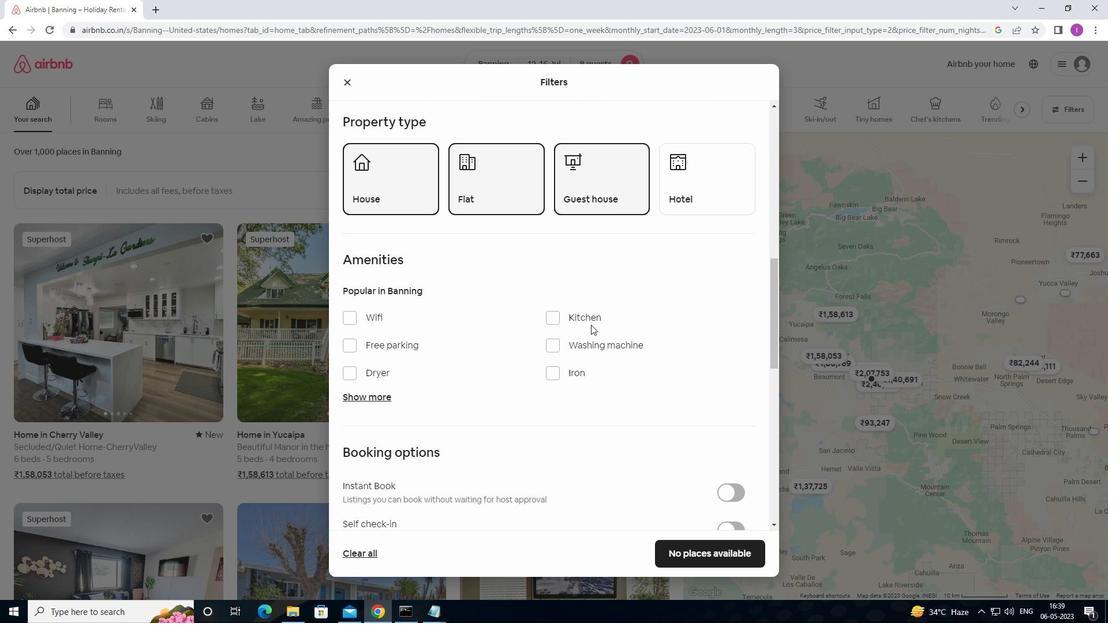 
Action: Mouse scrolled (589, 324) with delta (0, 0)
Screenshot: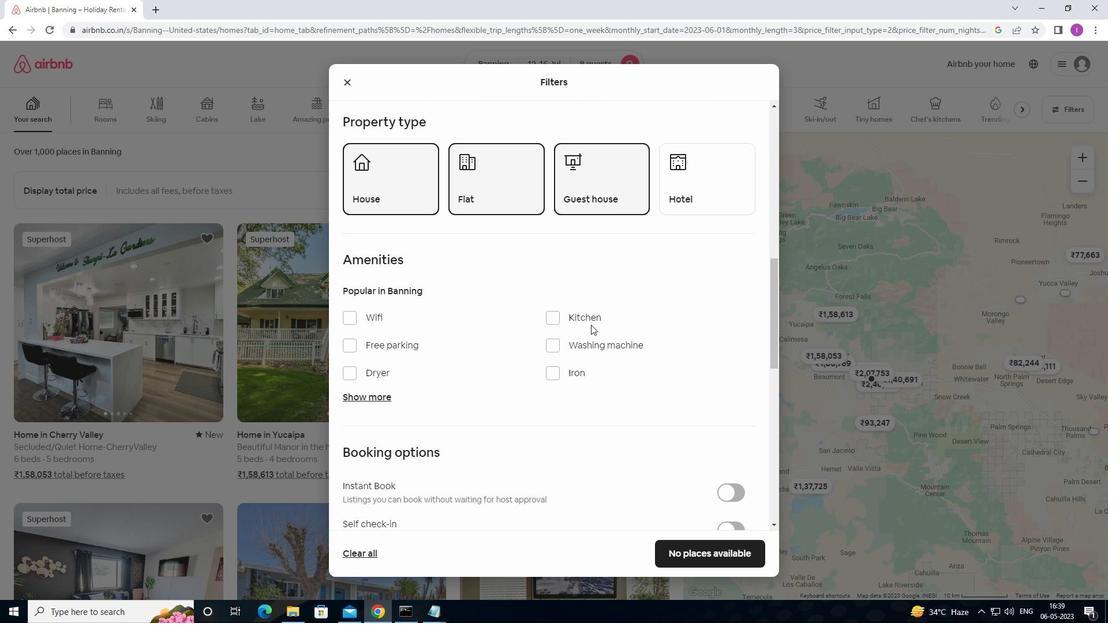 
Action: Mouse moved to (349, 257)
Screenshot: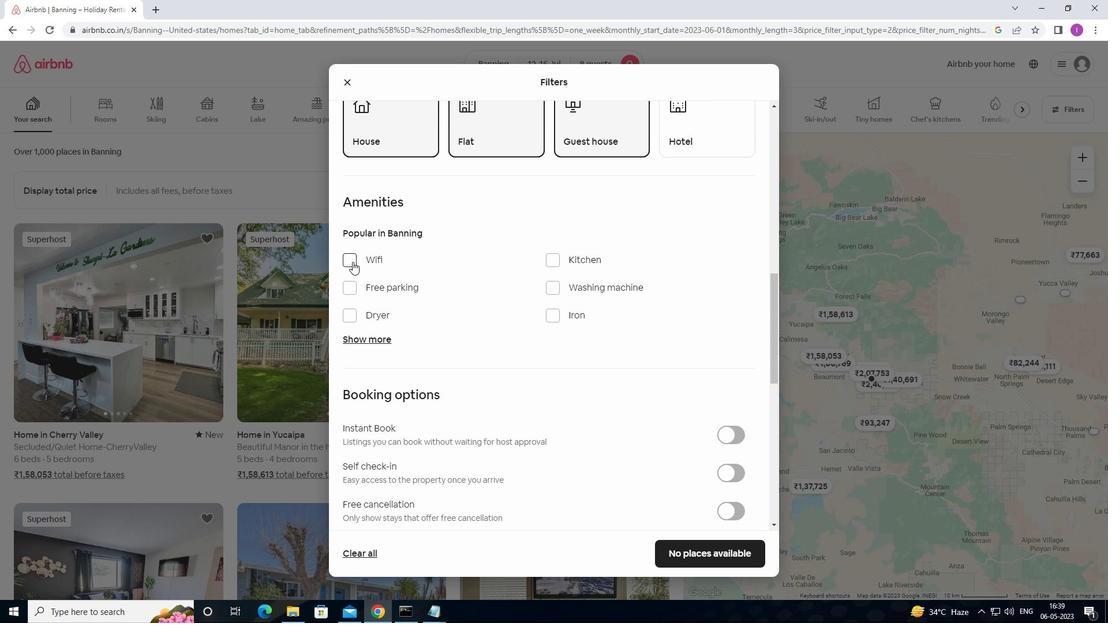 
Action: Mouse pressed left at (349, 257)
Screenshot: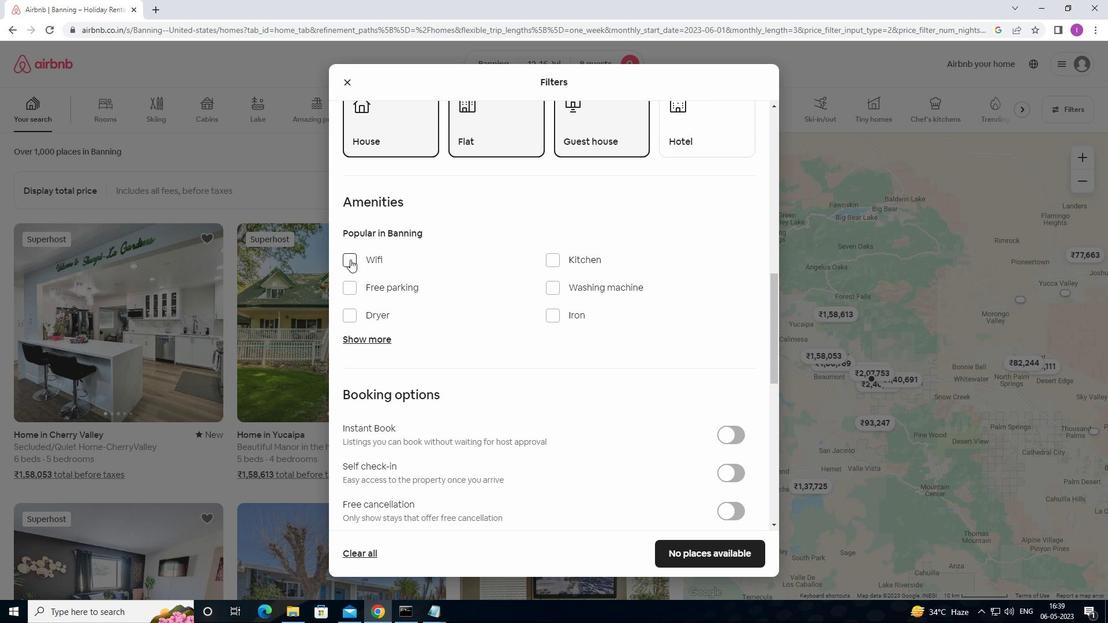 
Action: Mouse moved to (345, 285)
Screenshot: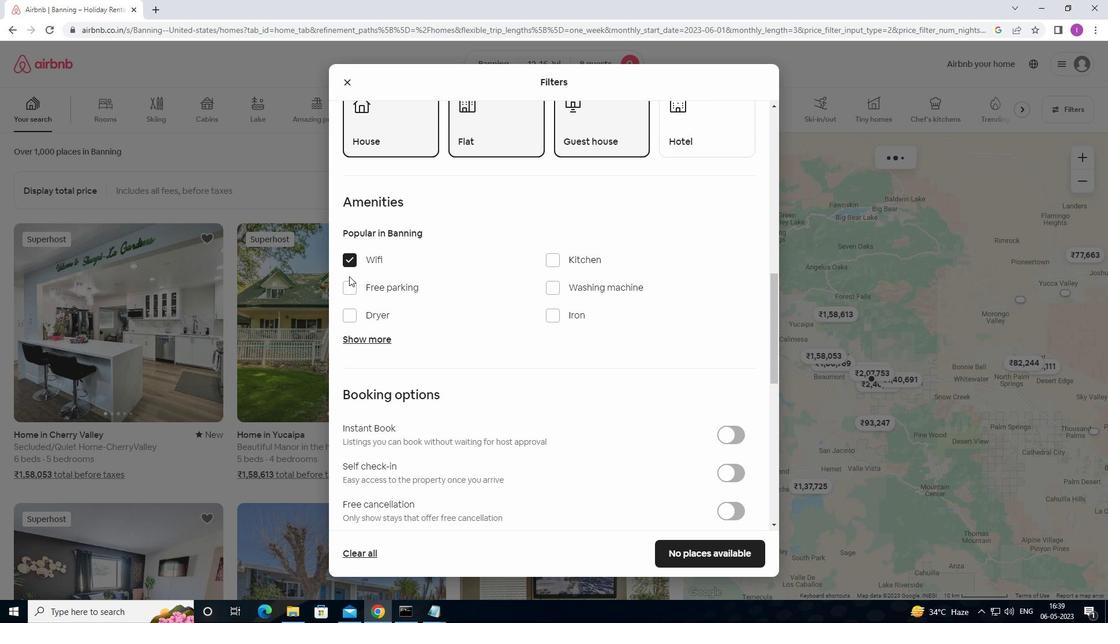 
Action: Mouse pressed left at (345, 285)
Screenshot: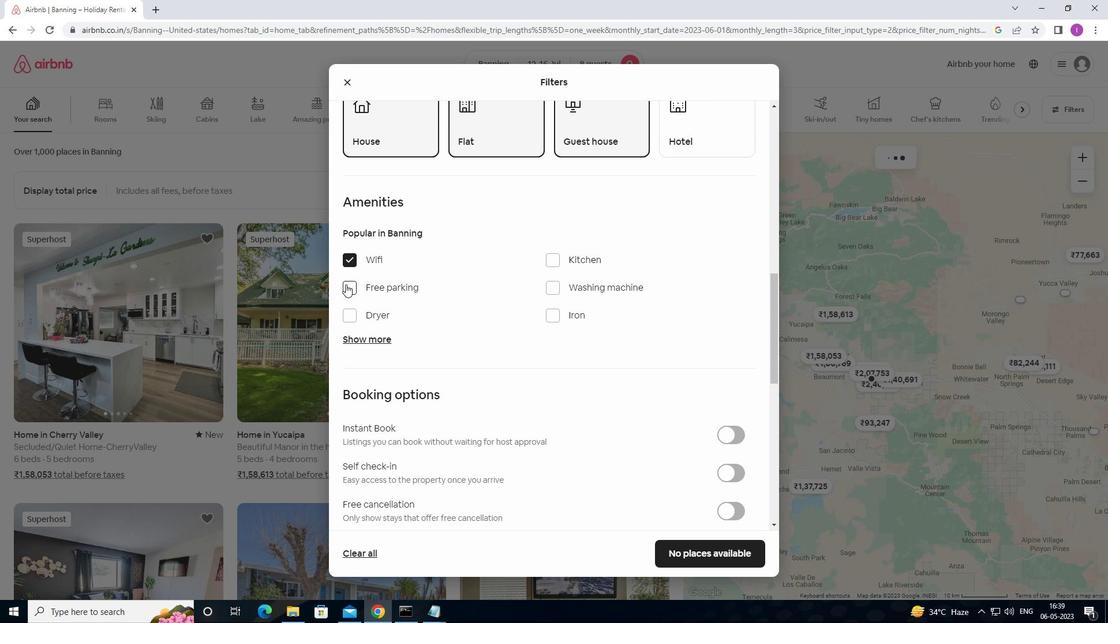 
Action: Mouse moved to (379, 336)
Screenshot: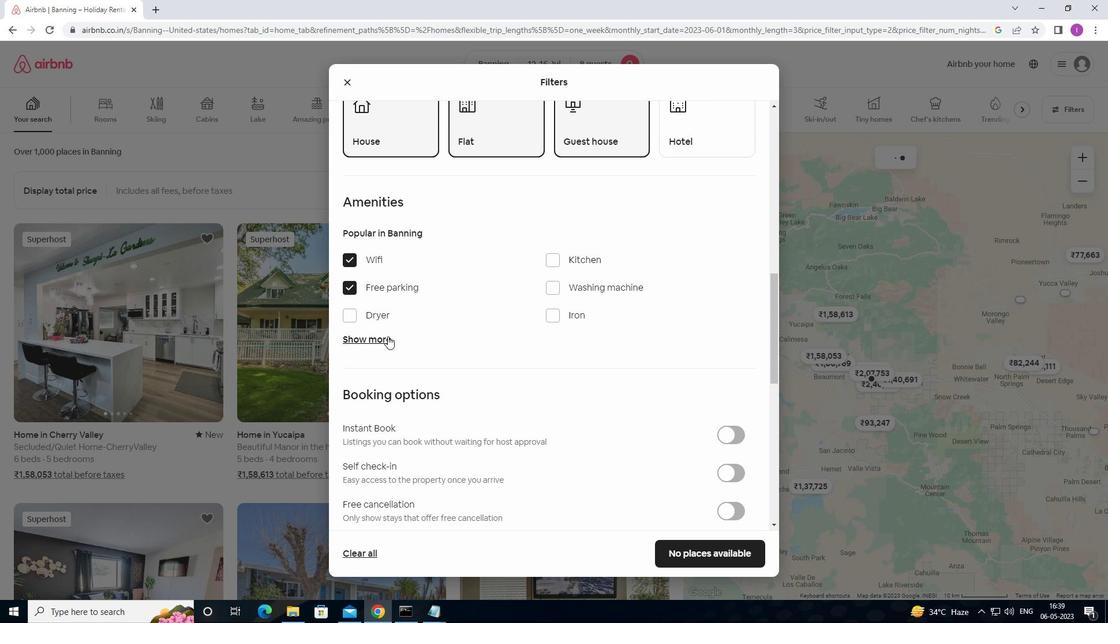 
Action: Mouse pressed left at (379, 336)
Screenshot: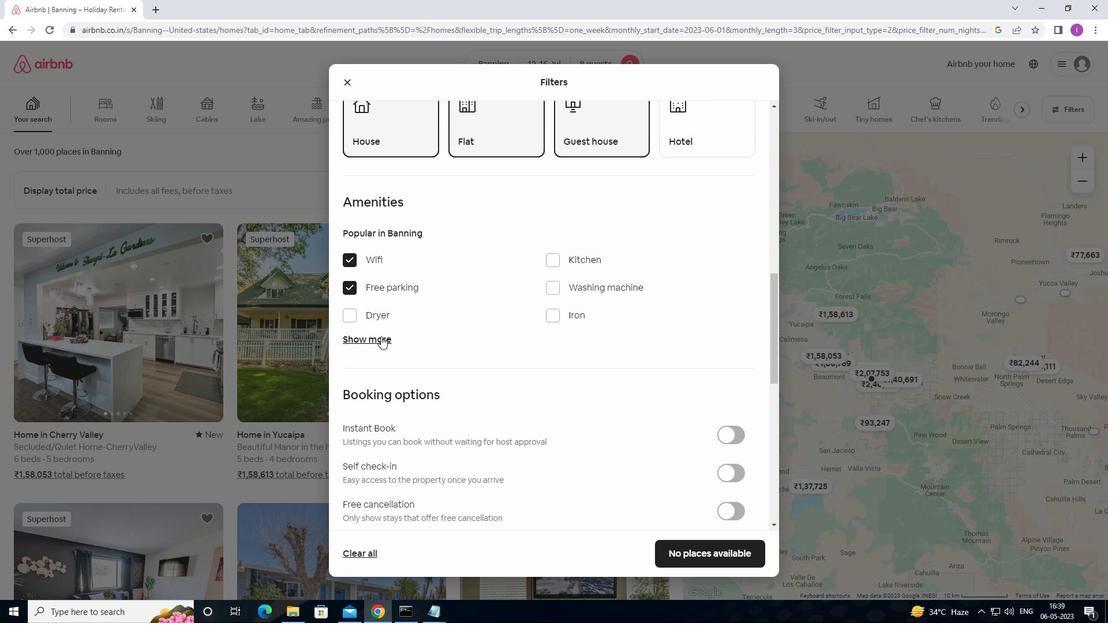 
Action: Mouse moved to (558, 405)
Screenshot: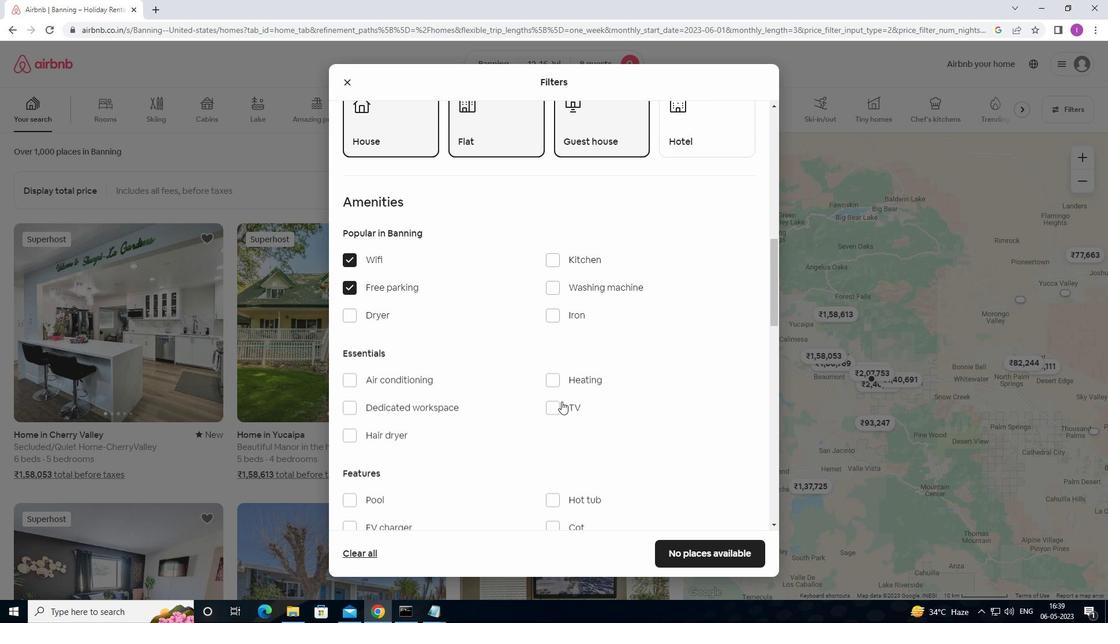 
Action: Mouse pressed left at (558, 405)
Screenshot: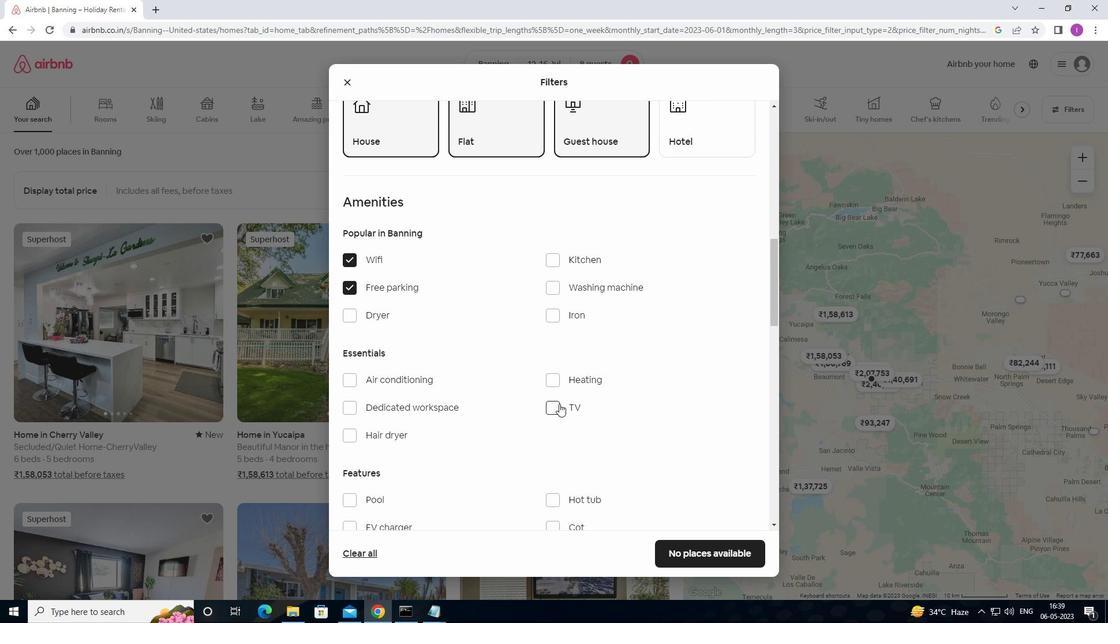 
Action: Mouse moved to (552, 393)
Screenshot: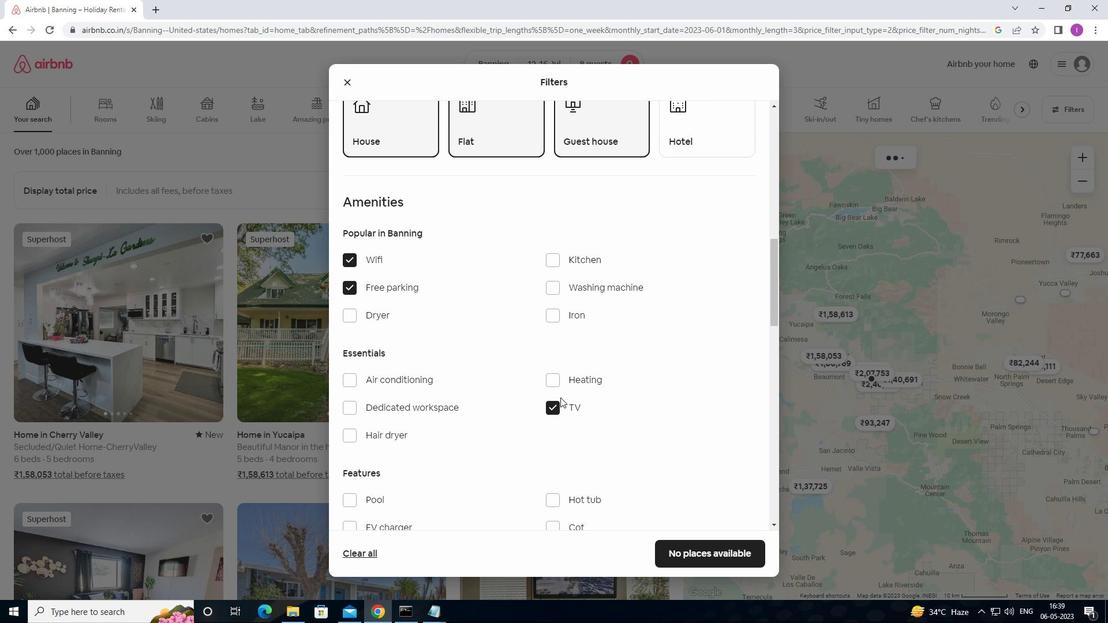 
Action: Mouse scrolled (552, 393) with delta (0, 0)
Screenshot: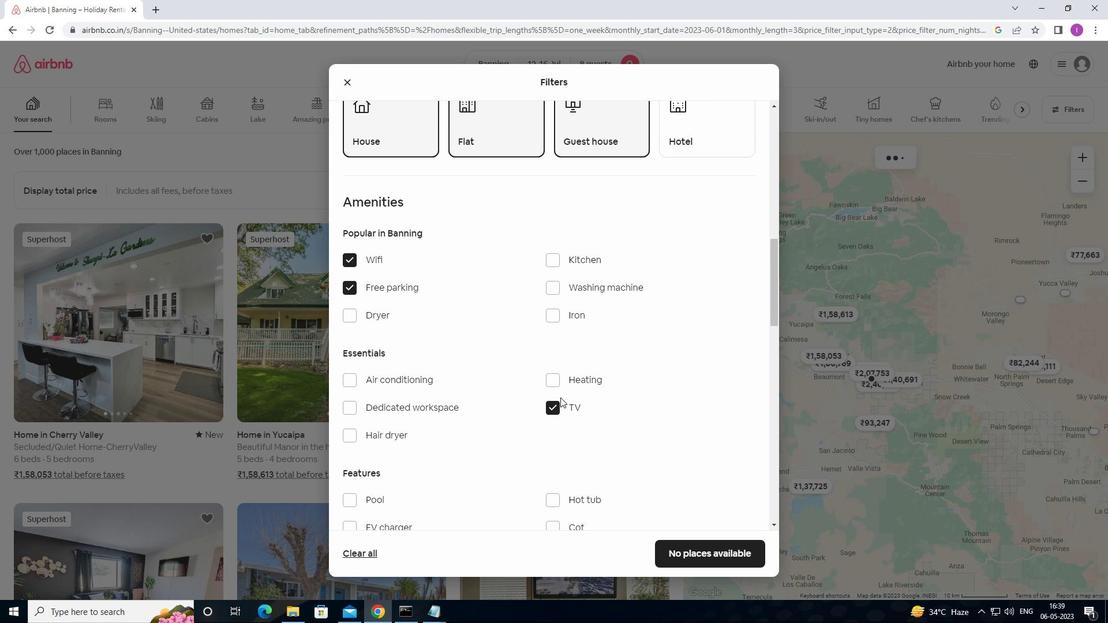 
Action: Mouse moved to (548, 394)
Screenshot: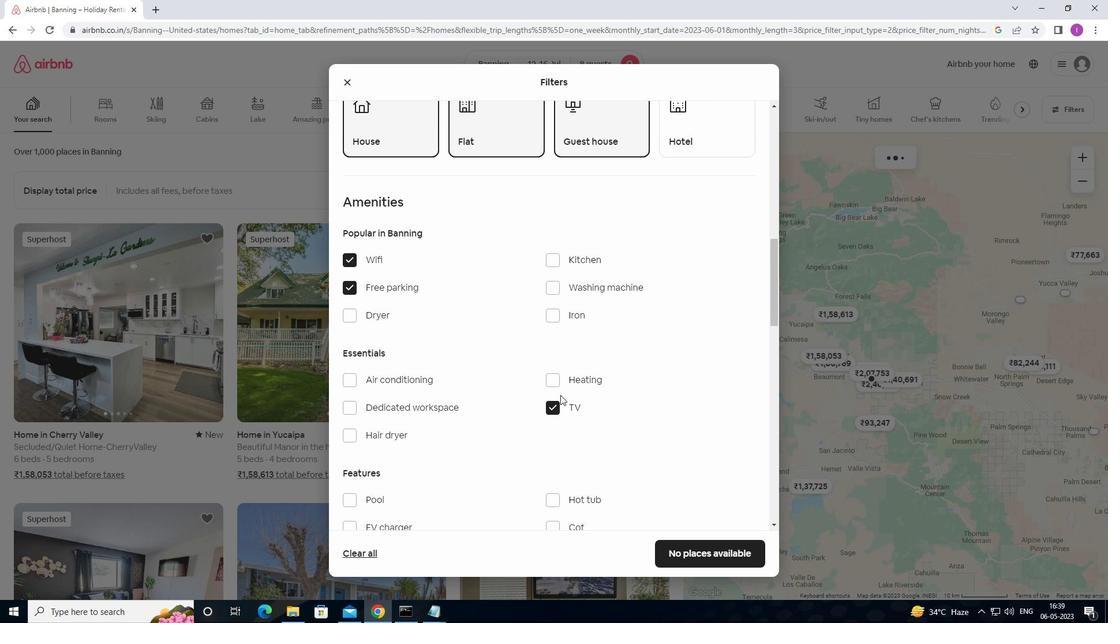 
Action: Mouse scrolled (548, 393) with delta (0, 0)
Screenshot: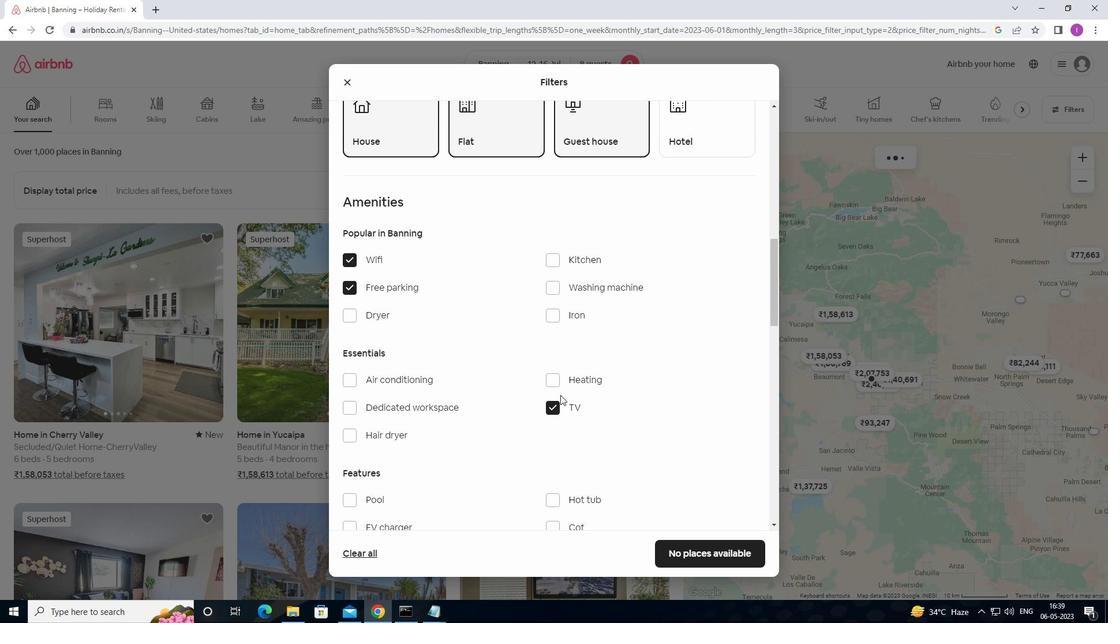 
Action: Mouse moved to (520, 381)
Screenshot: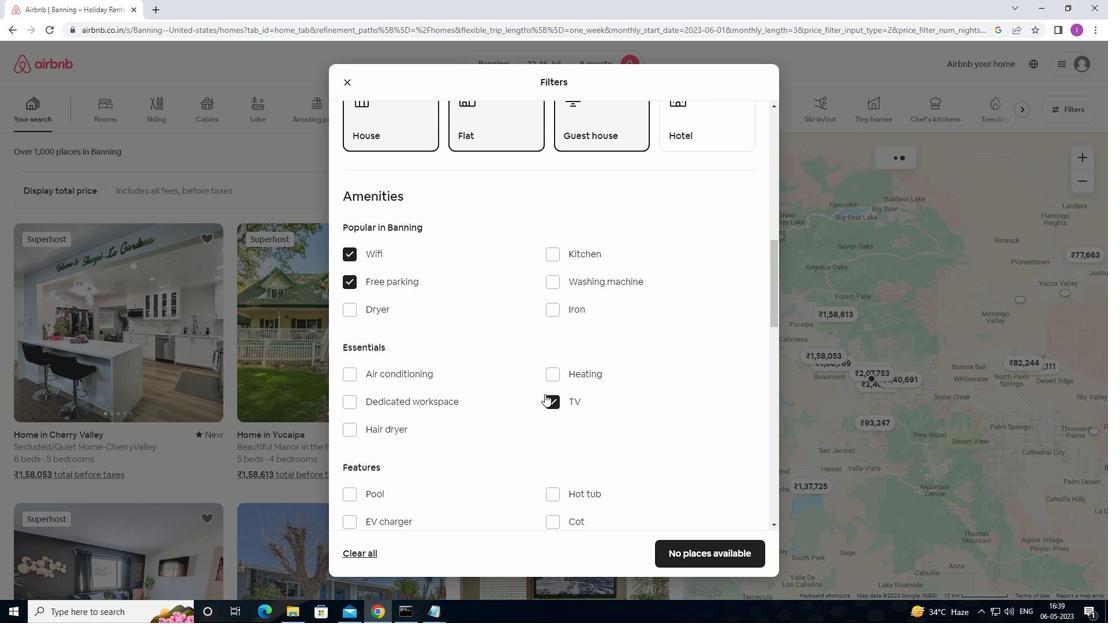 
Action: Mouse scrolled (520, 381) with delta (0, 0)
Screenshot: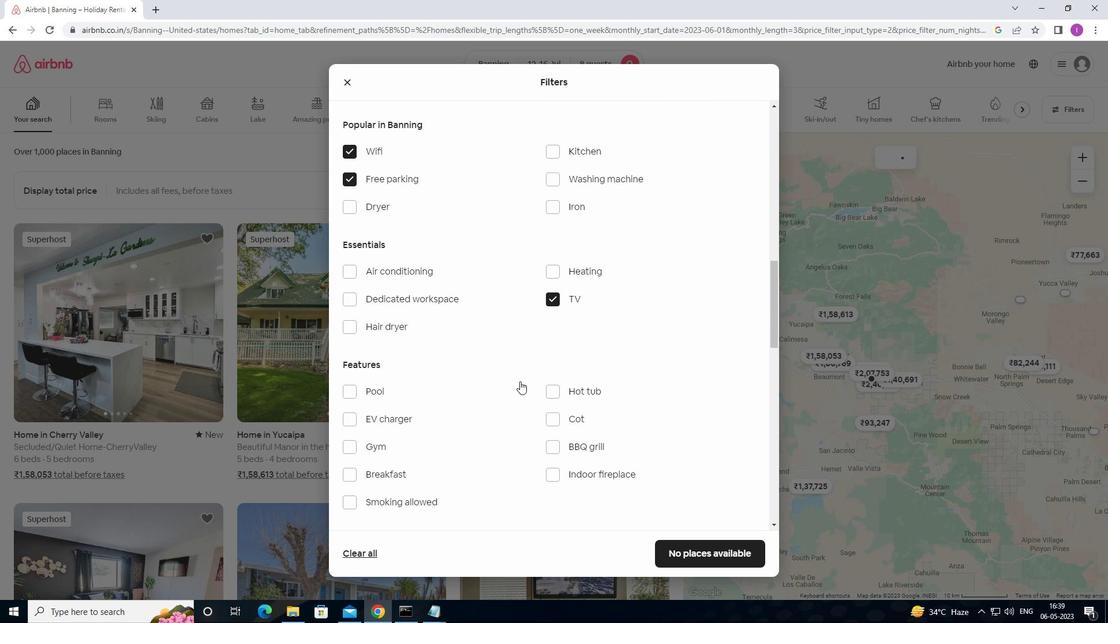 
Action: Mouse scrolled (520, 381) with delta (0, 0)
Screenshot: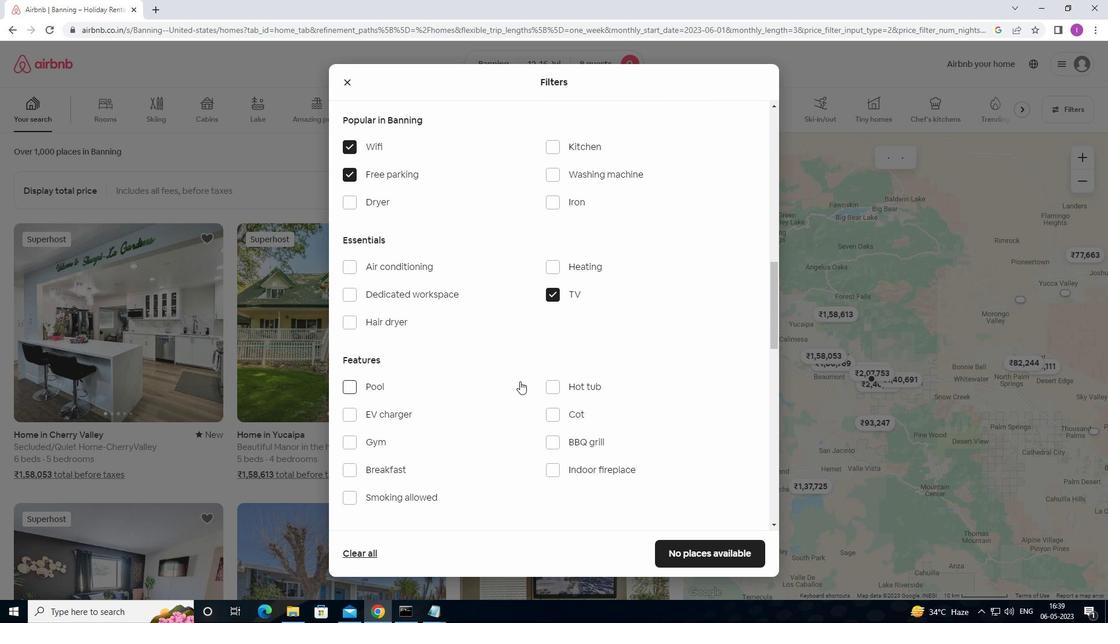 
Action: Mouse scrolled (520, 381) with delta (0, 0)
Screenshot: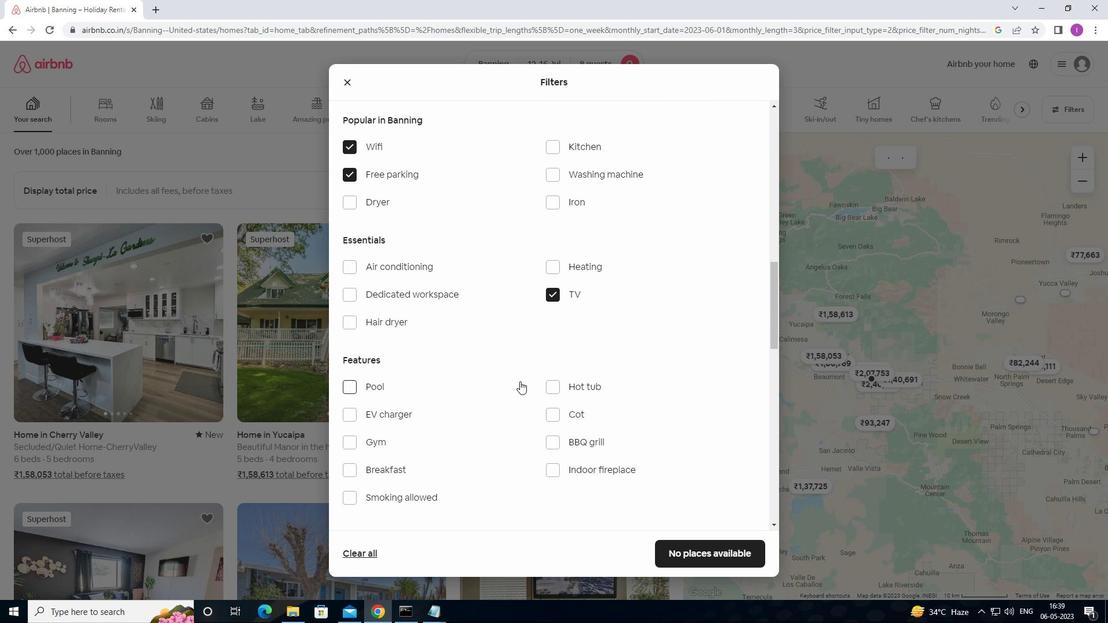 
Action: Mouse moved to (367, 265)
Screenshot: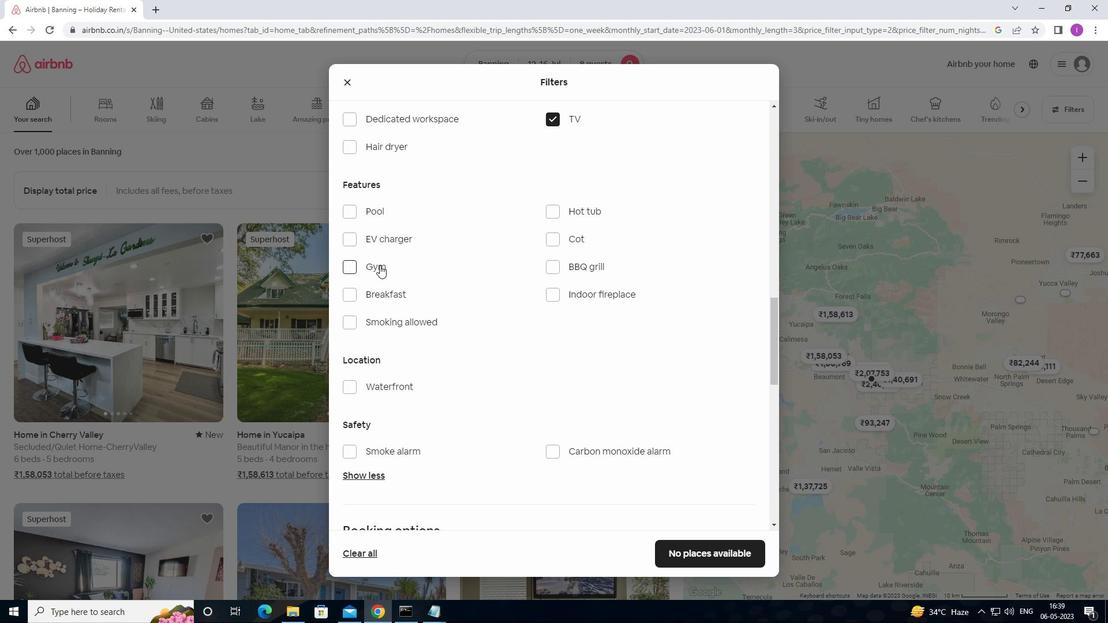
Action: Mouse pressed left at (367, 265)
Screenshot: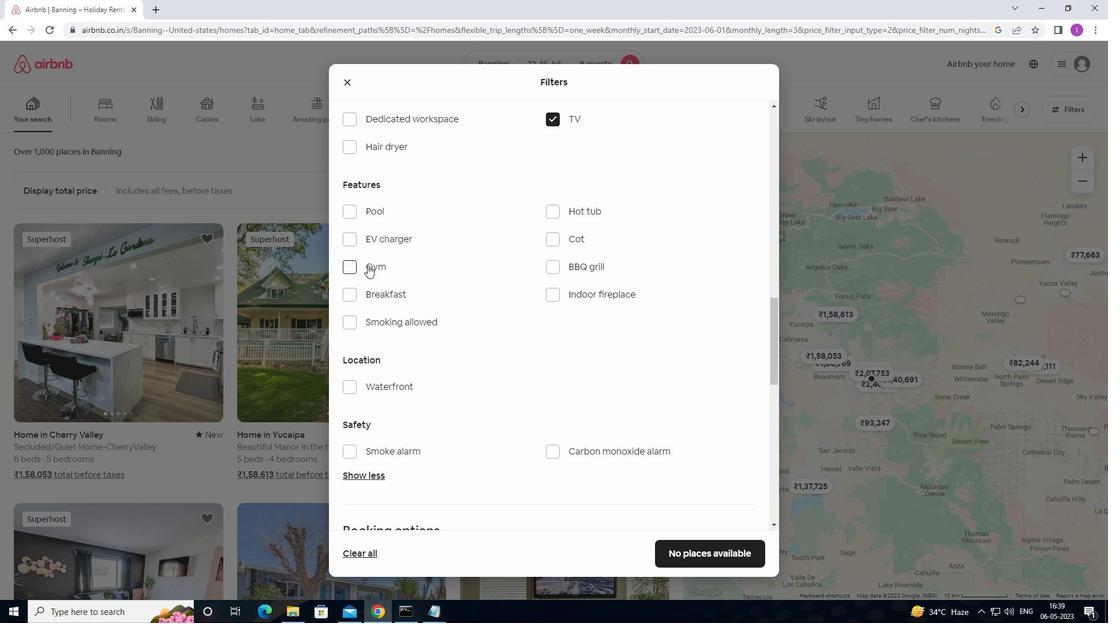 
Action: Mouse moved to (376, 300)
Screenshot: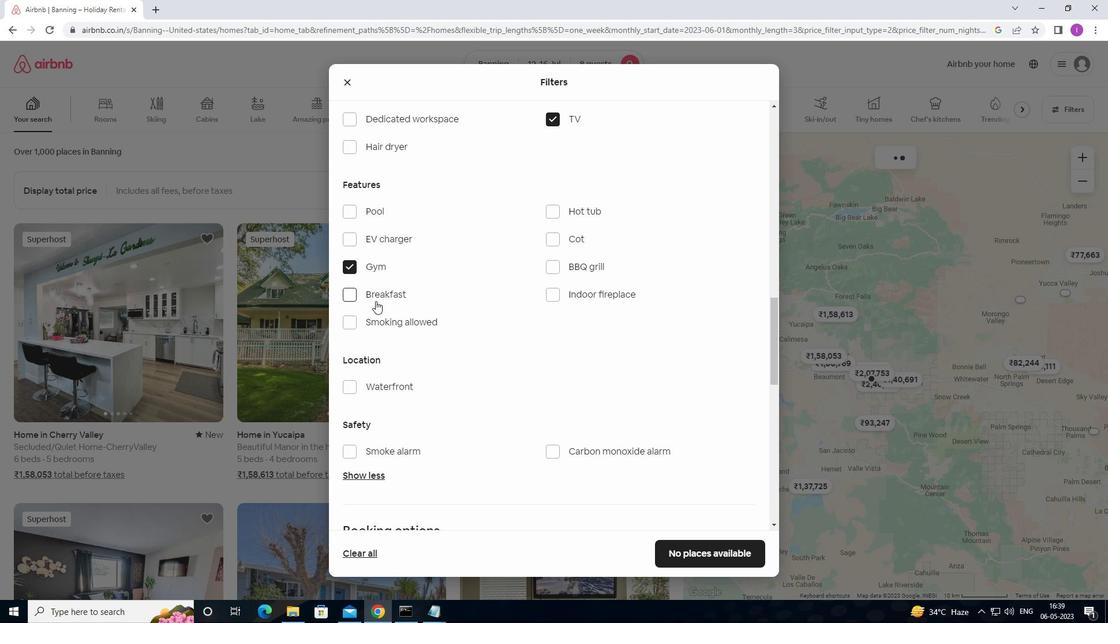 
Action: Mouse pressed left at (376, 300)
Screenshot: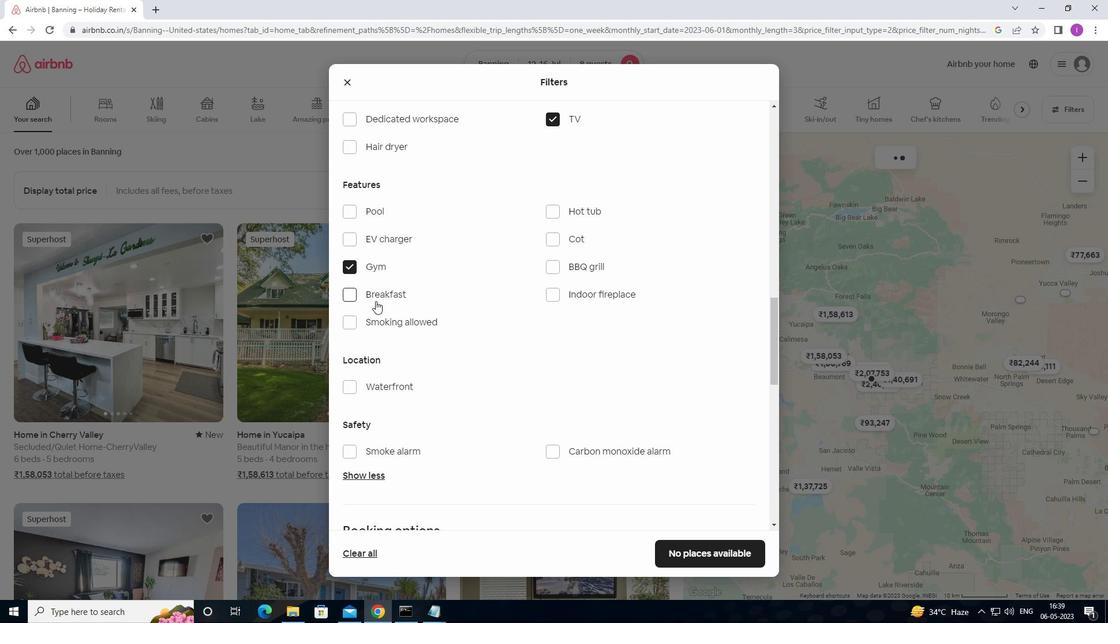 
Action: Mouse moved to (432, 355)
Screenshot: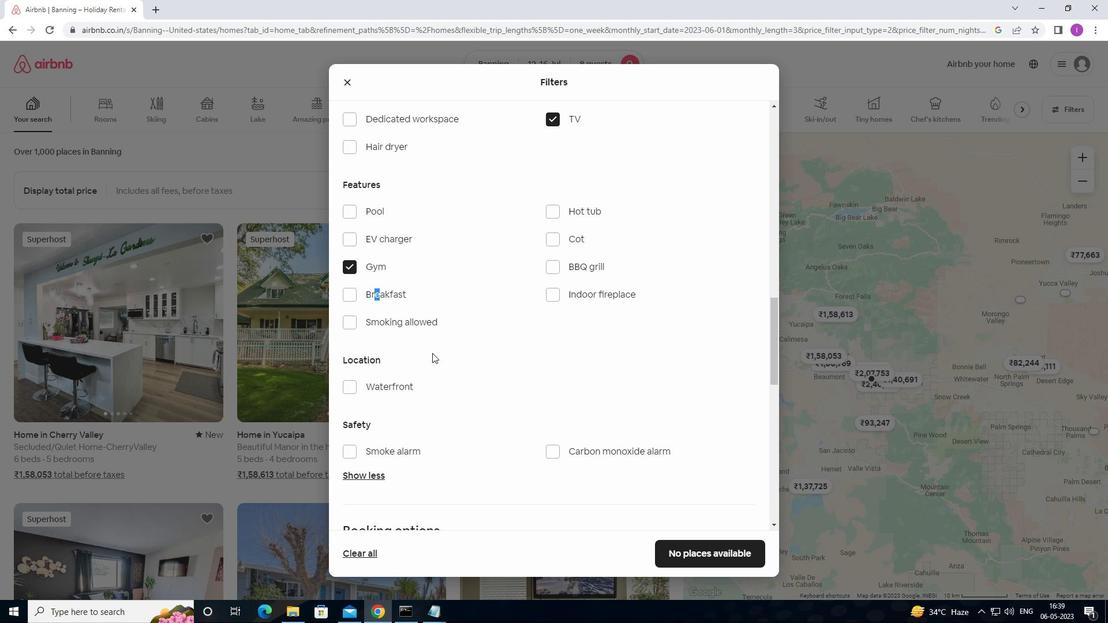 
Action: Mouse scrolled (432, 354) with delta (0, 0)
Screenshot: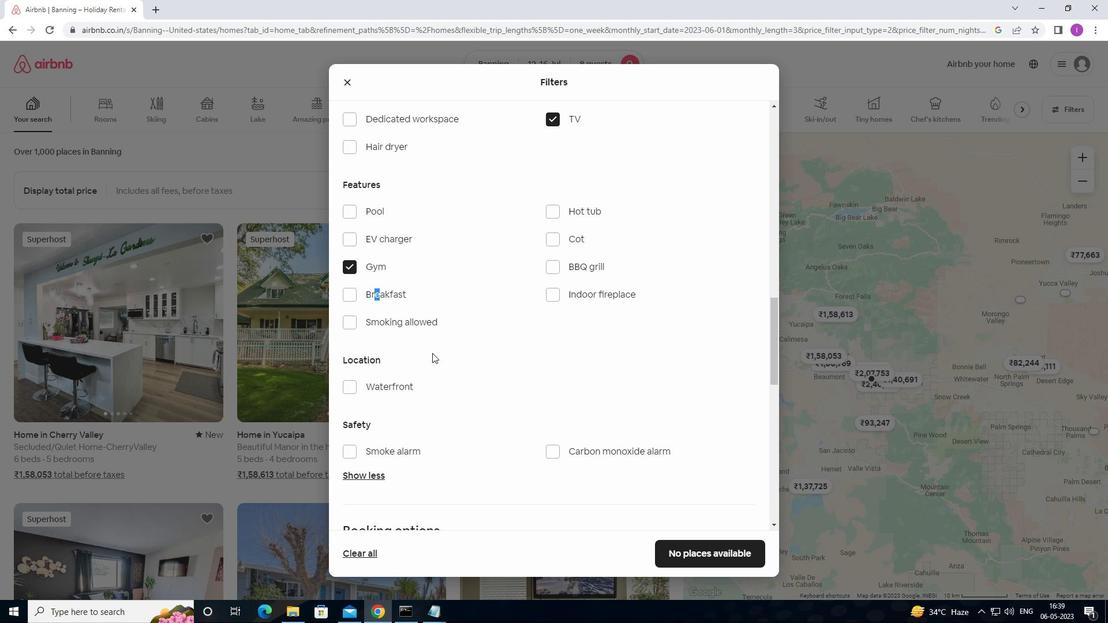 
Action: Mouse scrolled (432, 354) with delta (0, 0)
Screenshot: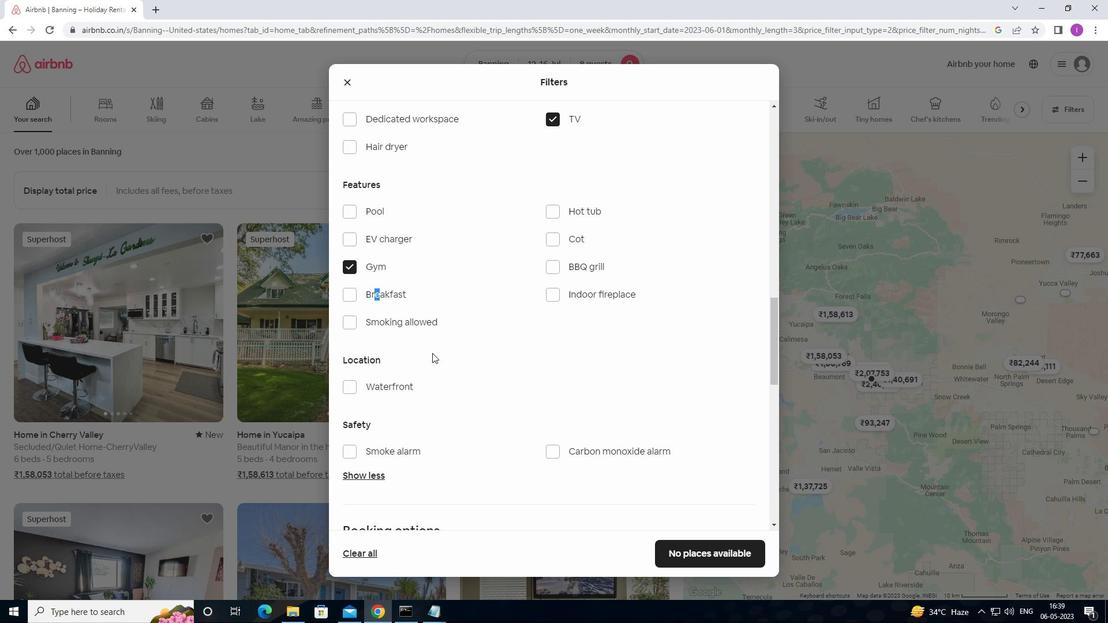 
Action: Mouse moved to (432, 355)
Screenshot: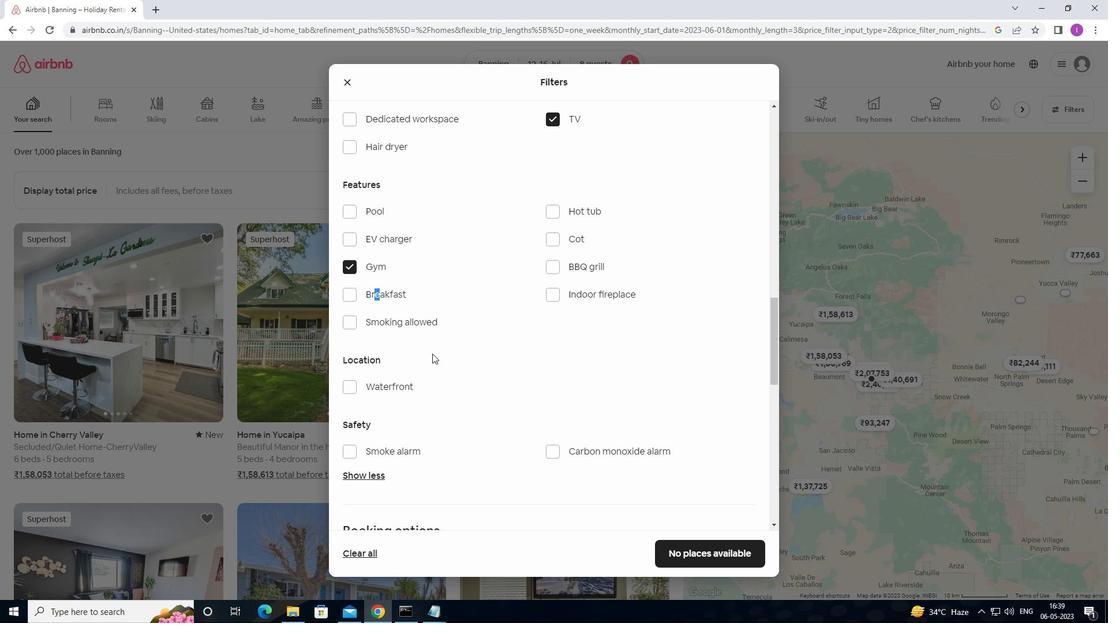 
Action: Mouse scrolled (432, 355) with delta (0, 0)
Screenshot: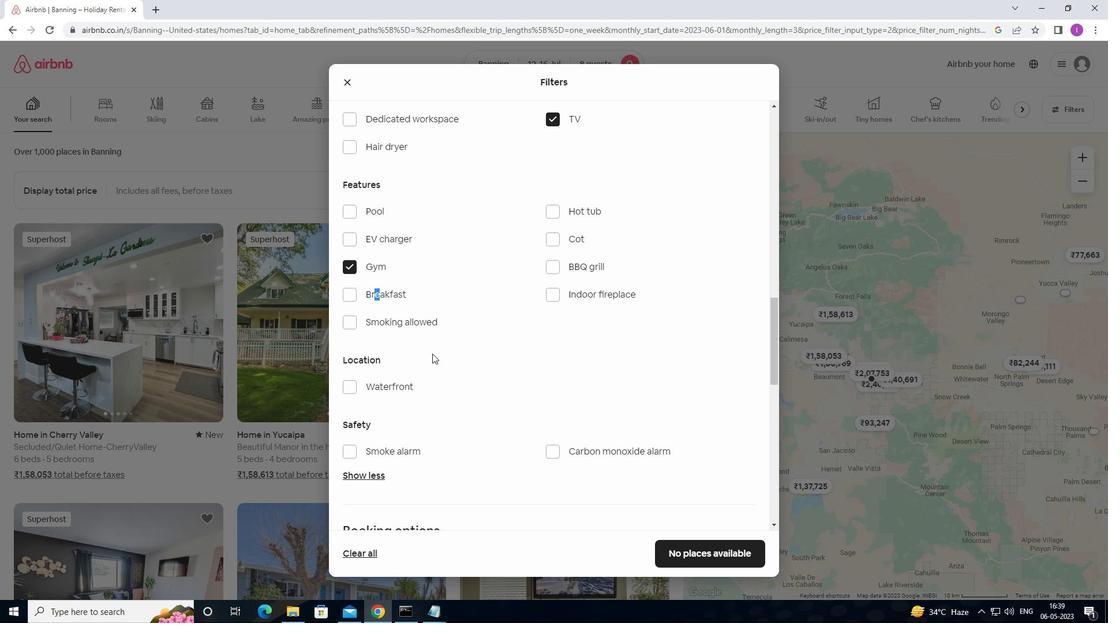 
Action: Mouse moved to (433, 356)
Screenshot: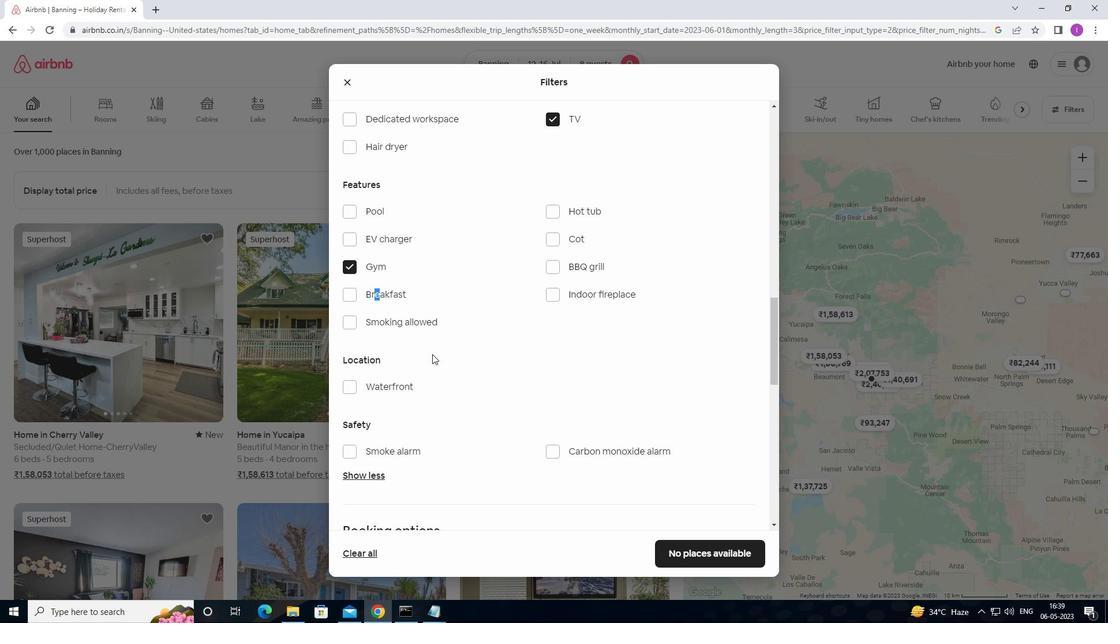 
Action: Mouse scrolled (433, 355) with delta (0, 0)
Screenshot: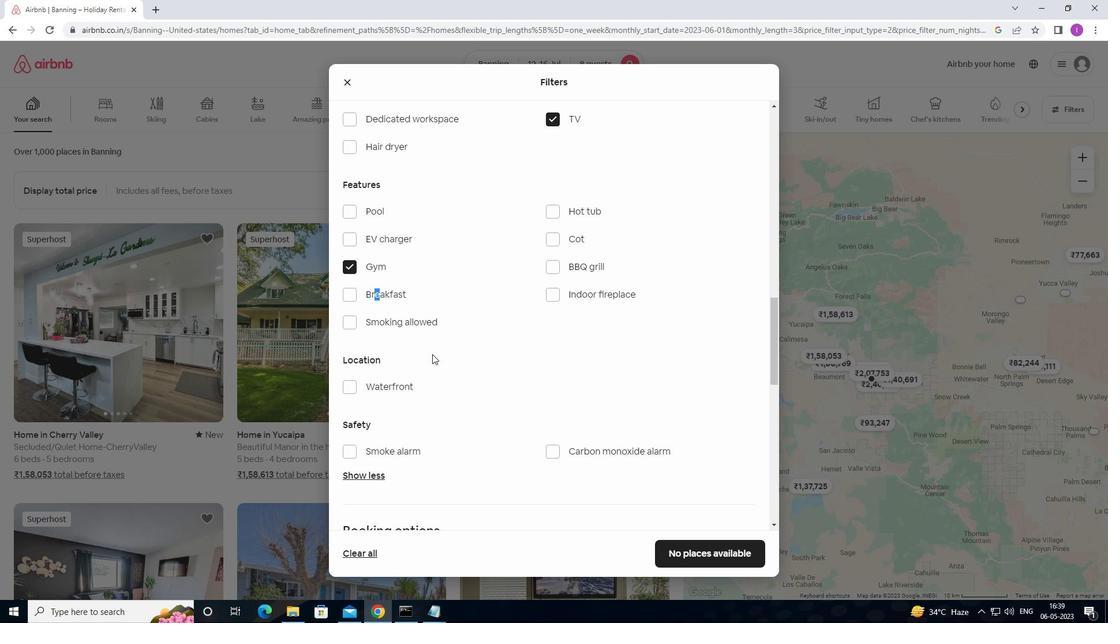 
Action: Mouse moved to (441, 356)
Screenshot: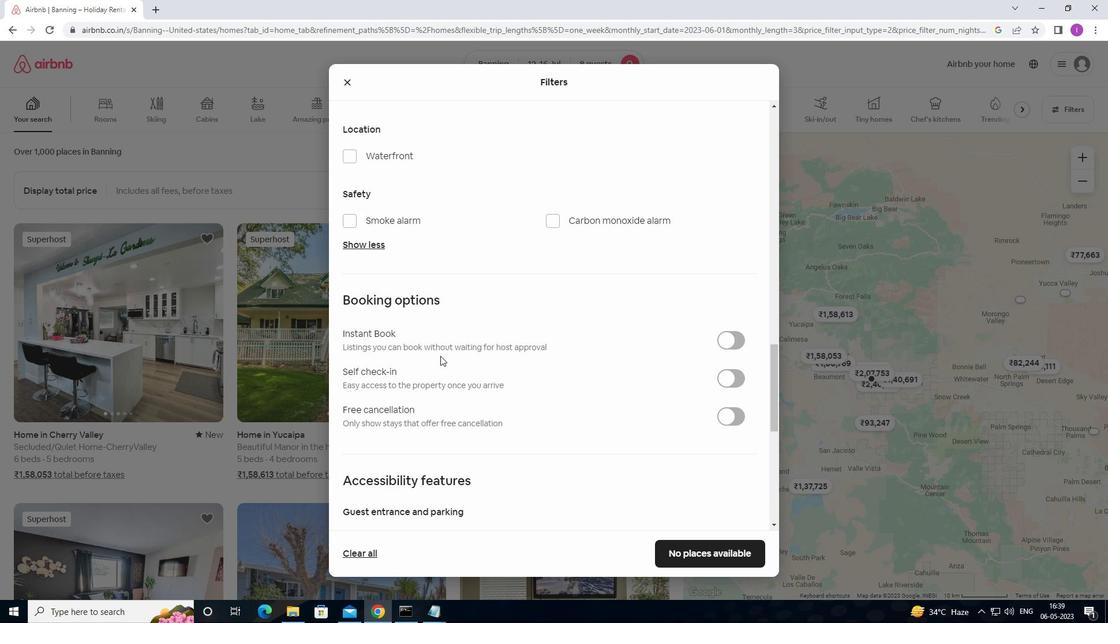 
Action: Mouse scrolled (441, 355) with delta (0, 0)
Screenshot: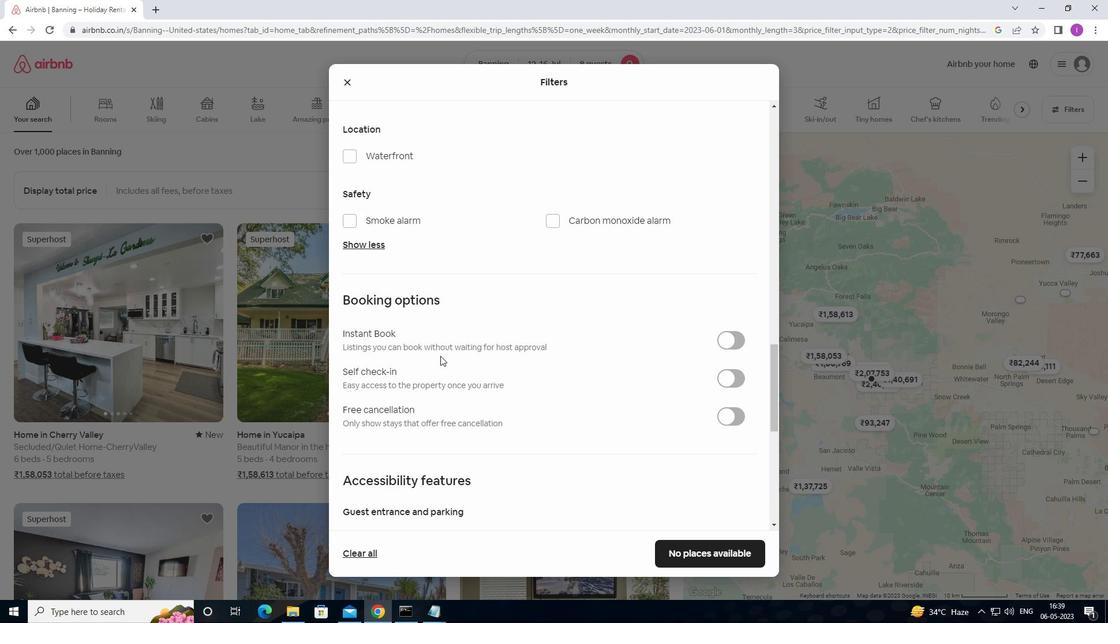 
Action: Mouse moved to (731, 326)
Screenshot: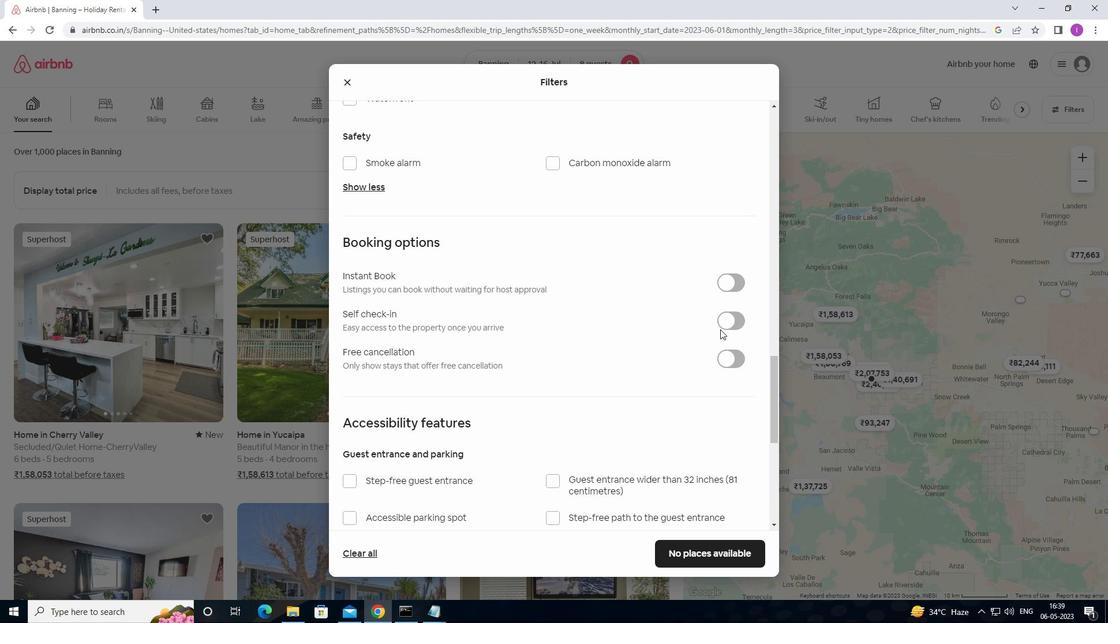 
Action: Mouse pressed left at (731, 326)
Screenshot: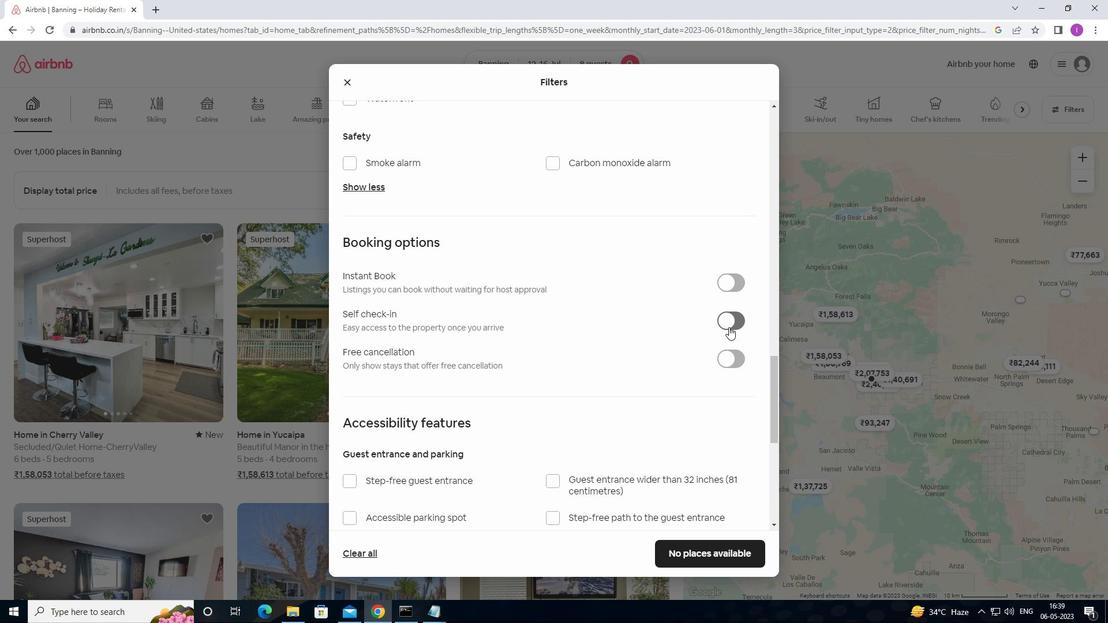 
Action: Mouse moved to (485, 429)
Screenshot: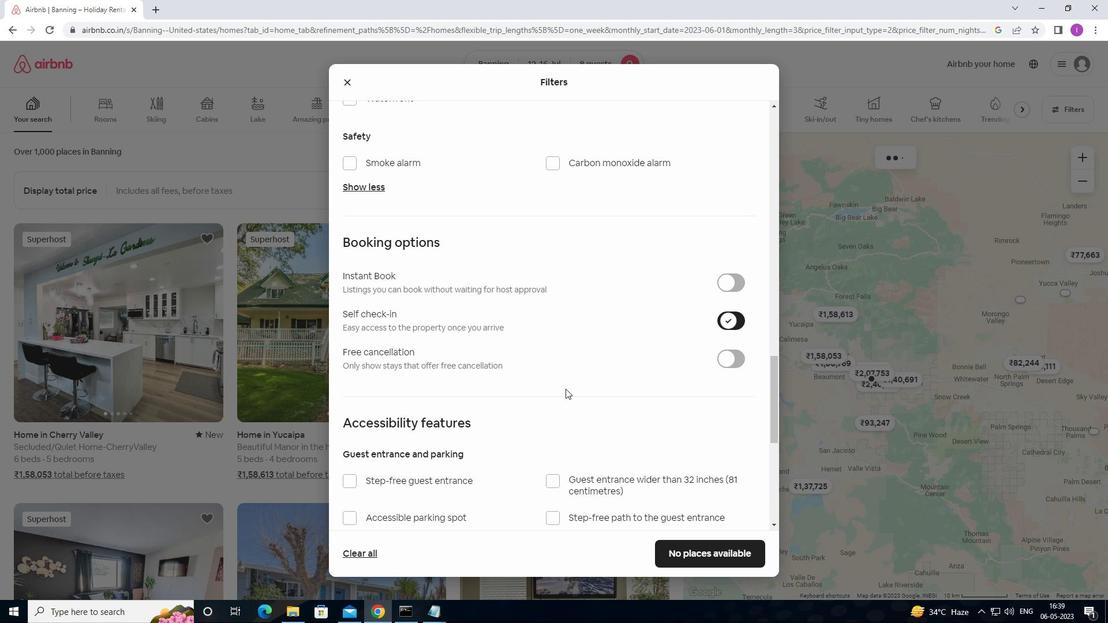 
Action: Mouse scrolled (485, 429) with delta (0, 0)
Screenshot: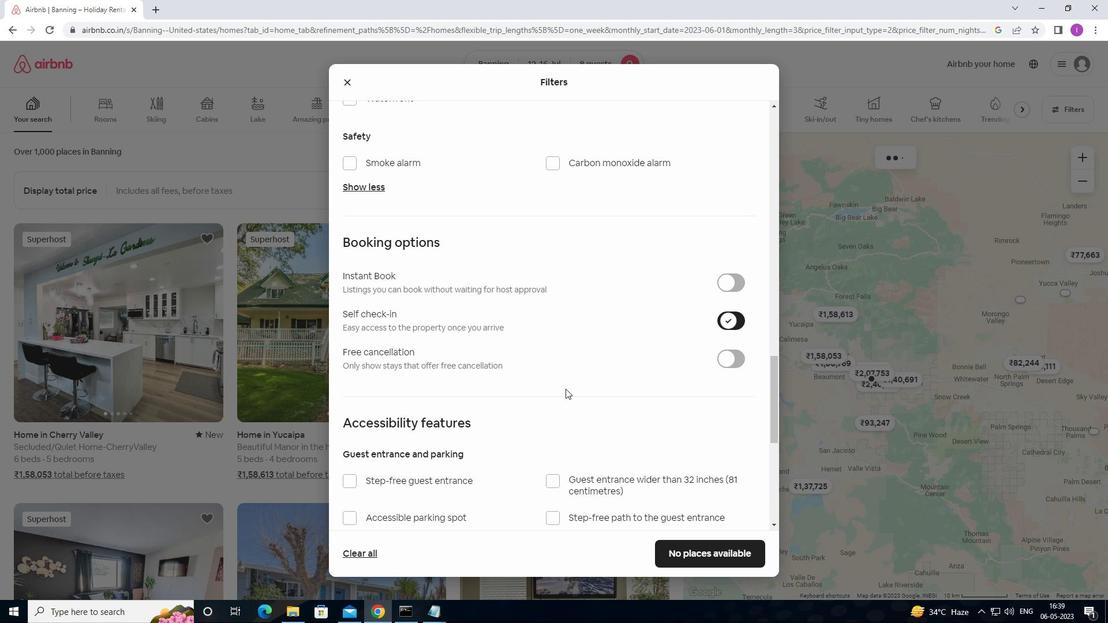 
Action: Mouse moved to (483, 433)
Screenshot: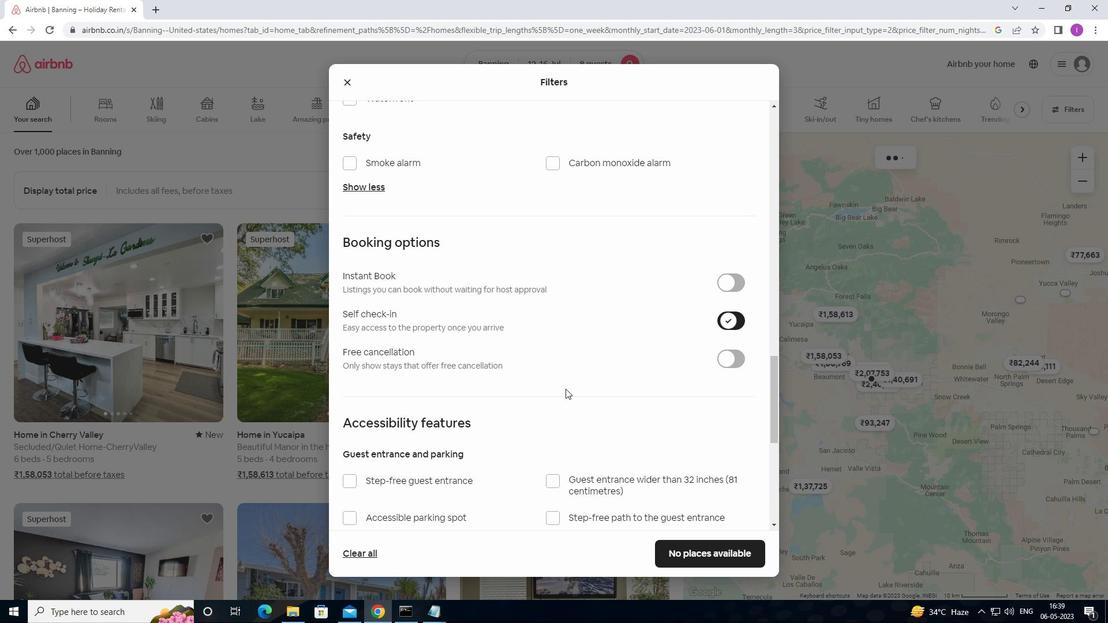 
Action: Mouse scrolled (483, 433) with delta (0, 0)
Screenshot: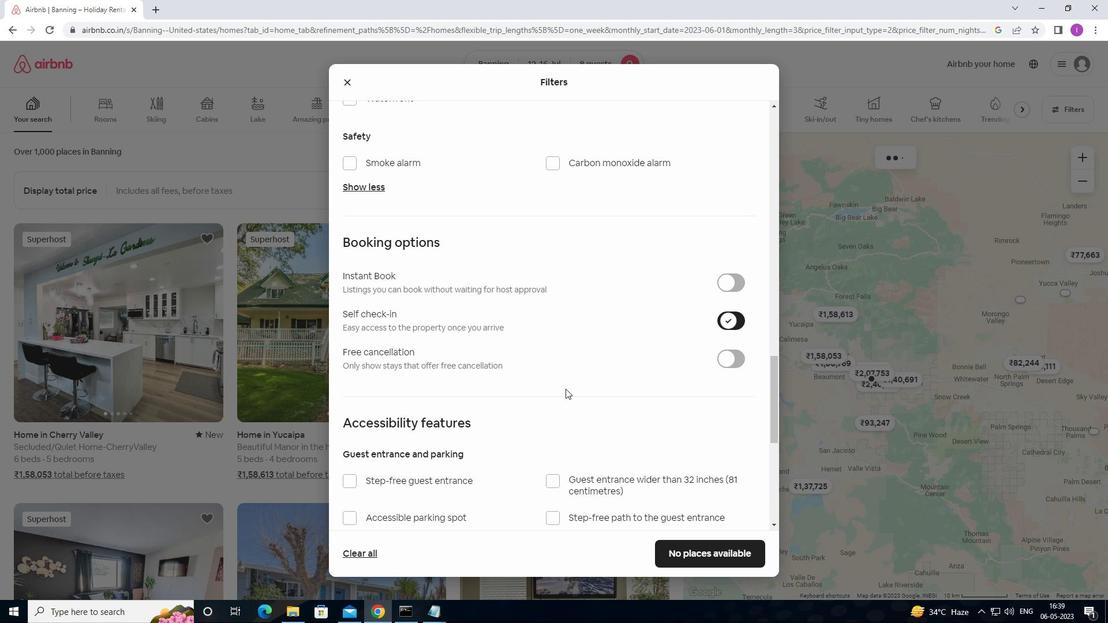 
Action: Mouse moved to (483, 434)
Screenshot: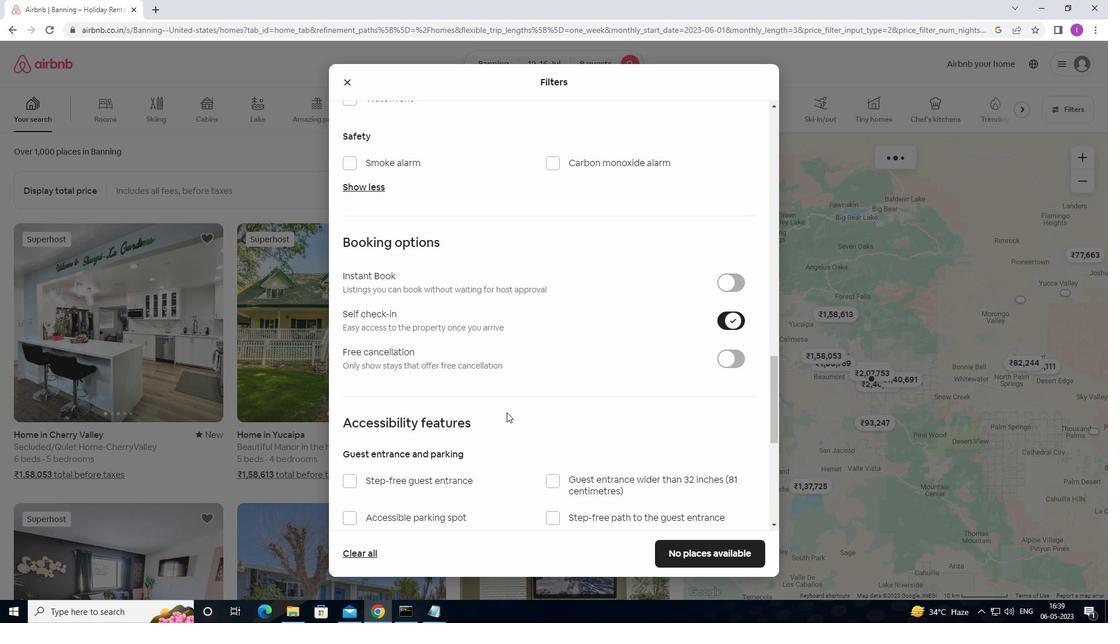 
Action: Mouse scrolled (483, 434) with delta (0, 0)
Screenshot: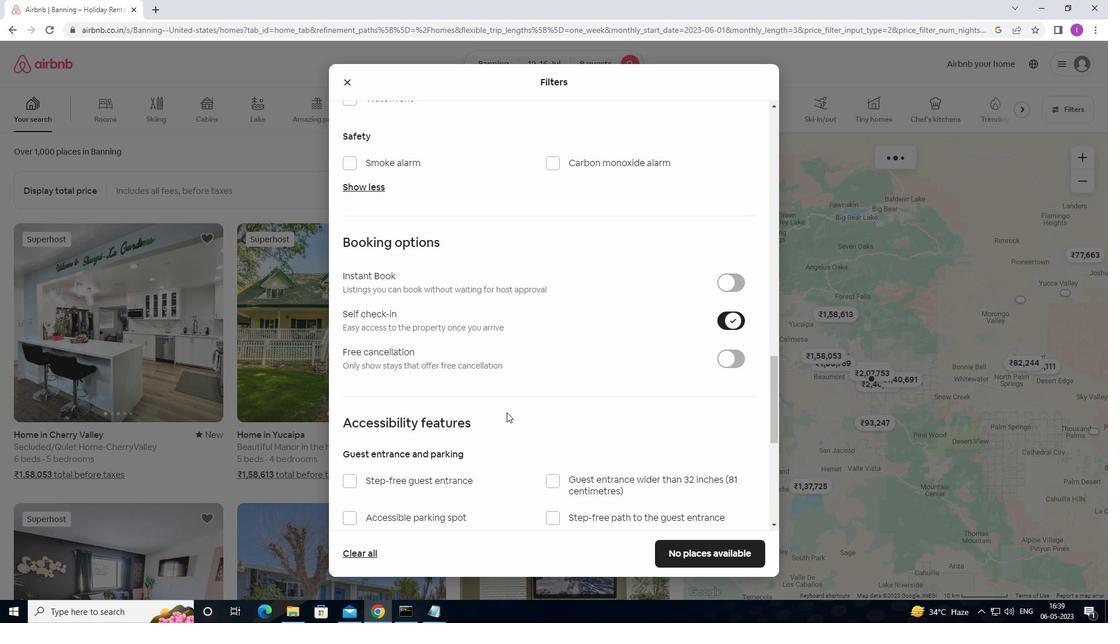 
Action: Mouse moved to (483, 435)
Screenshot: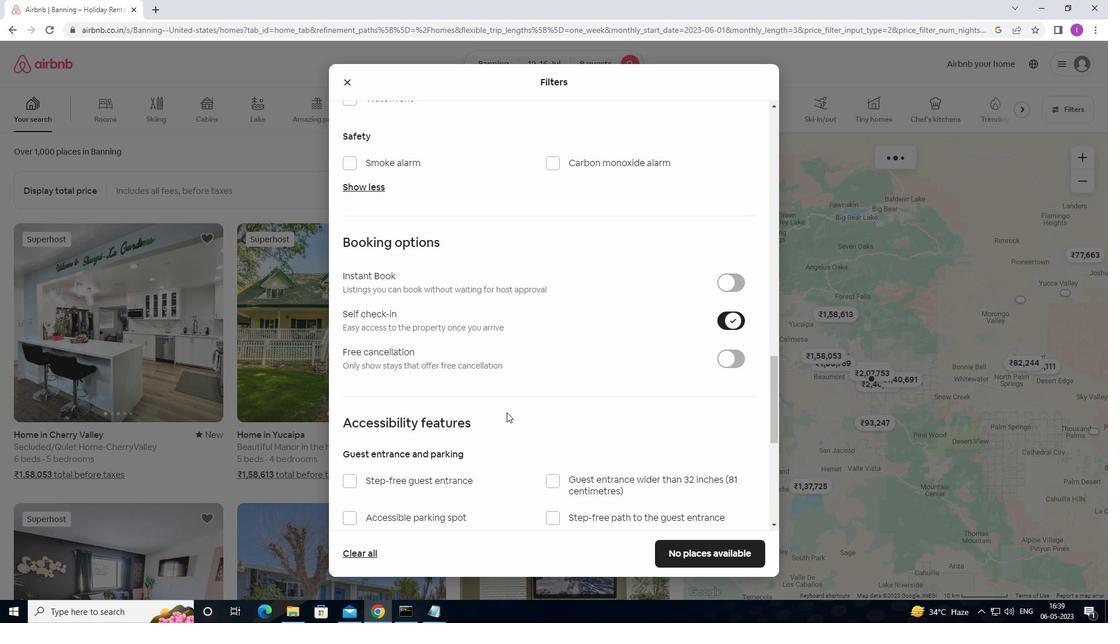 
Action: Mouse scrolled (483, 434) with delta (0, 0)
Screenshot: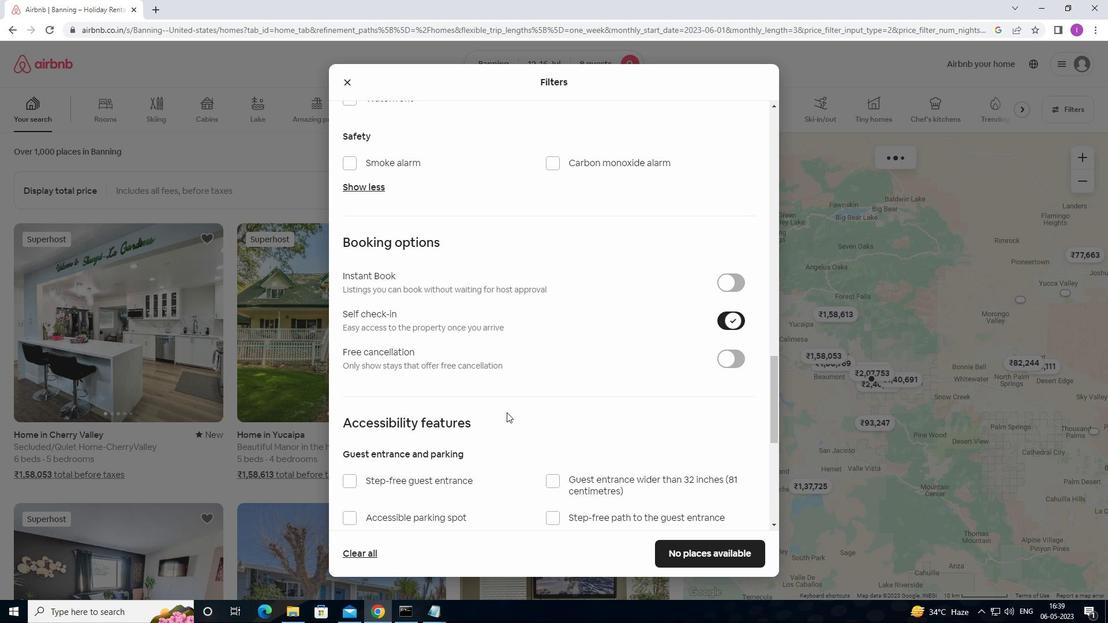 
Action: Mouse moved to (483, 435)
Screenshot: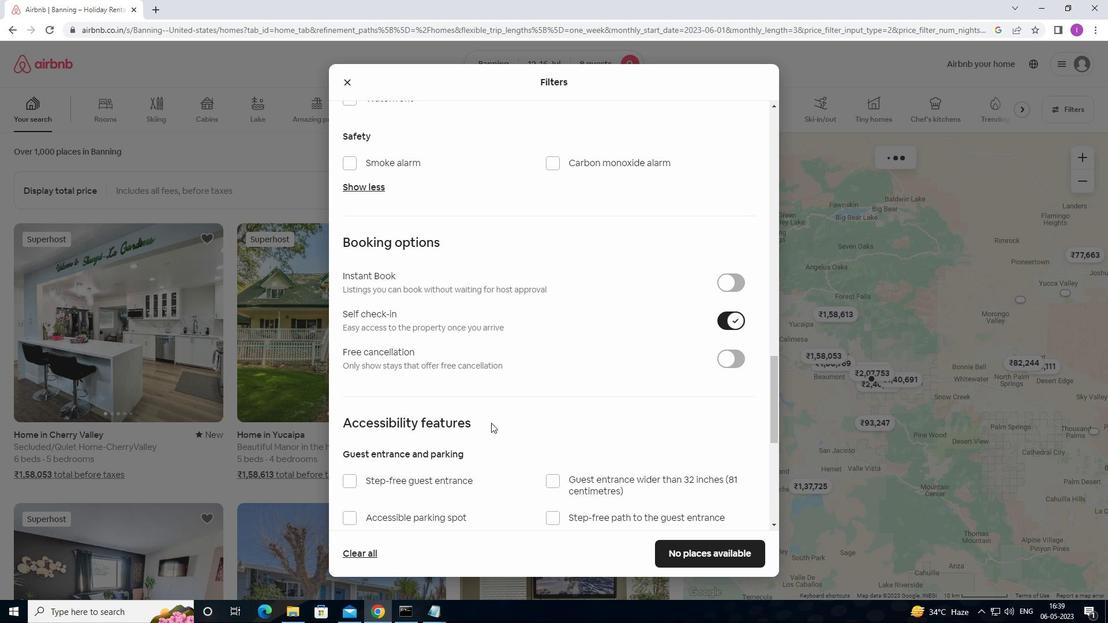 
Action: Mouse scrolled (483, 435) with delta (0, 0)
Screenshot: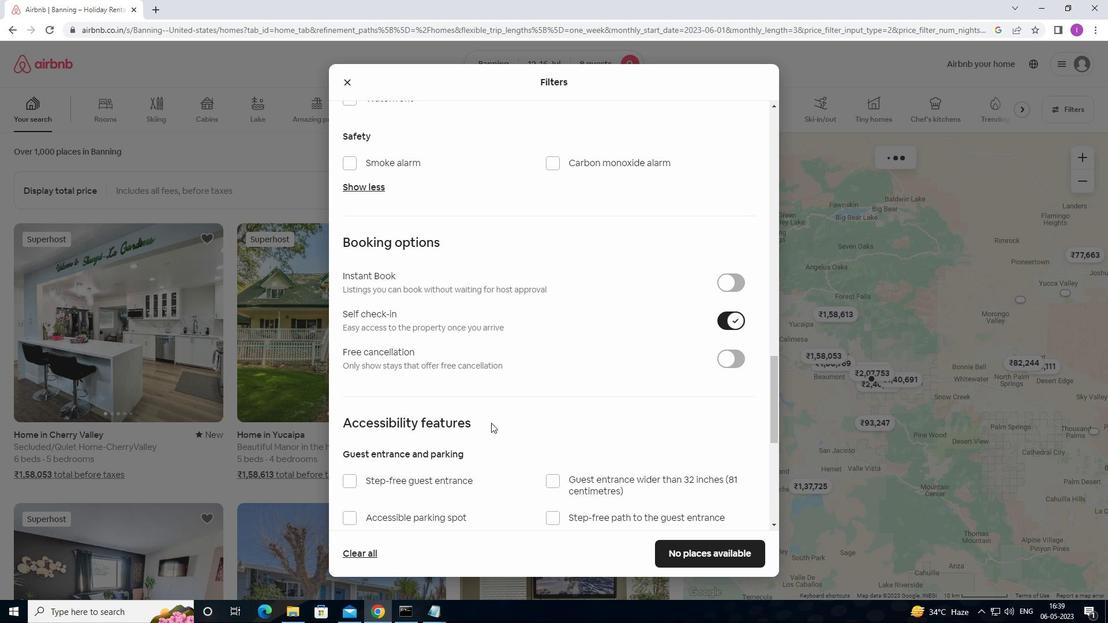 
Action: Mouse moved to (479, 438)
Screenshot: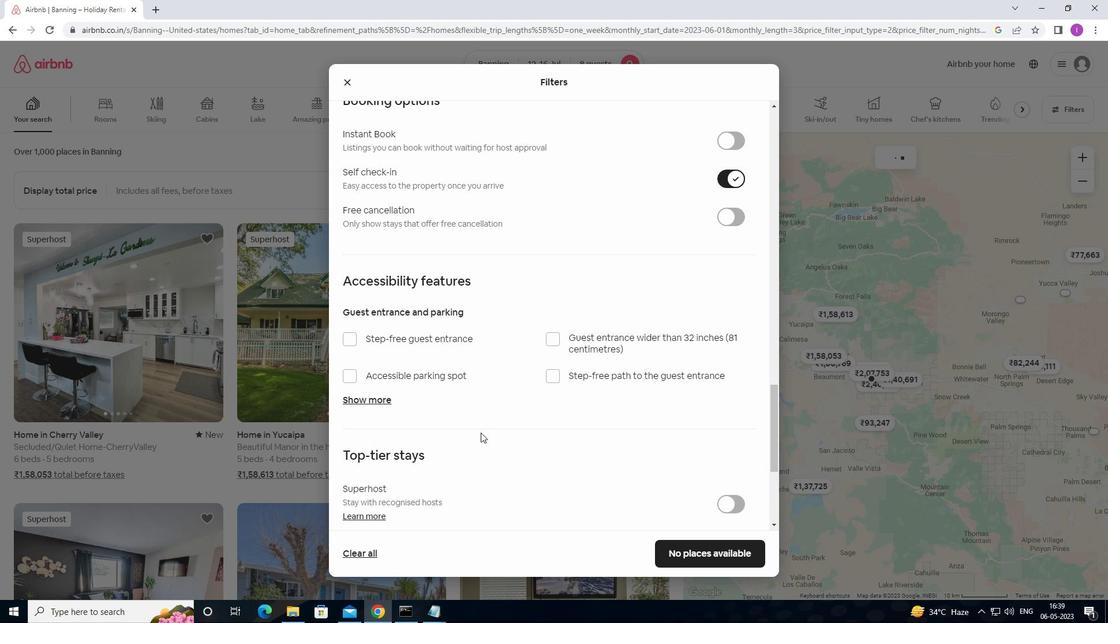 
Action: Mouse scrolled (479, 438) with delta (0, 0)
Screenshot: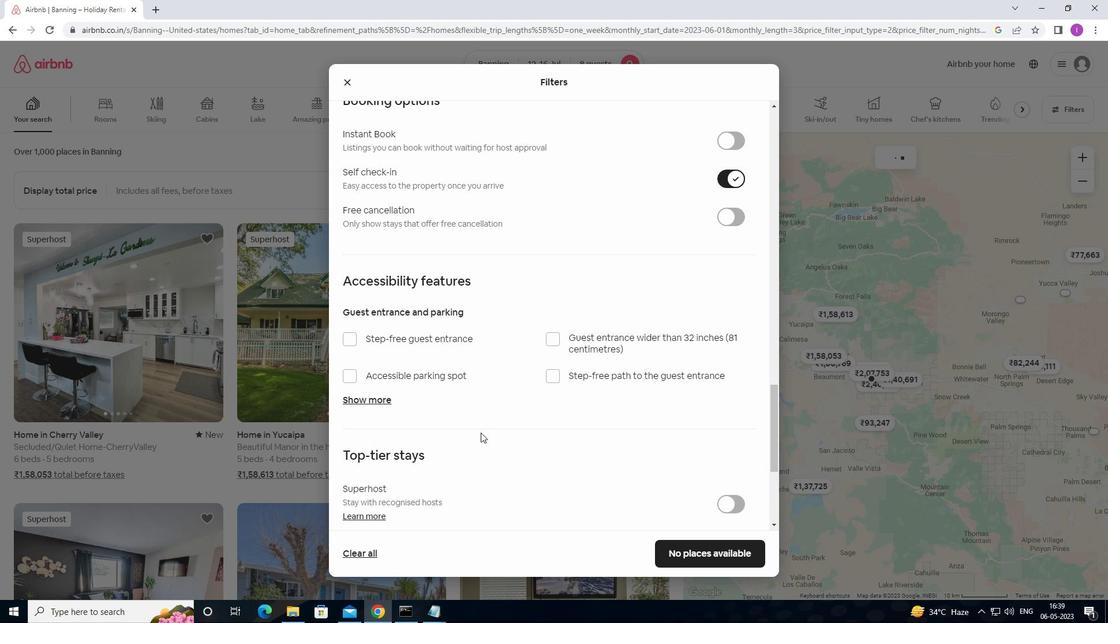 
Action: Mouse moved to (479, 440)
Screenshot: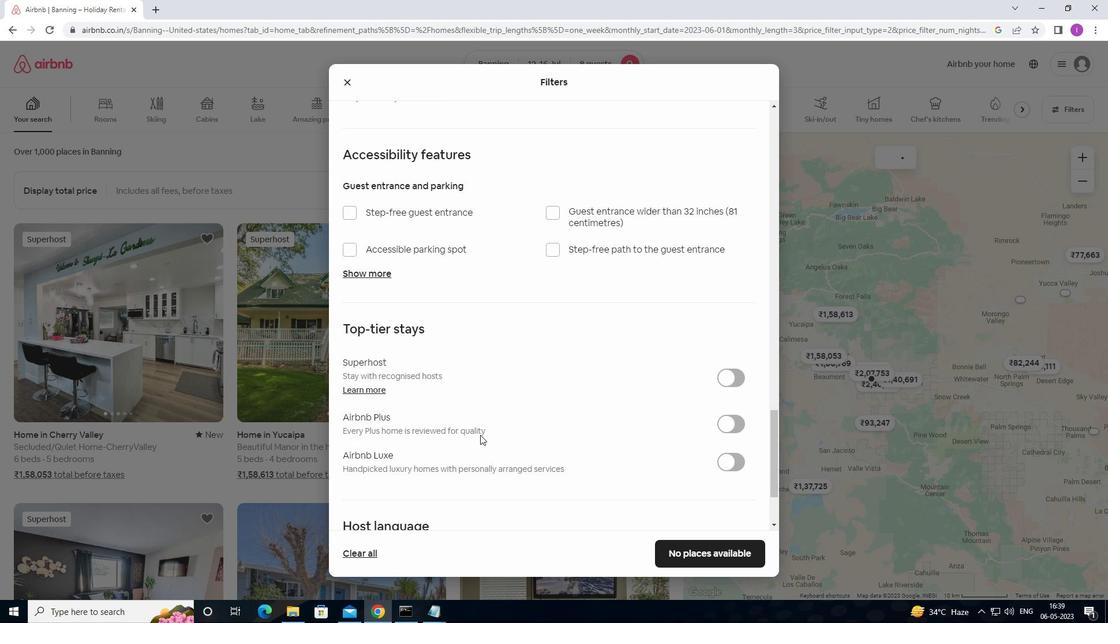 
Action: Mouse scrolled (479, 440) with delta (0, 0)
Screenshot: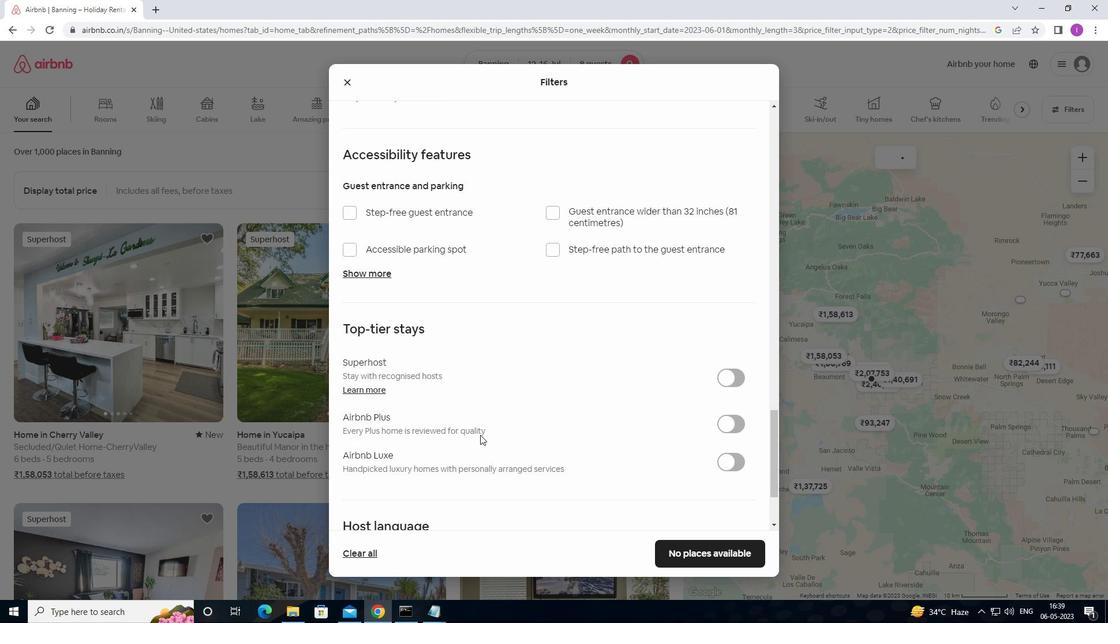 
Action: Mouse moved to (479, 441)
Screenshot: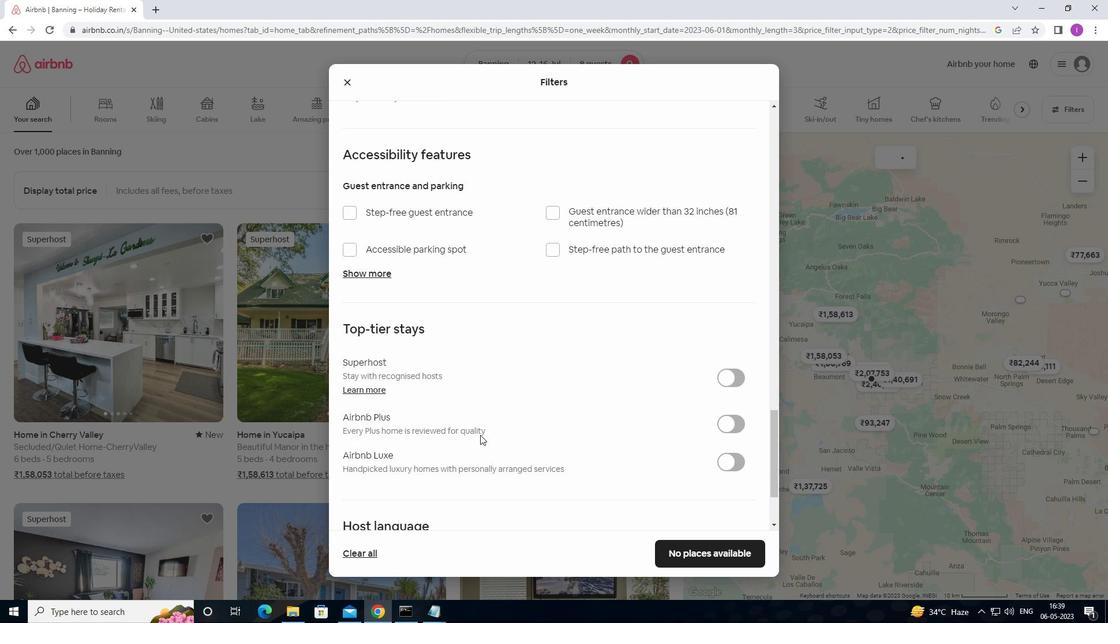 
Action: Mouse scrolled (479, 440) with delta (0, 0)
Screenshot: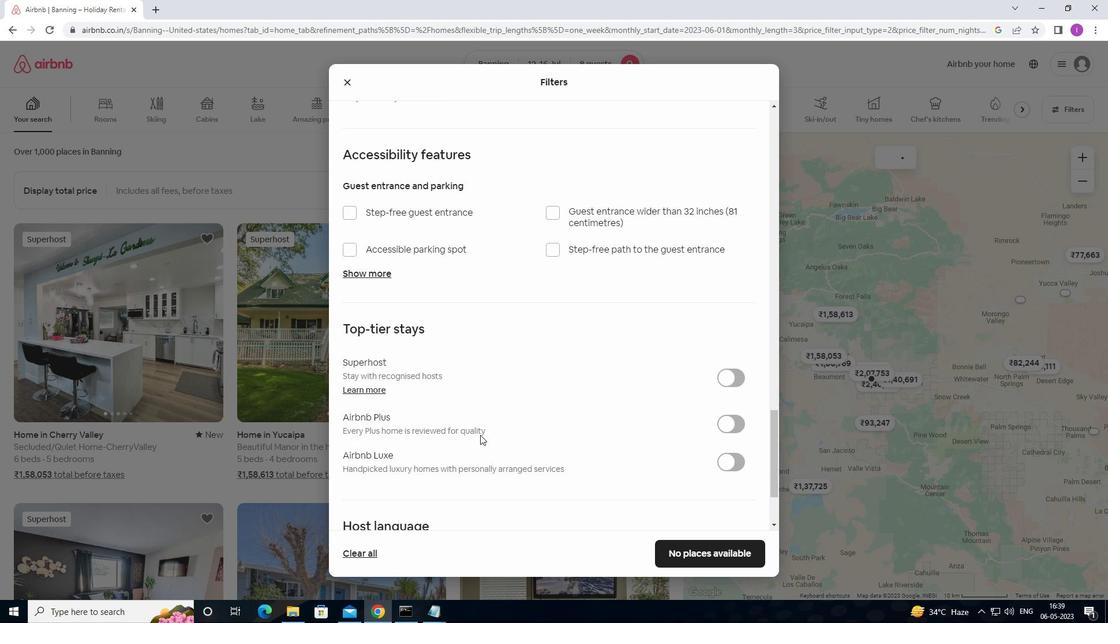 
Action: Mouse moved to (479, 441)
Screenshot: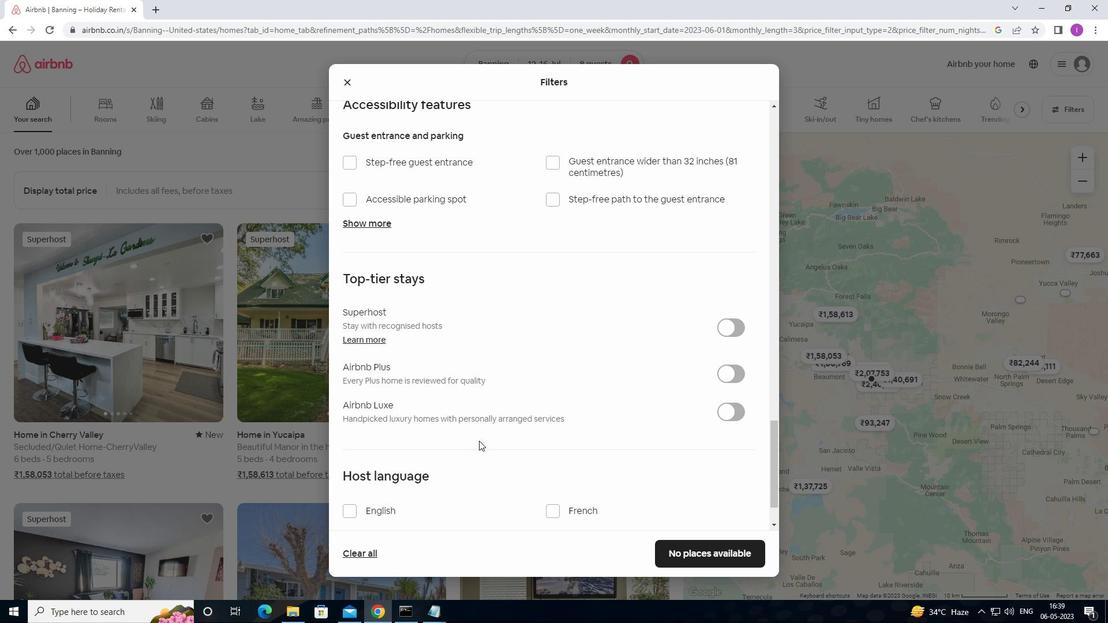 
Action: Mouse scrolled (479, 441) with delta (0, 0)
Screenshot: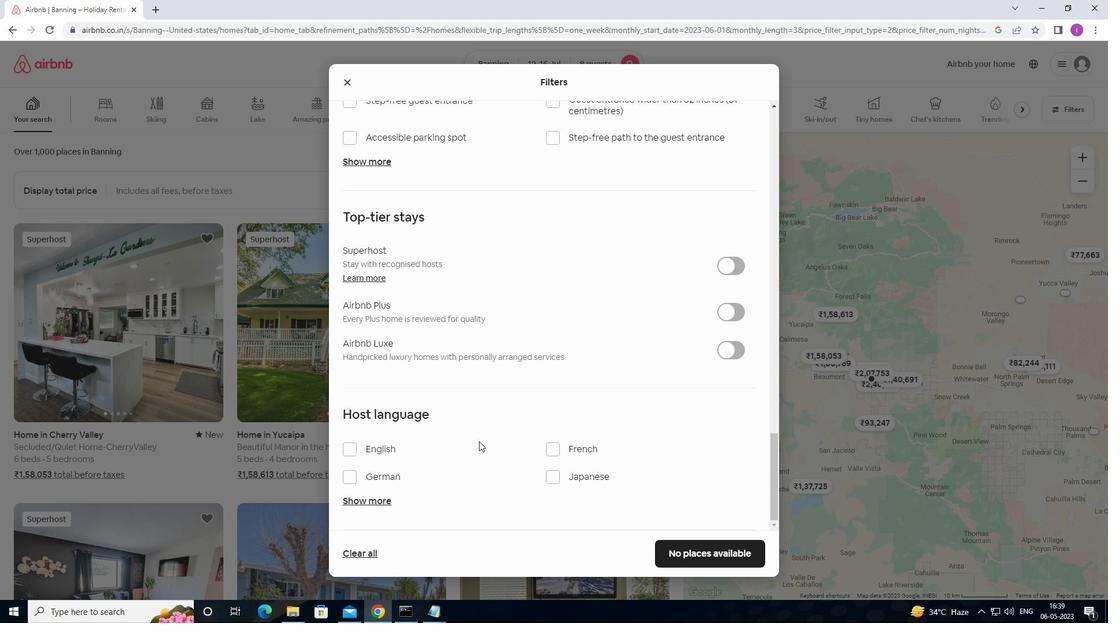 
Action: Mouse scrolled (479, 441) with delta (0, 0)
Screenshot: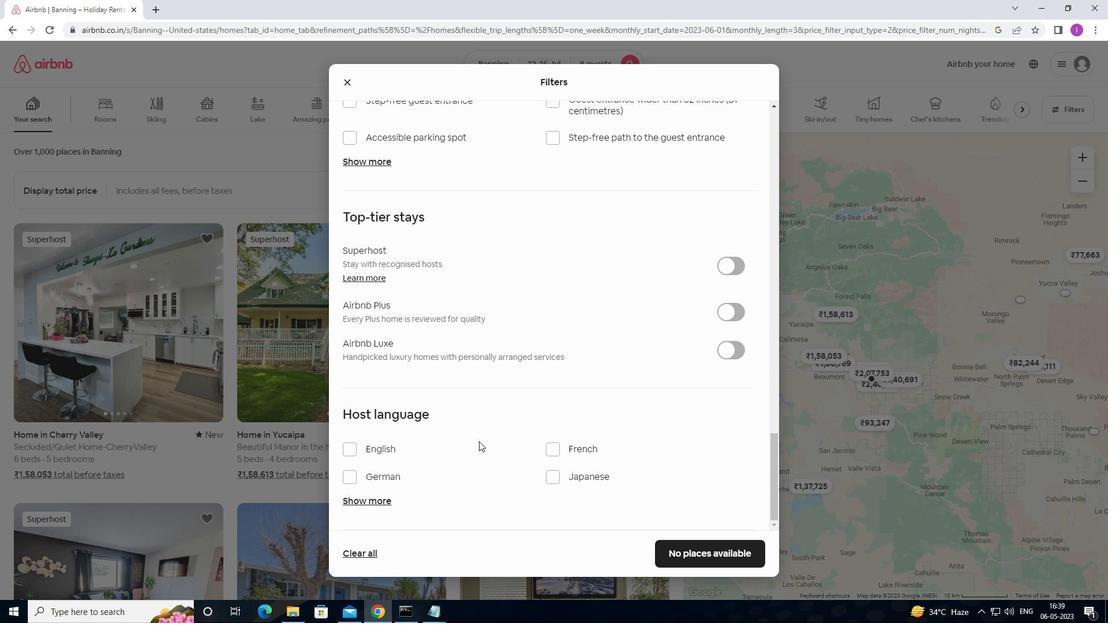 
Action: Mouse moved to (351, 451)
Screenshot: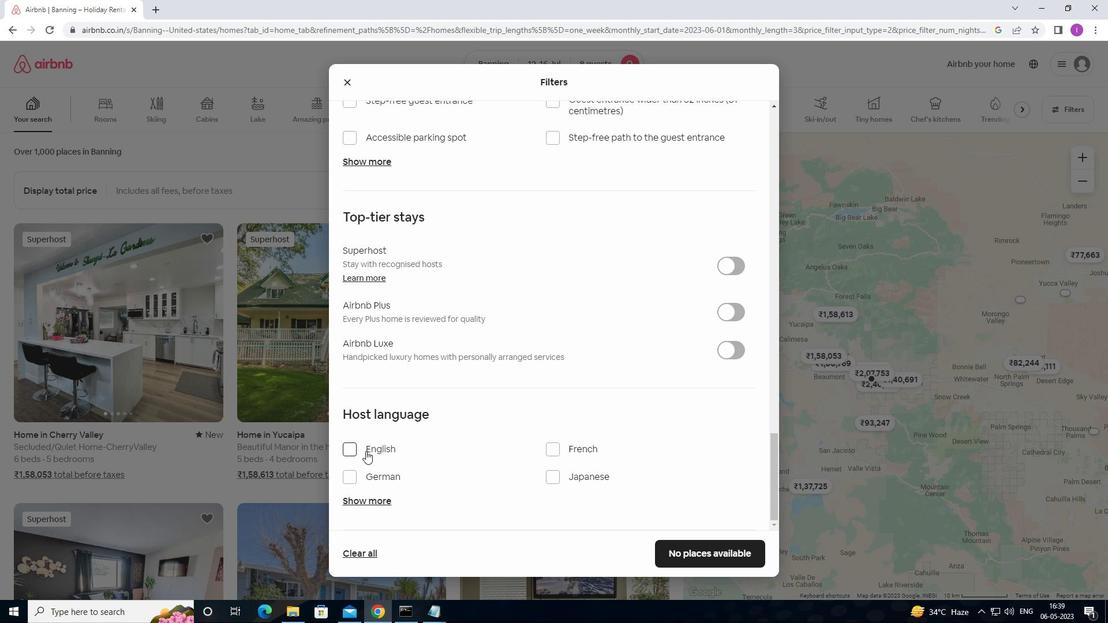
Action: Mouse pressed left at (351, 451)
Screenshot: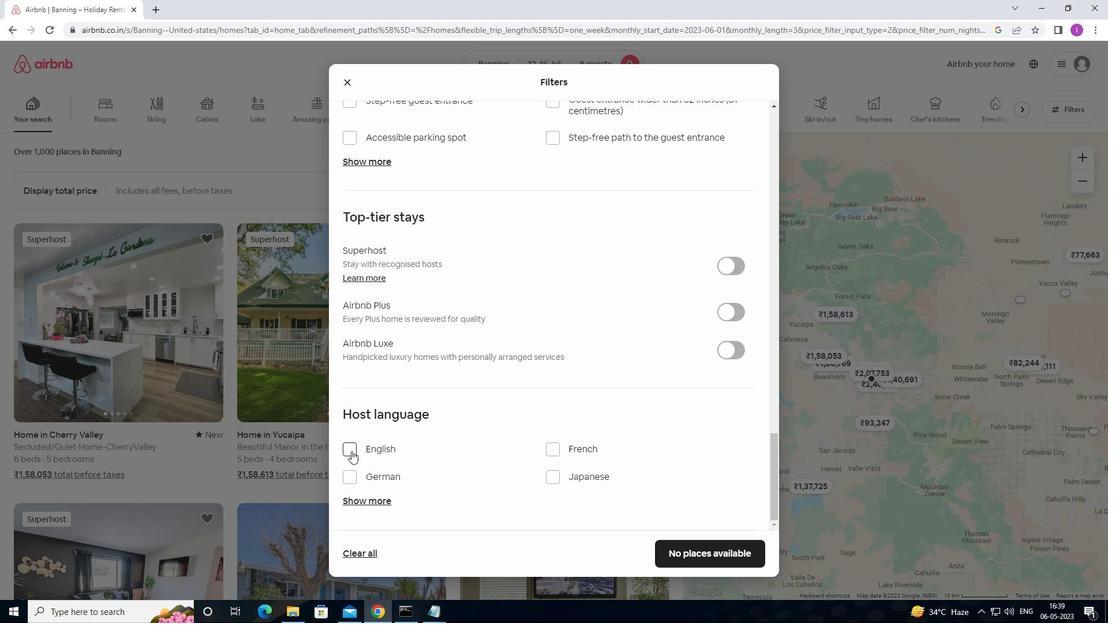 
Action: Mouse moved to (708, 555)
Screenshot: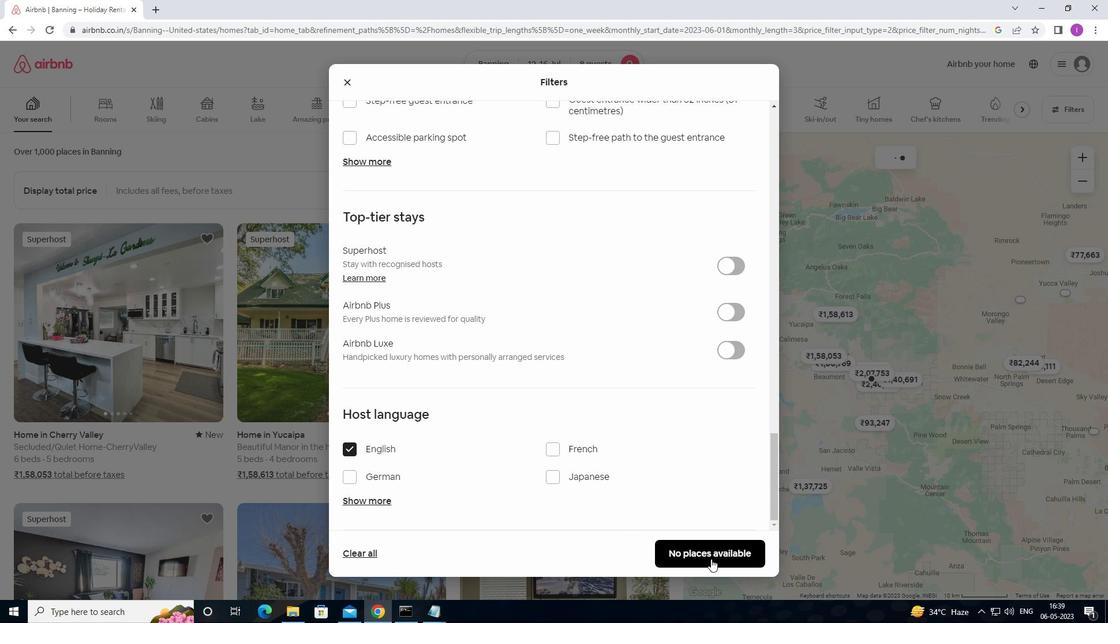 
Action: Mouse pressed left at (708, 555)
Screenshot: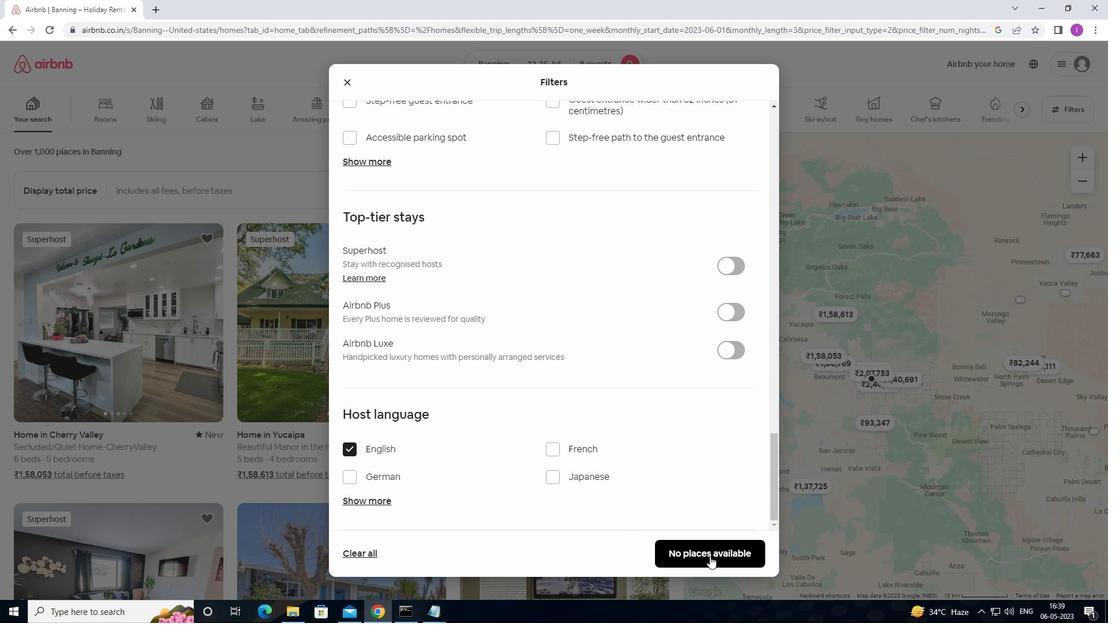 
Action: Mouse moved to (638, 389)
Screenshot: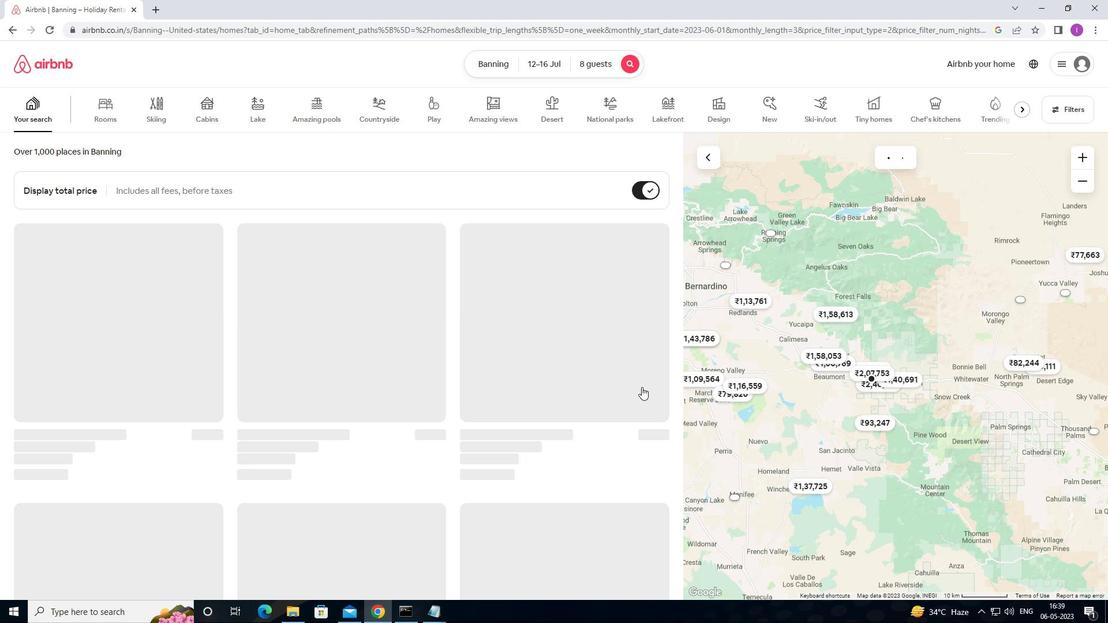 
